 Task: Look for space in Gibraltar, Gibraltar from 9th June, 2023 to 16th June, 2023 for 2 adults in price range Rs.8000 to Rs.16000. Place can be entire place with 2 bedrooms having 2 beds and 1 bathroom. Property type can be house, flat, guest house. Booking option can be shelf check-in. Required host language is English.
Action: Mouse moved to (568, 69)
Screenshot: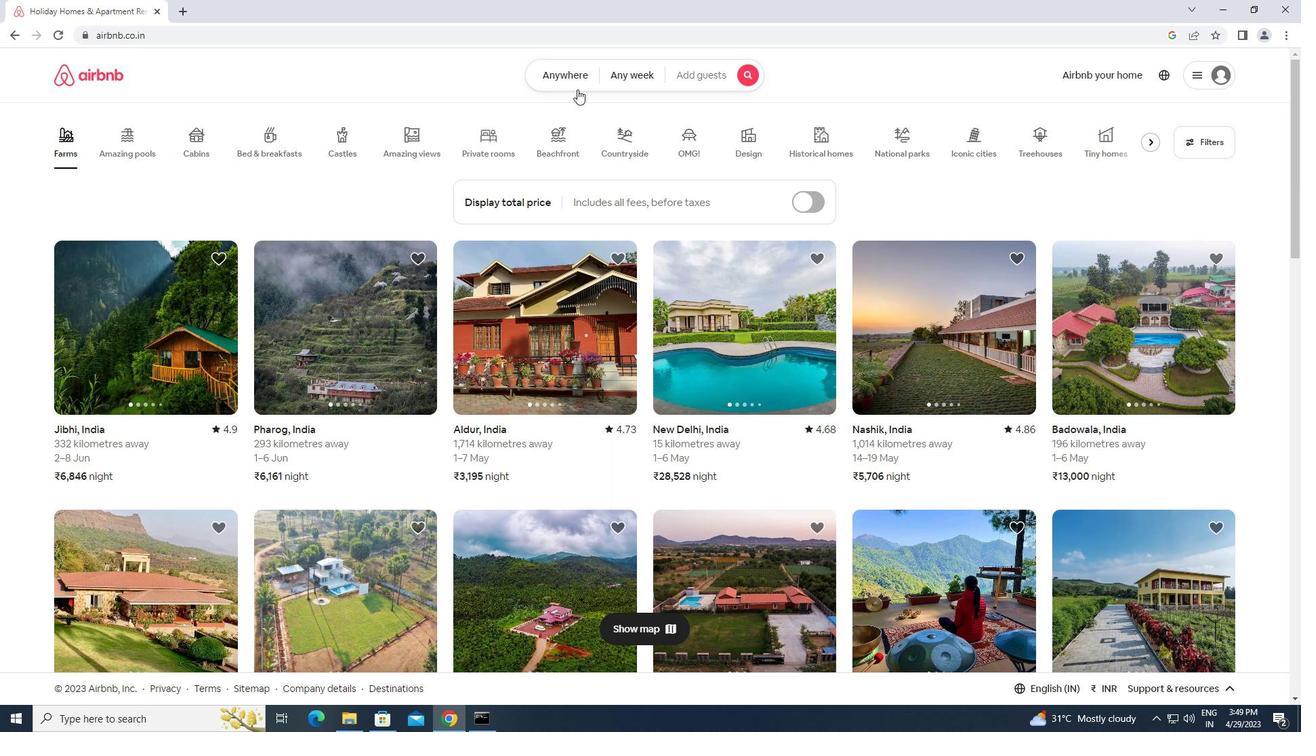 
Action: Mouse pressed left at (568, 69)
Screenshot: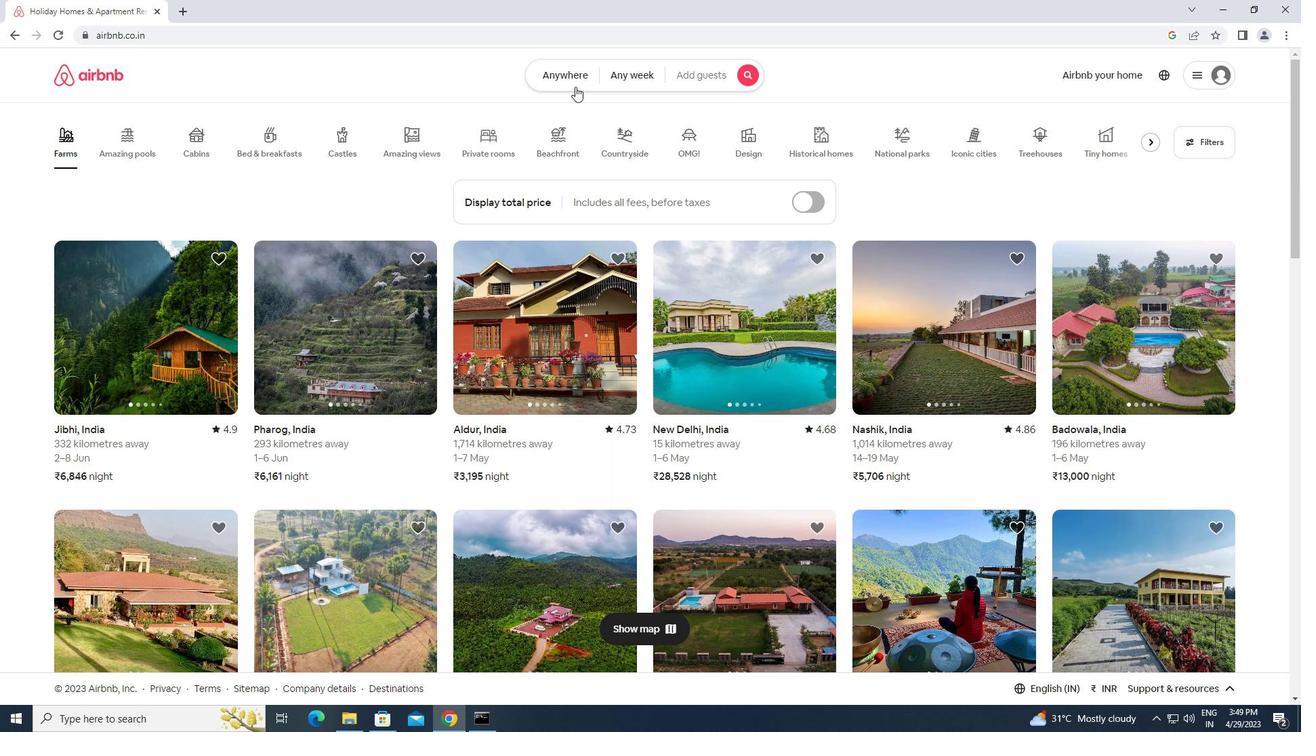 
Action: Mouse moved to (483, 113)
Screenshot: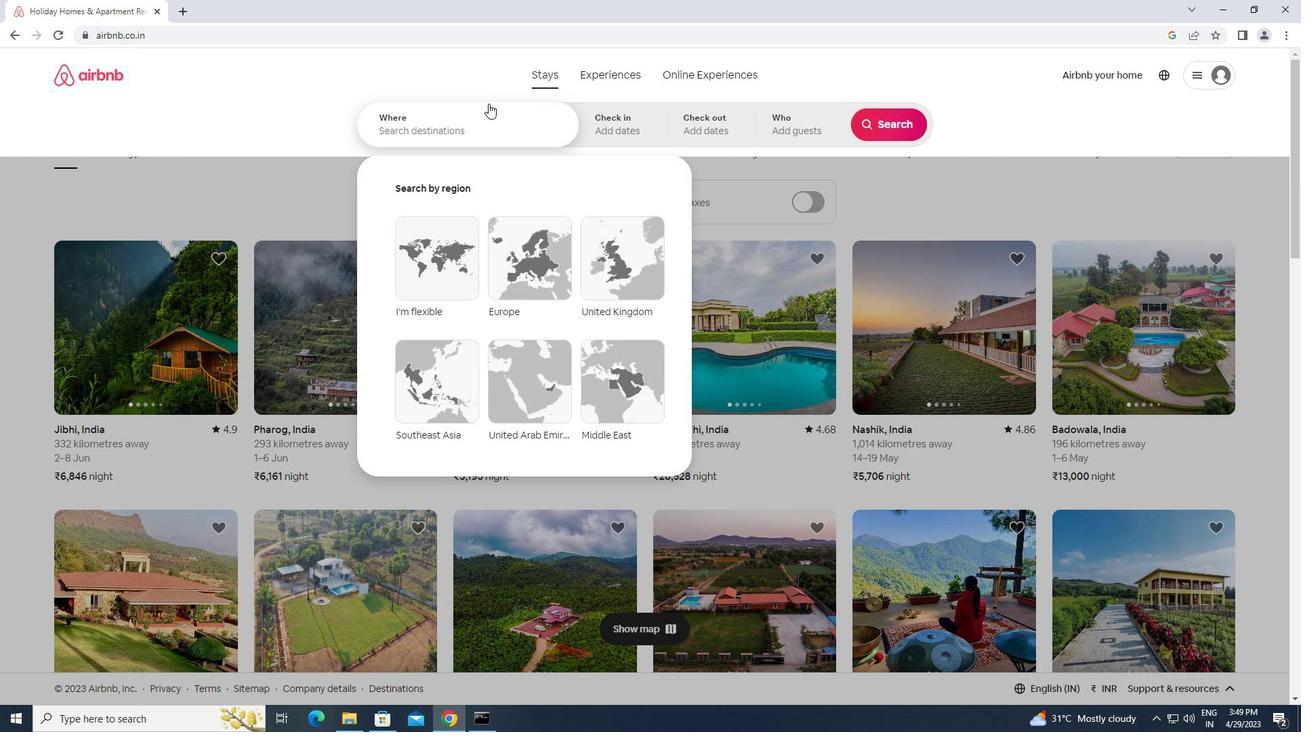 
Action: Mouse pressed left at (483, 113)
Screenshot: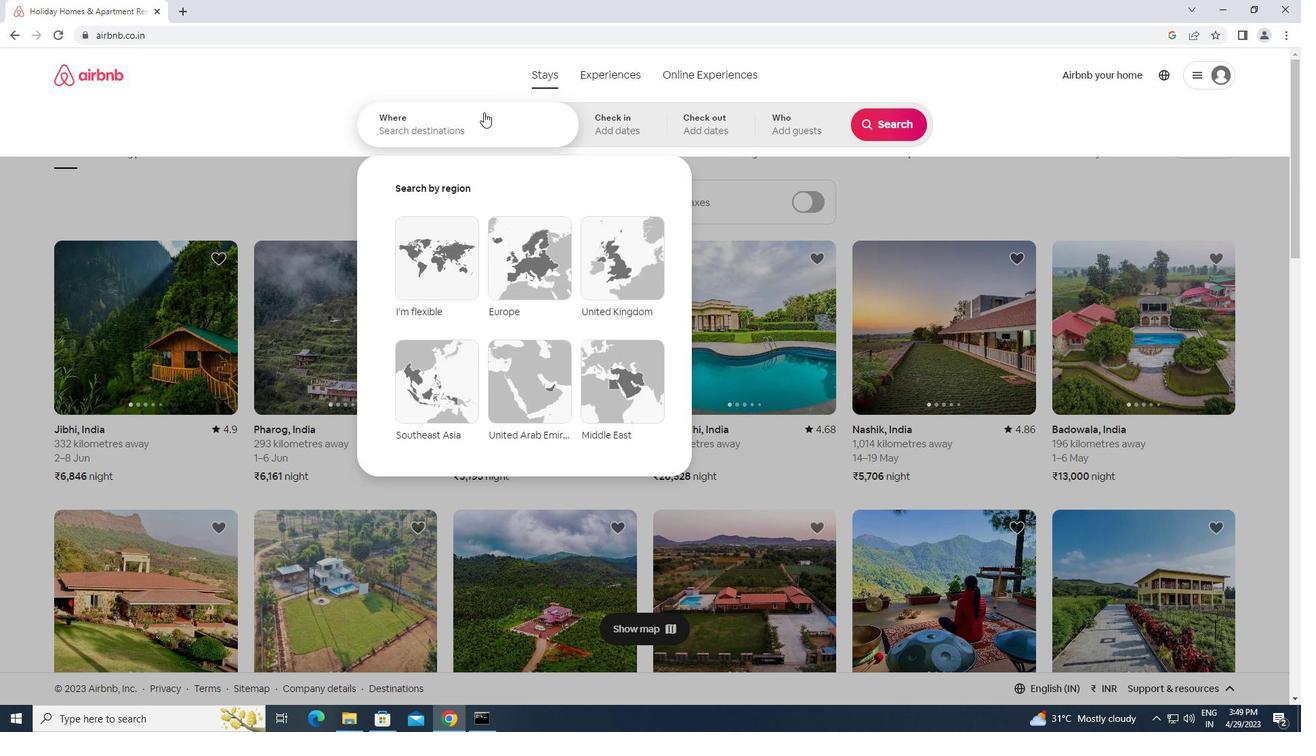 
Action: Key pressed g<Key.caps_lock>ibraltar,<Key.space><Key.caps_lock>g<Key.caps_lock>ibraltar<Key.enter>
Screenshot: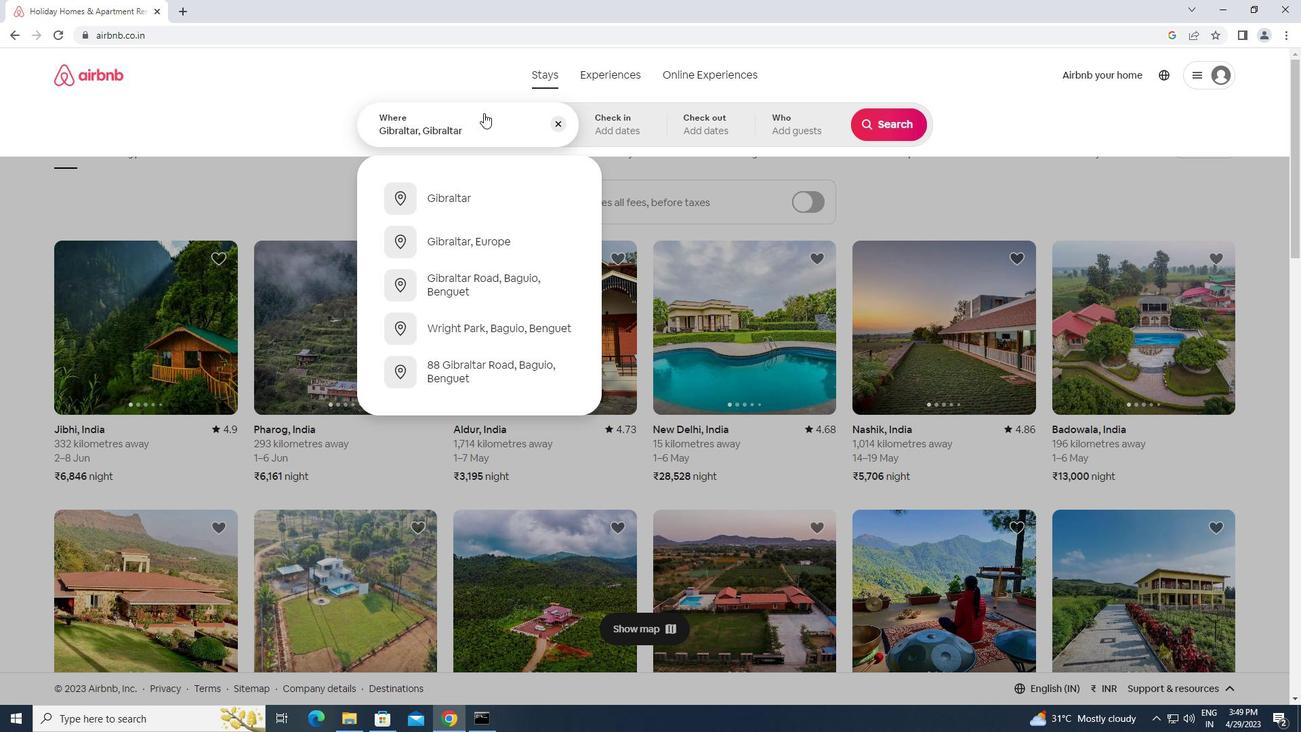 
Action: Mouse moved to (885, 228)
Screenshot: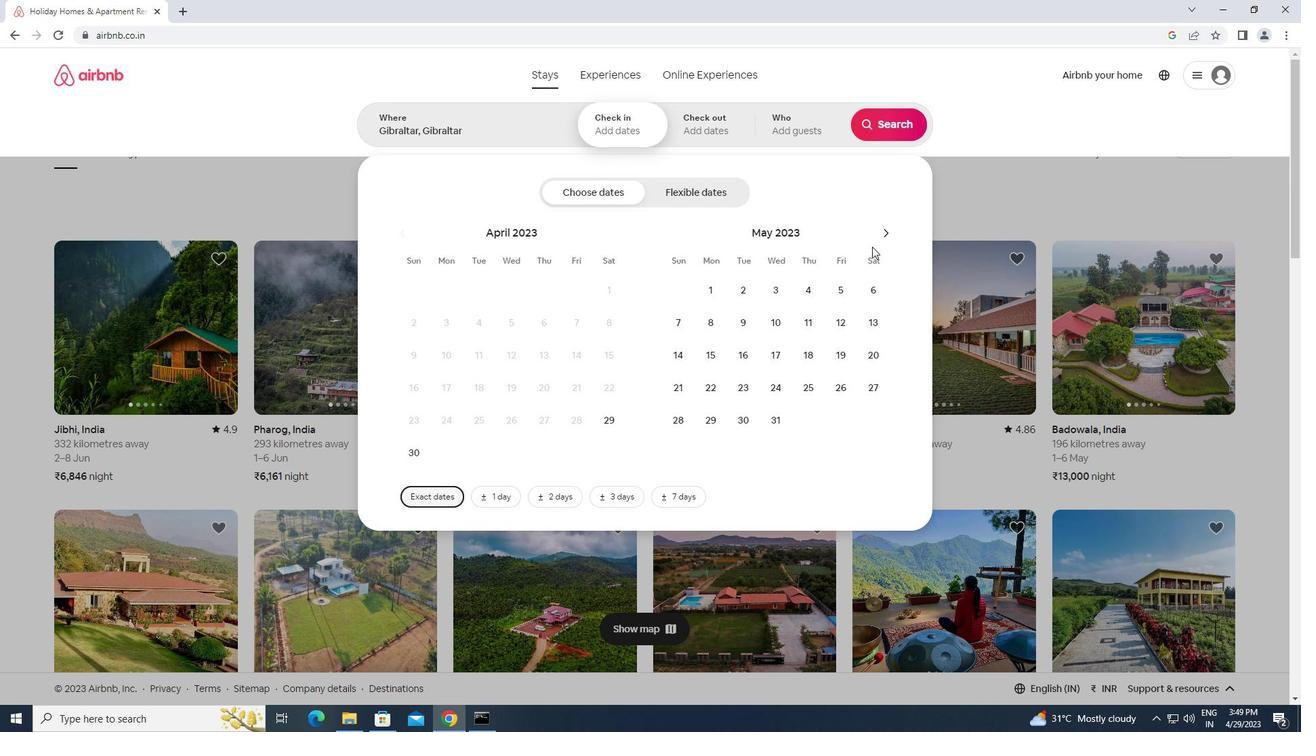 
Action: Mouse pressed left at (885, 228)
Screenshot: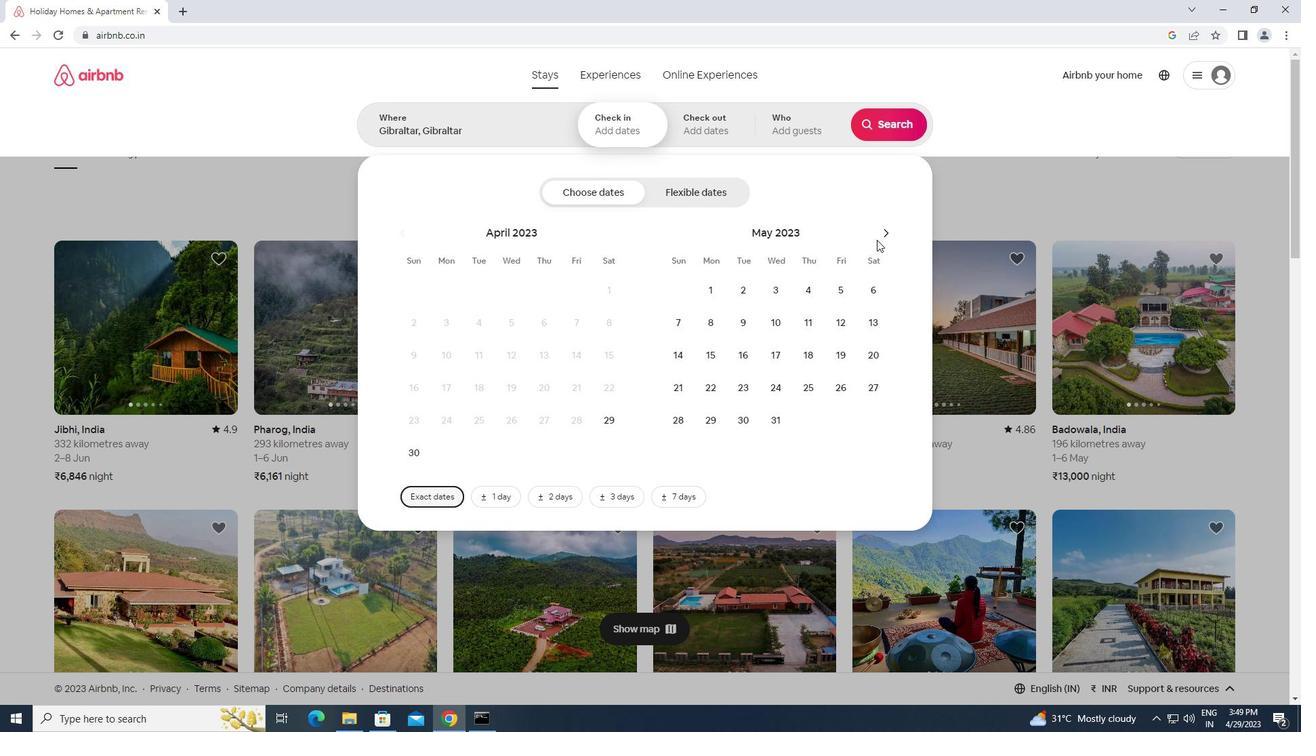 
Action: Mouse moved to (846, 323)
Screenshot: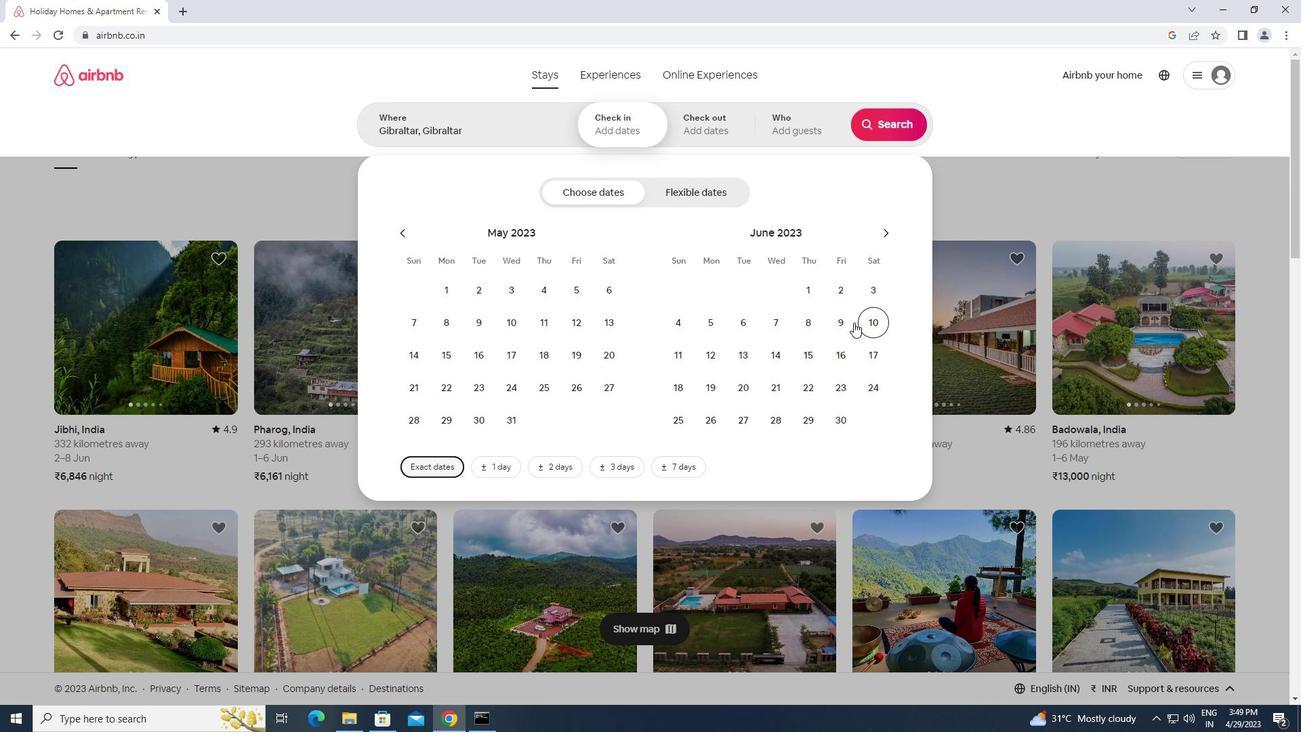 
Action: Mouse pressed left at (846, 323)
Screenshot: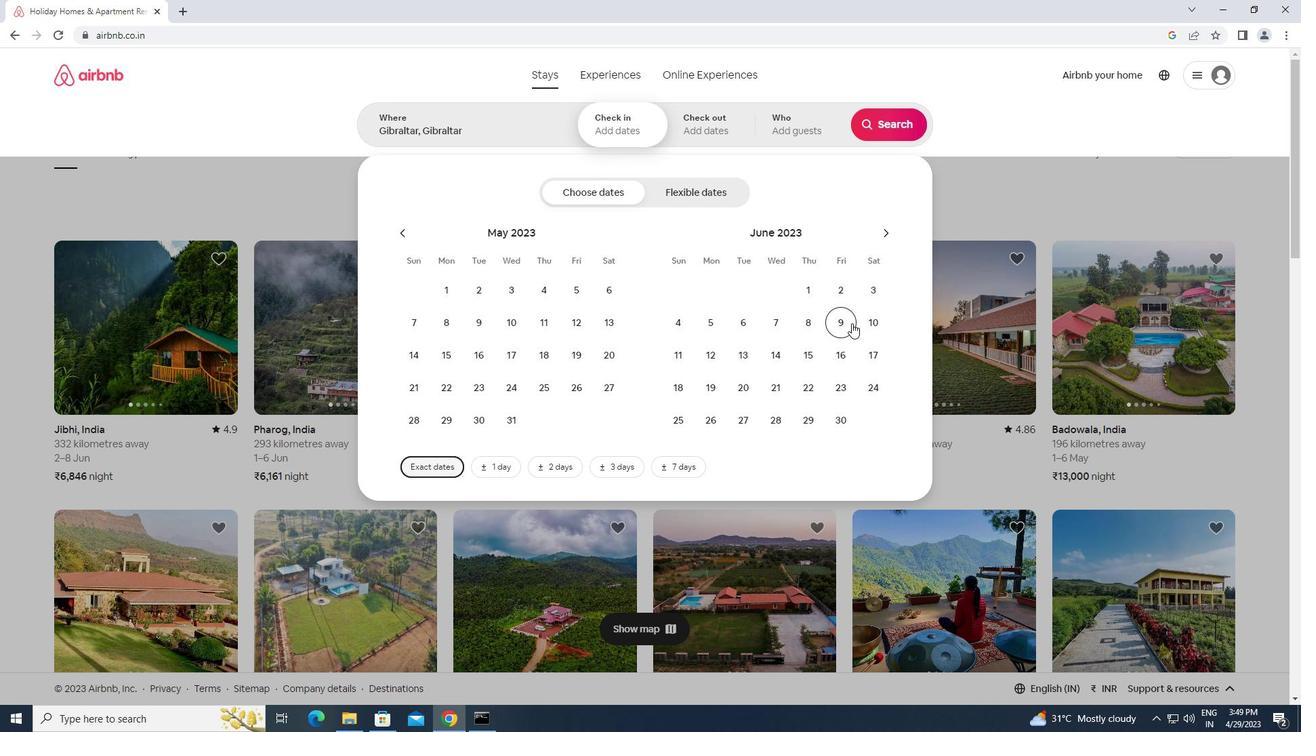 
Action: Mouse moved to (833, 355)
Screenshot: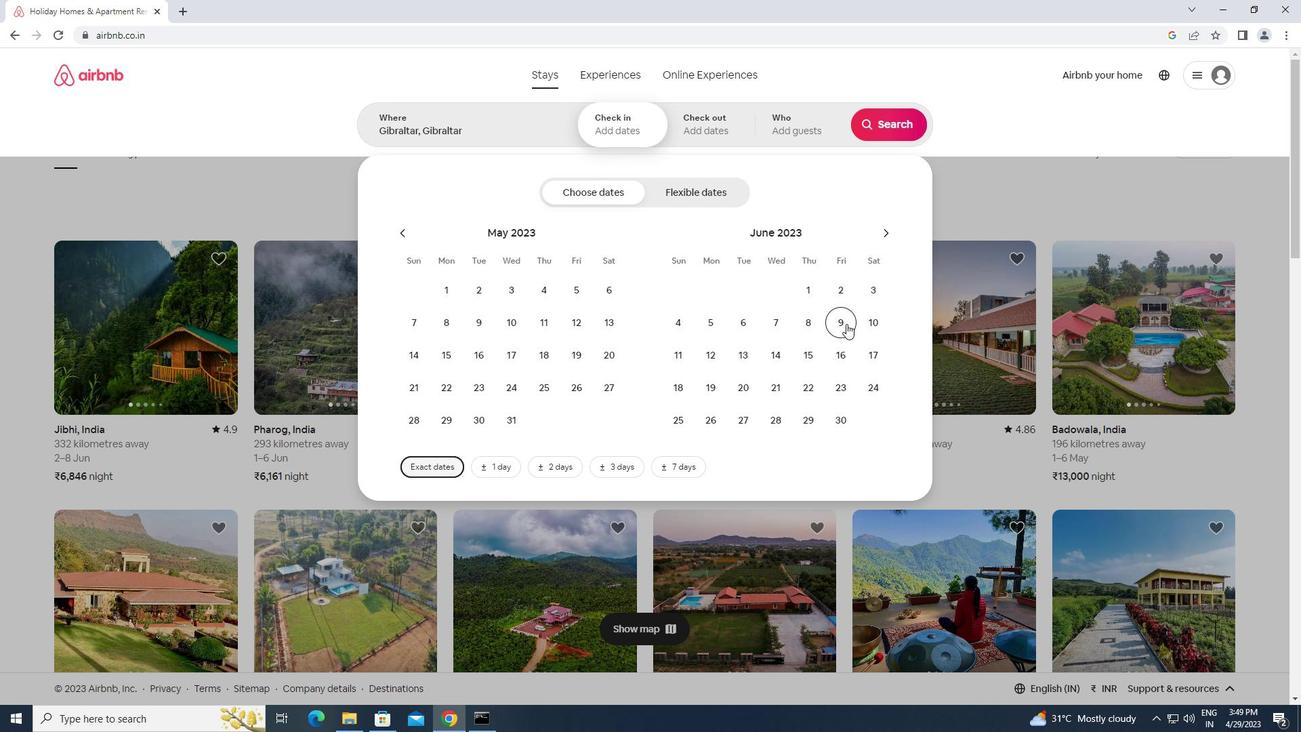 
Action: Mouse pressed left at (833, 355)
Screenshot: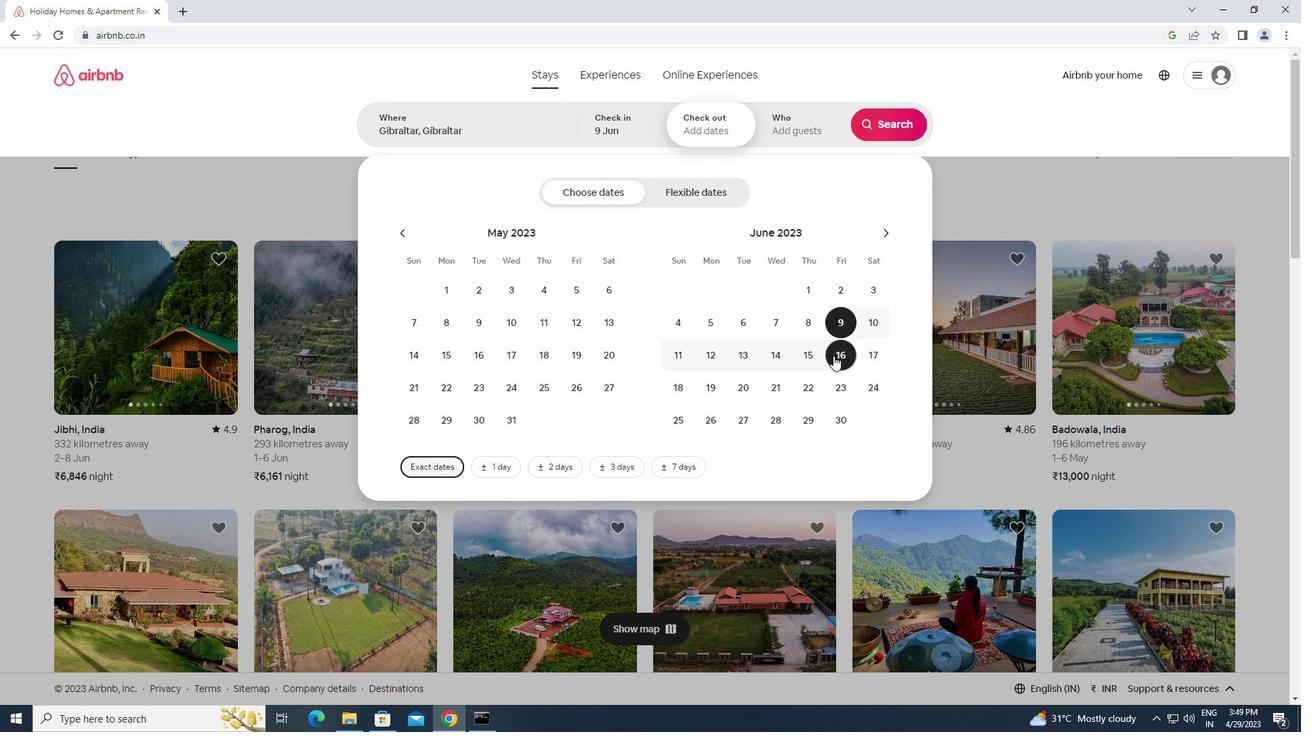 
Action: Mouse moved to (795, 124)
Screenshot: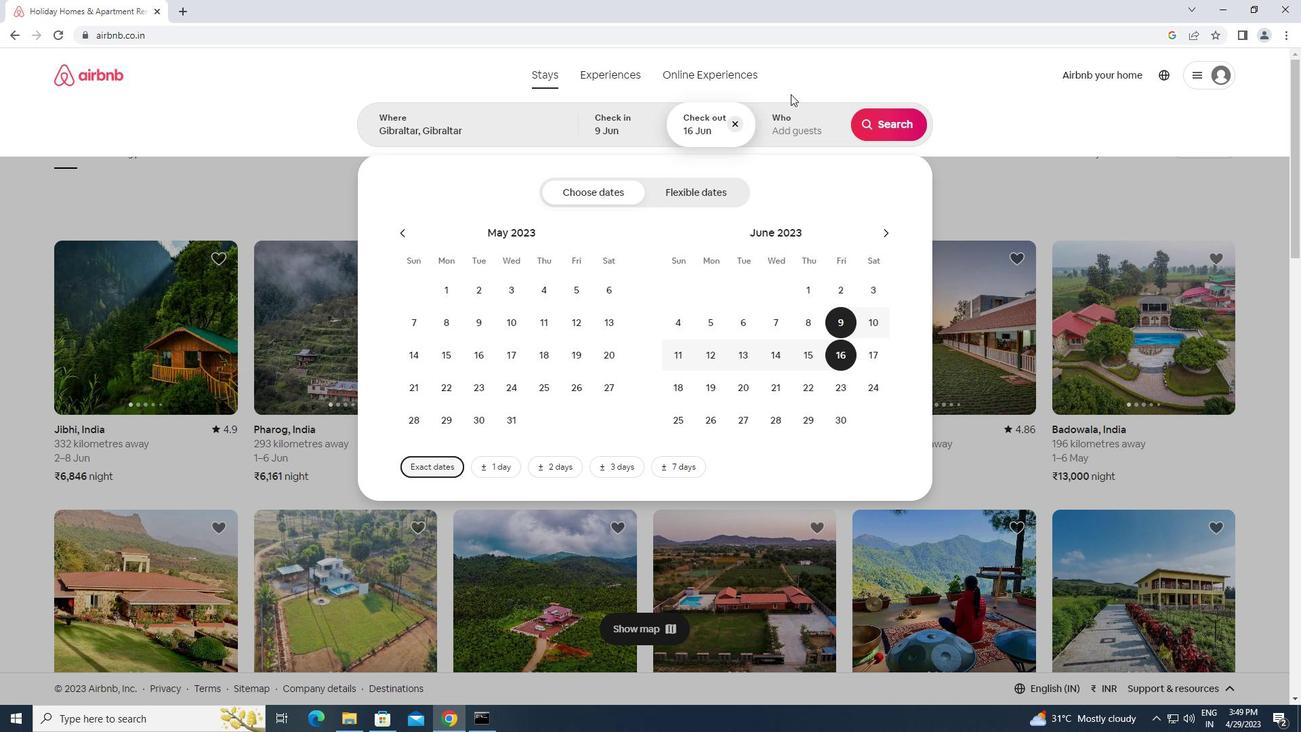 
Action: Mouse pressed left at (795, 124)
Screenshot: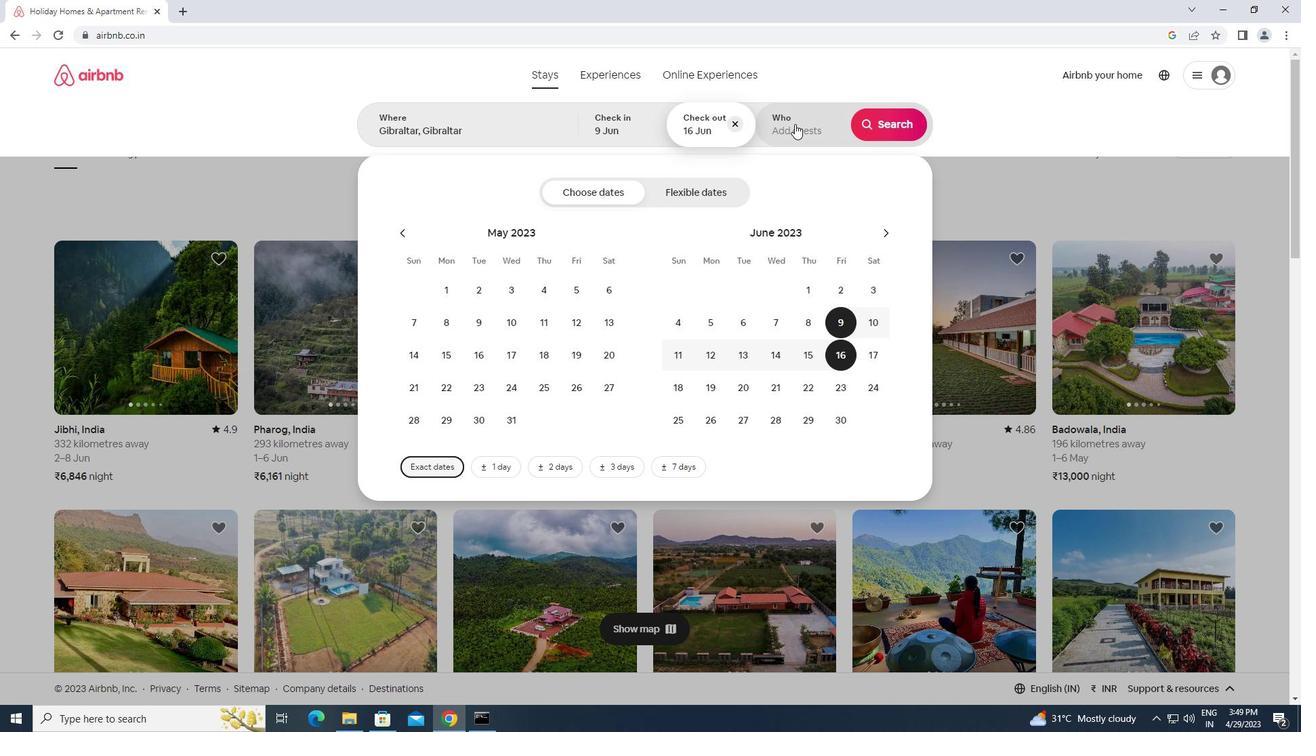 
Action: Mouse moved to (886, 192)
Screenshot: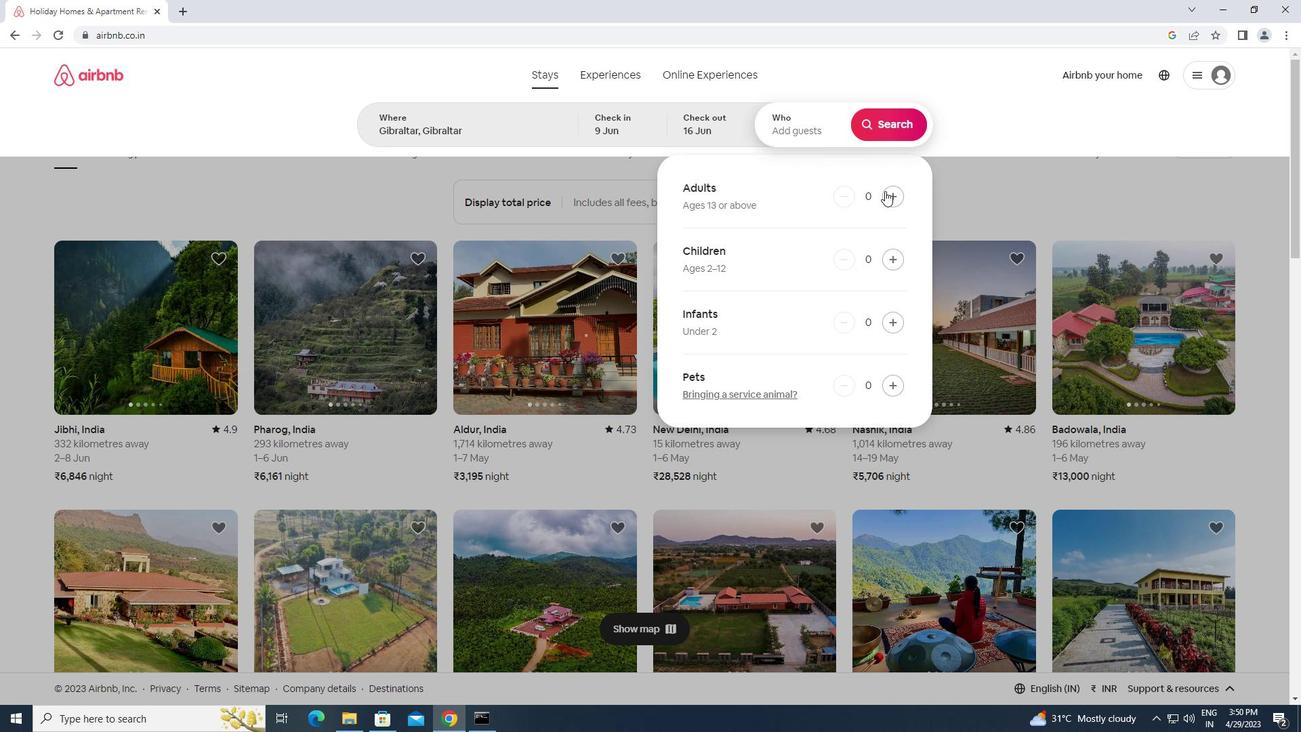 
Action: Mouse pressed left at (886, 192)
Screenshot: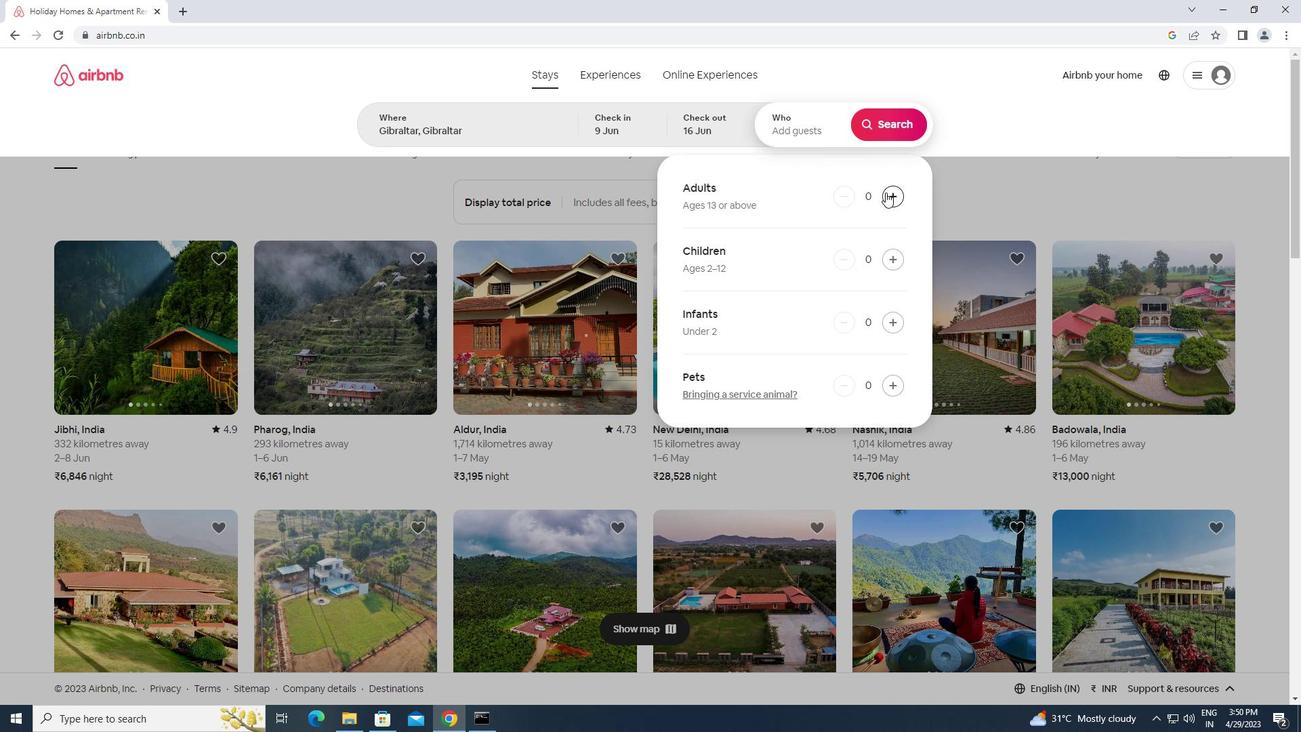 
Action: Mouse pressed left at (886, 192)
Screenshot: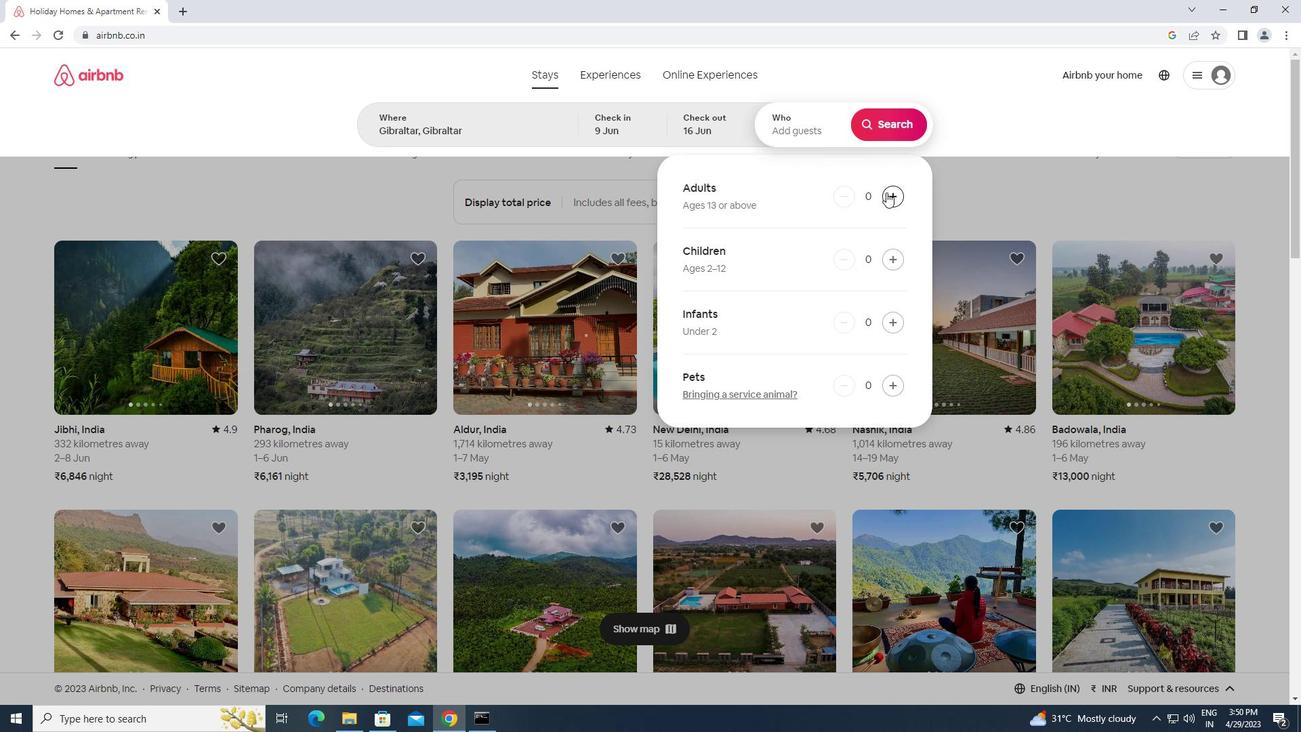 
Action: Mouse moved to (887, 130)
Screenshot: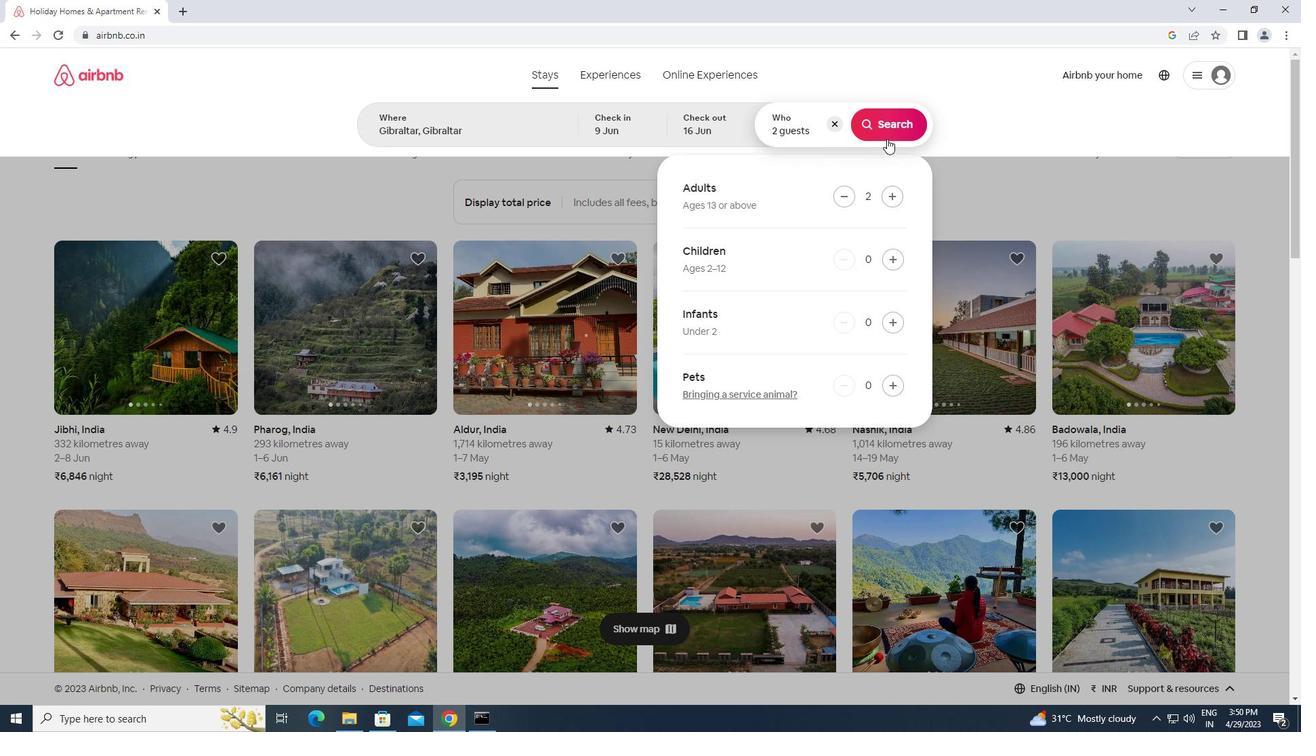 
Action: Mouse pressed left at (887, 130)
Screenshot: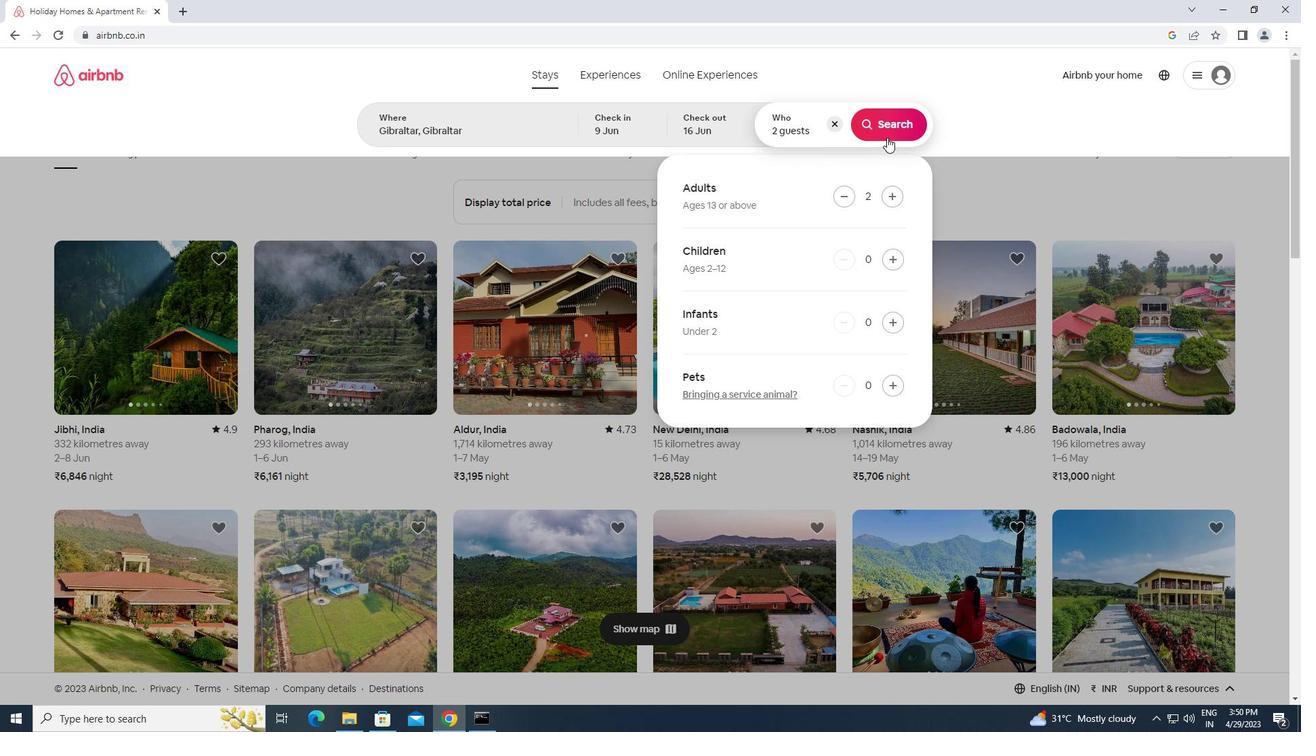 
Action: Mouse moved to (1256, 122)
Screenshot: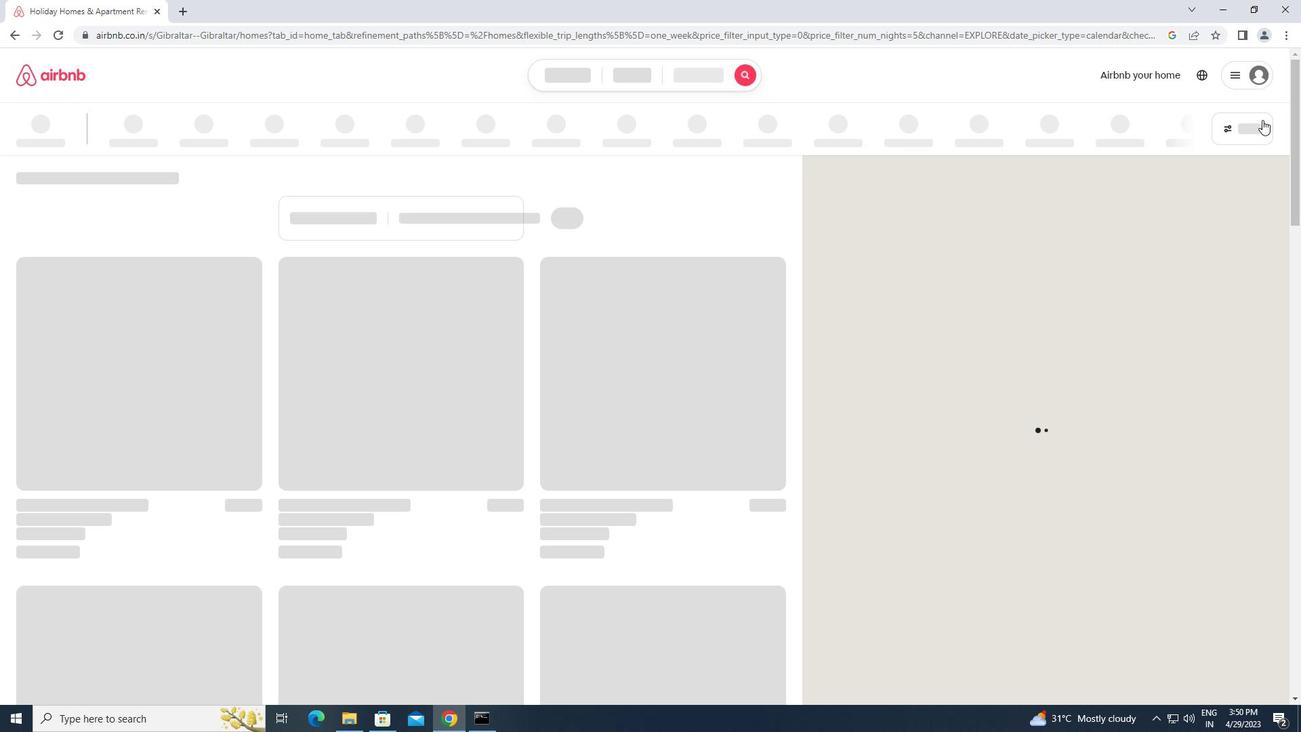 
Action: Mouse pressed left at (1256, 122)
Screenshot: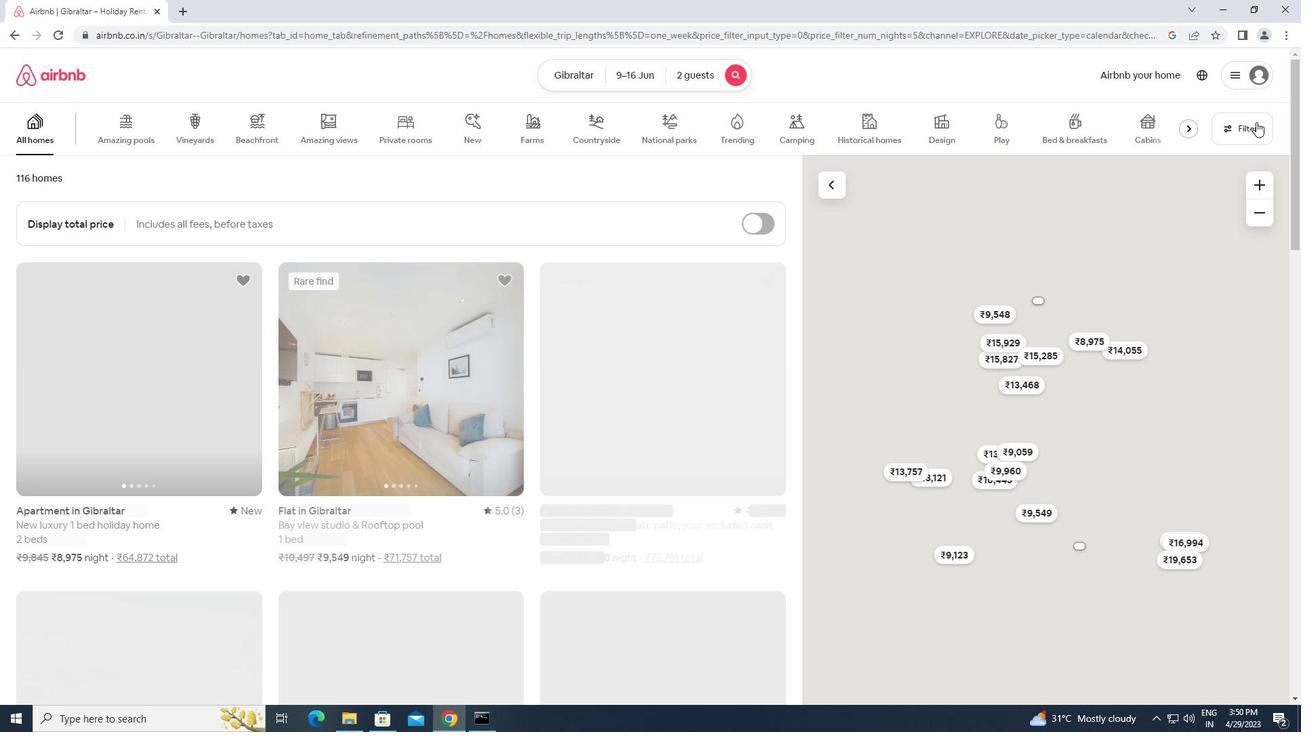 
Action: Mouse moved to (488, 309)
Screenshot: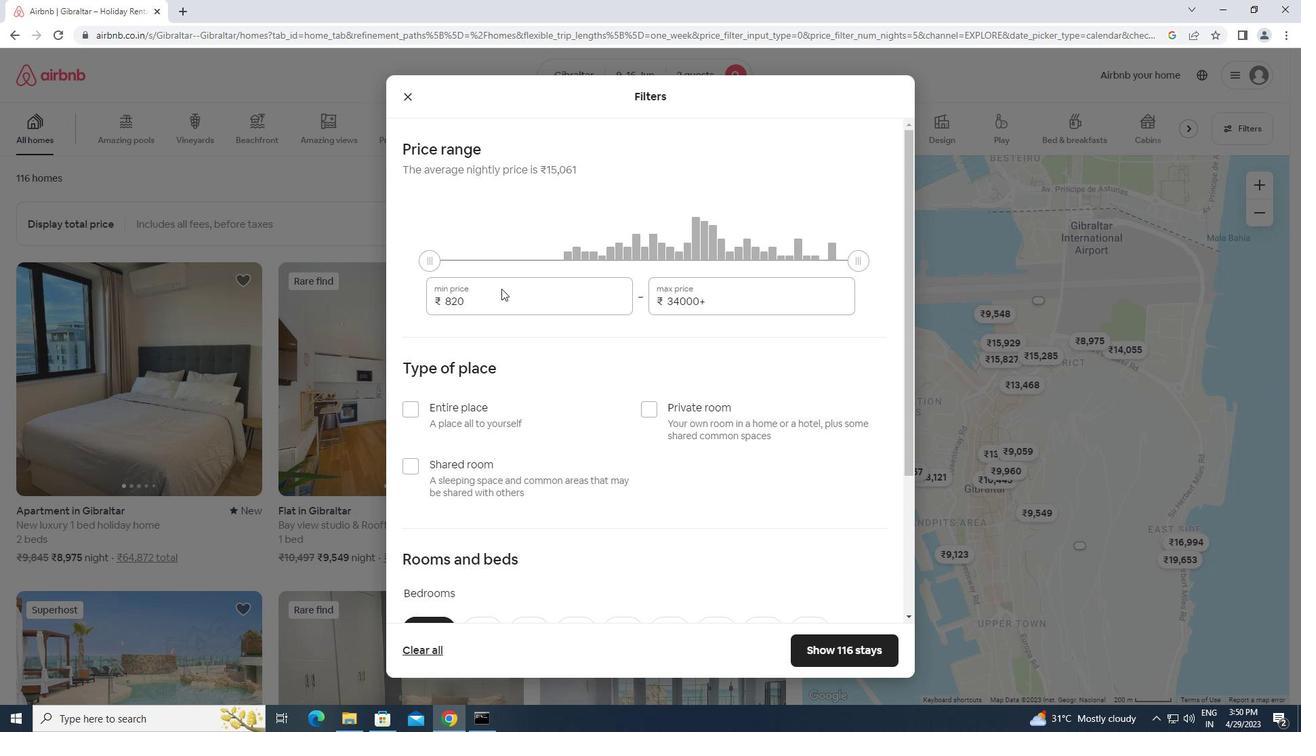 
Action: Mouse pressed left at (488, 309)
Screenshot: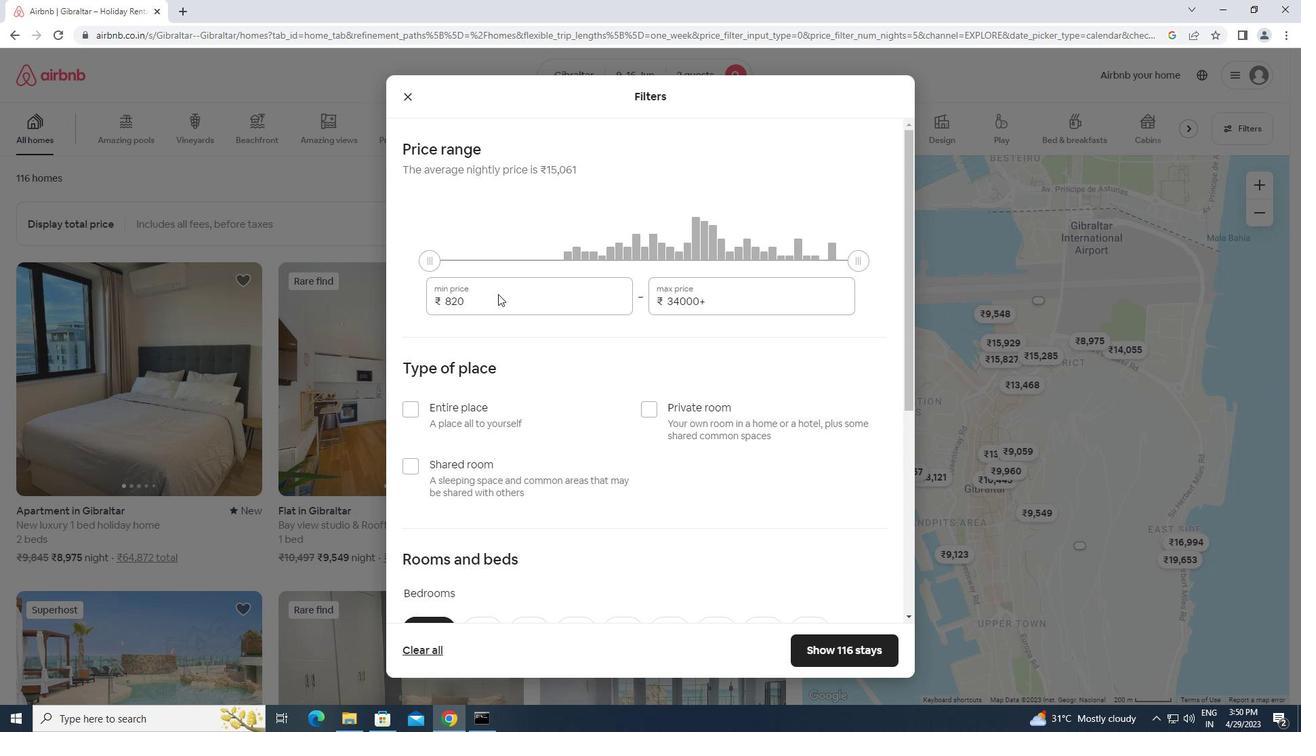 
Action: Mouse moved to (480, 307)
Screenshot: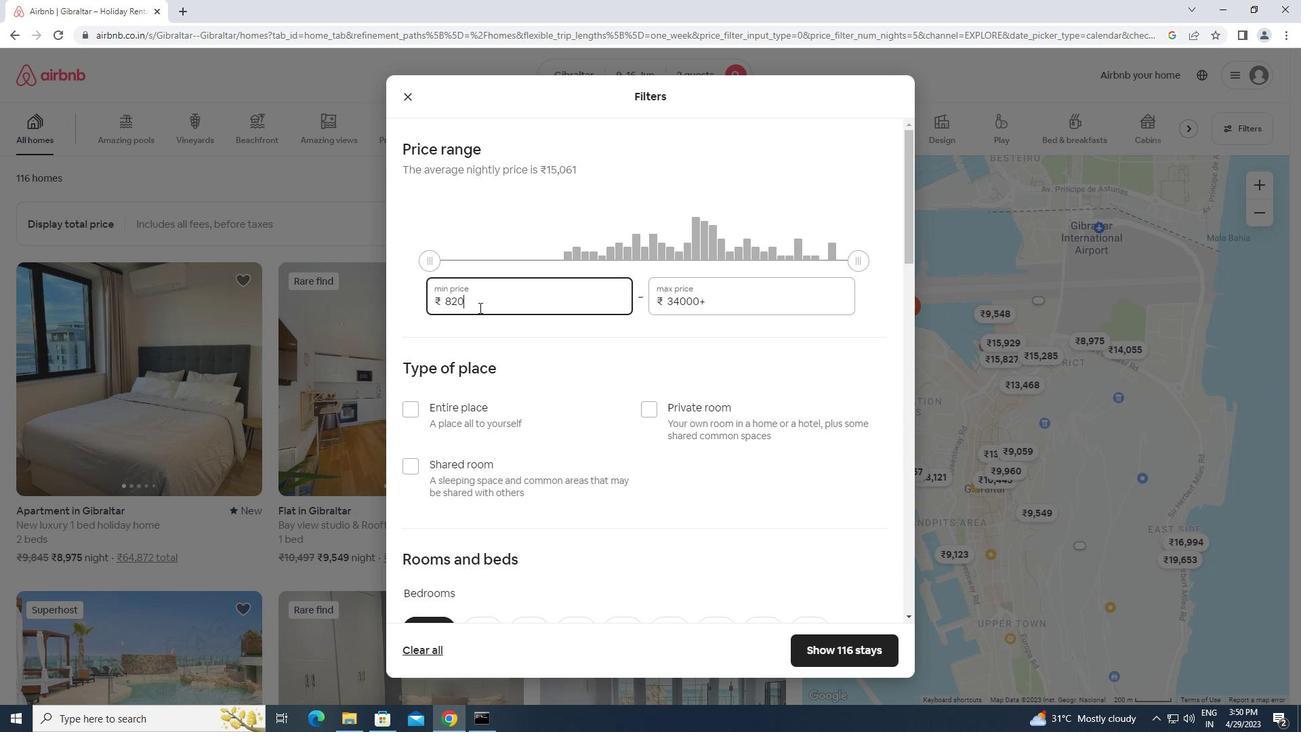 
Action: Mouse pressed left at (480, 307)
Screenshot: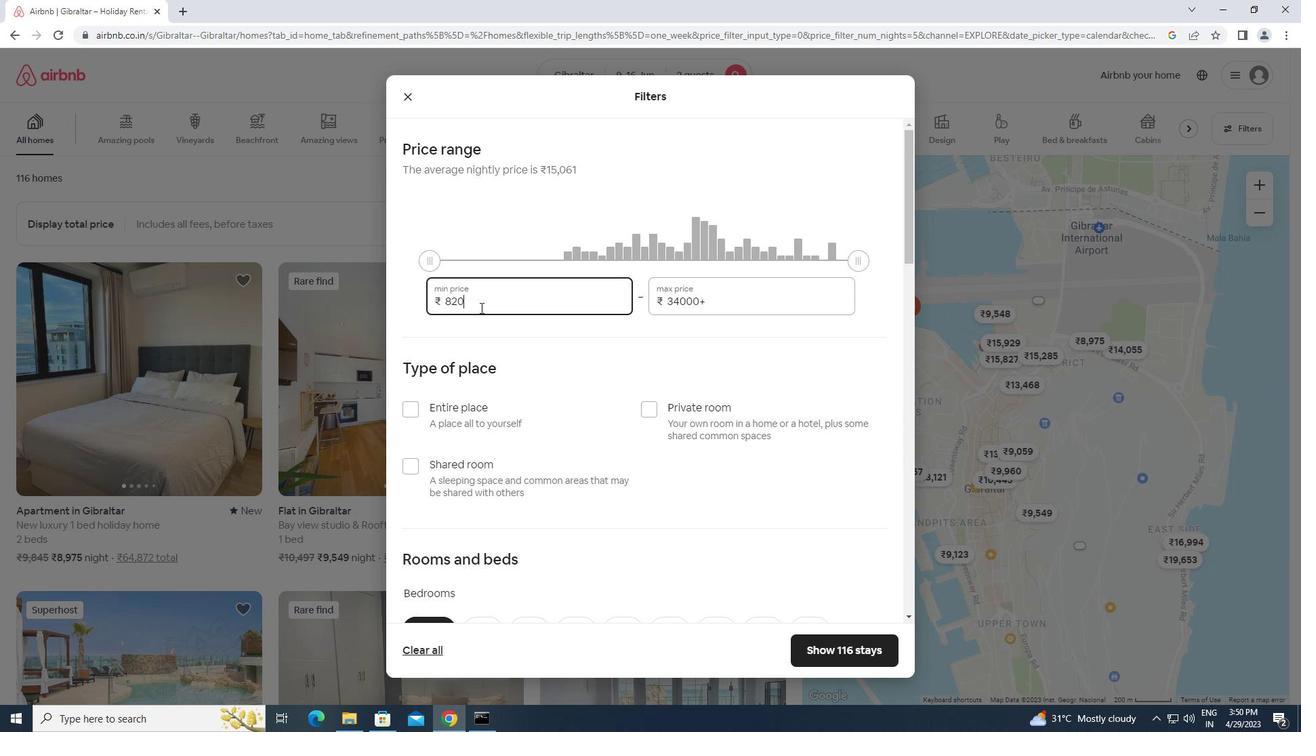 
Action: Mouse moved to (418, 303)
Screenshot: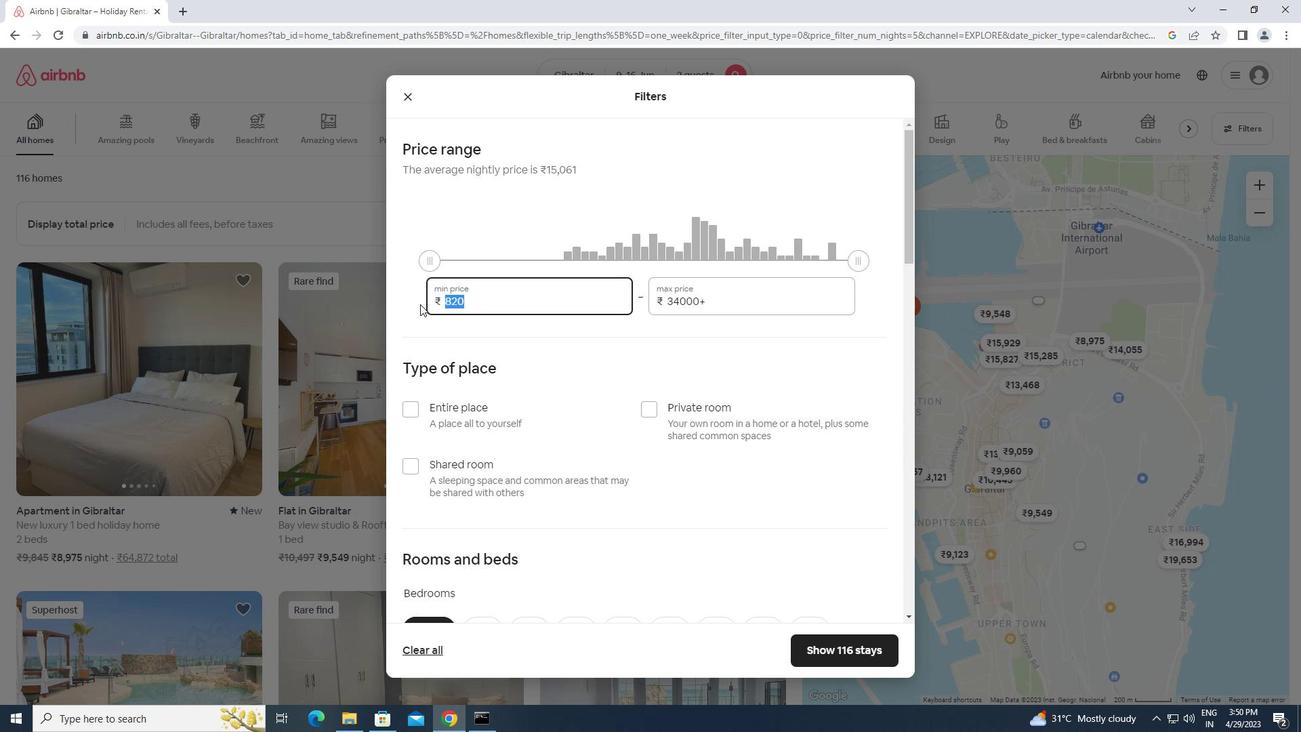 
Action: Key pressed 8000<Key.tab><Key.backspace>16000
Screenshot: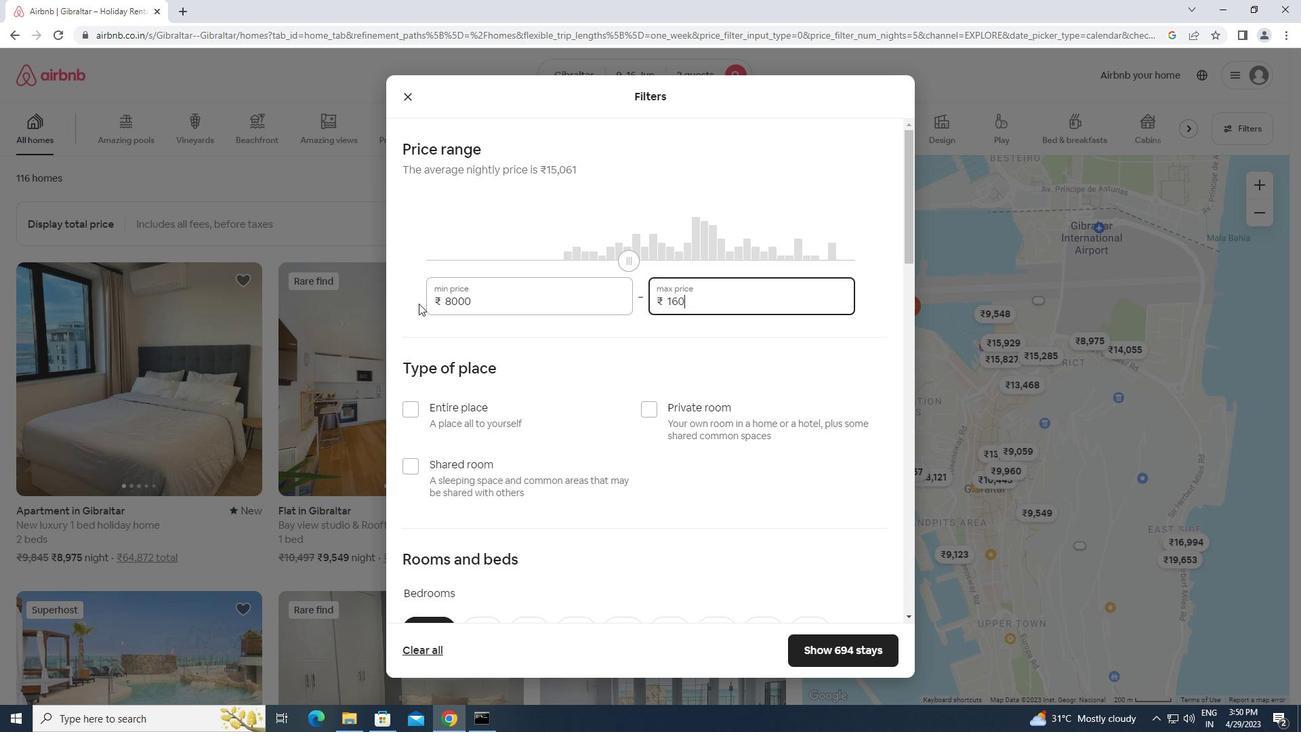 
Action: Mouse moved to (410, 401)
Screenshot: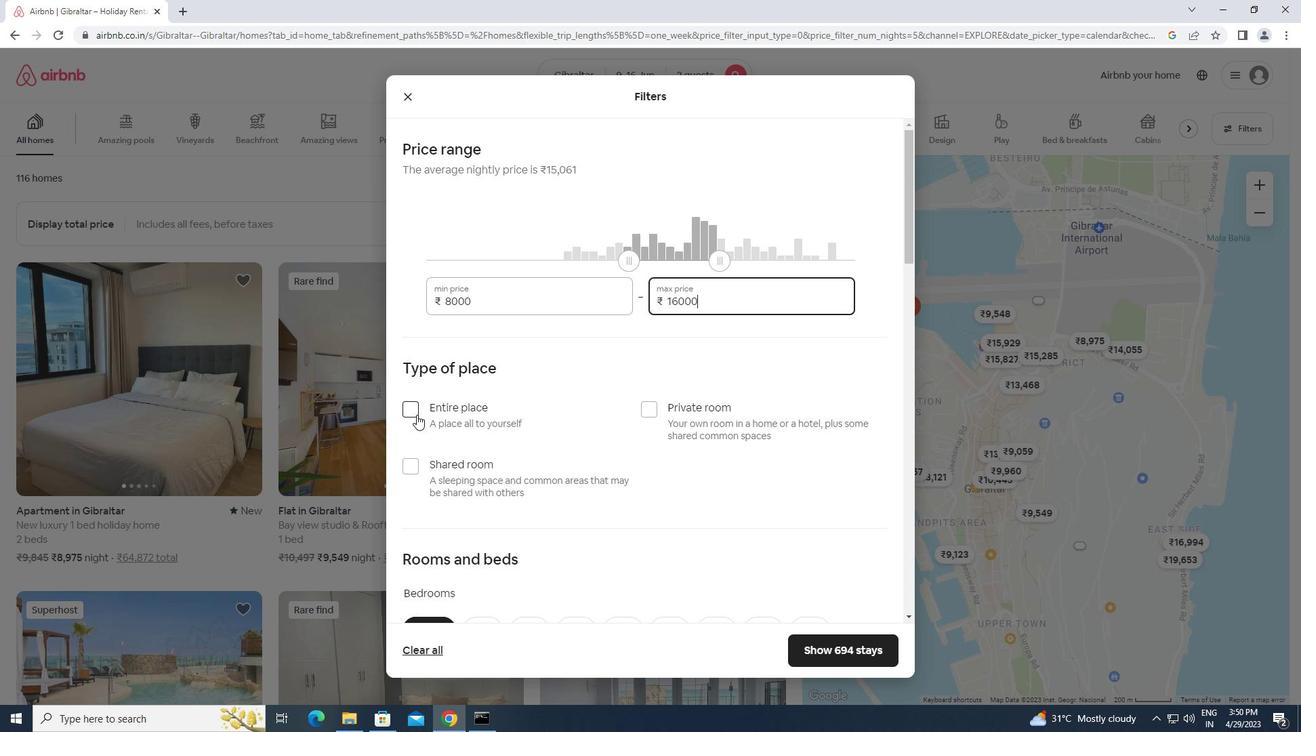 
Action: Mouse pressed left at (410, 401)
Screenshot: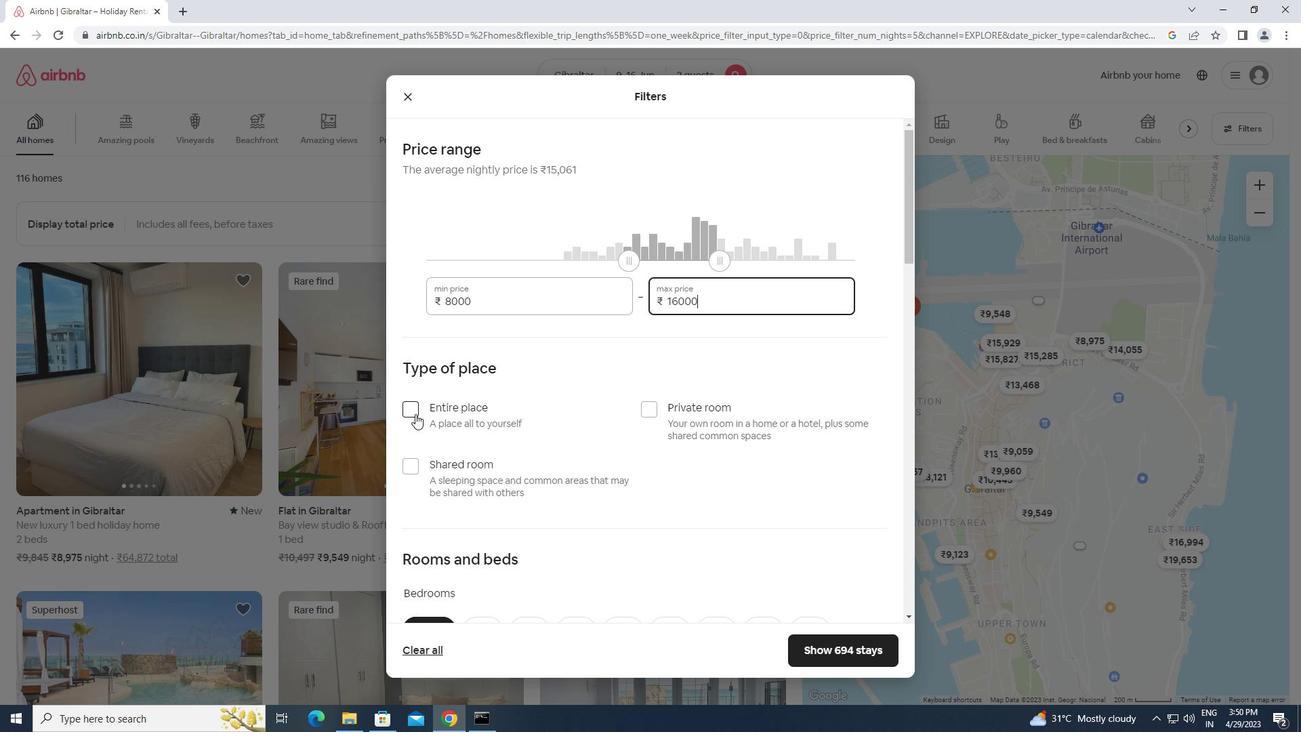 
Action: Mouse moved to (555, 446)
Screenshot: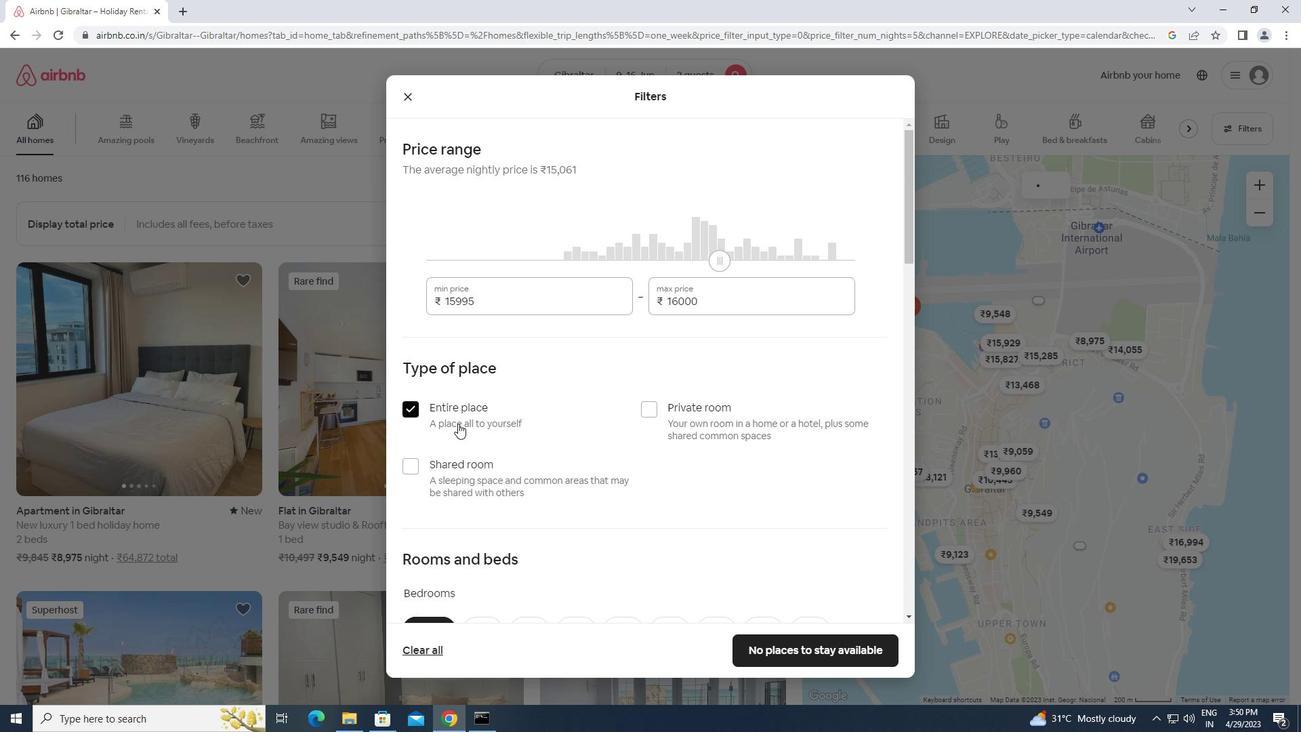 
Action: Mouse scrolled (555, 446) with delta (0, 0)
Screenshot: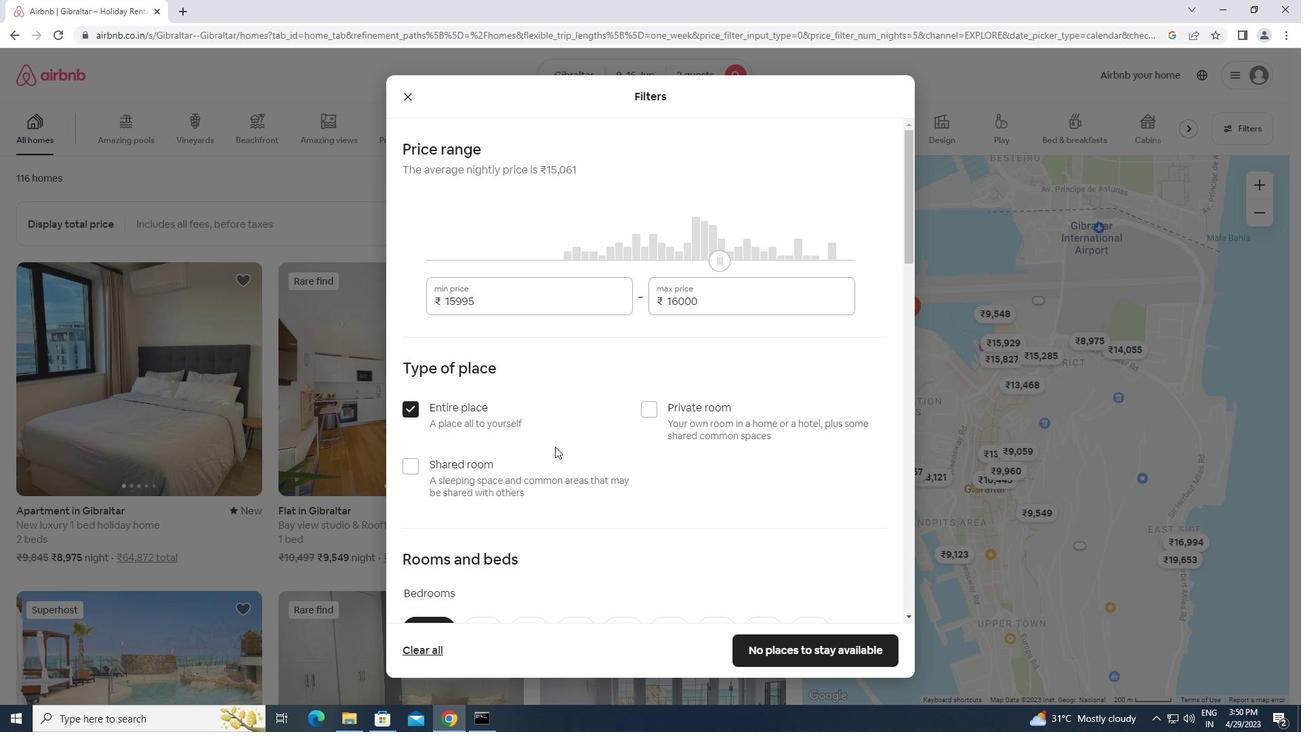 
Action: Mouse scrolled (555, 446) with delta (0, 0)
Screenshot: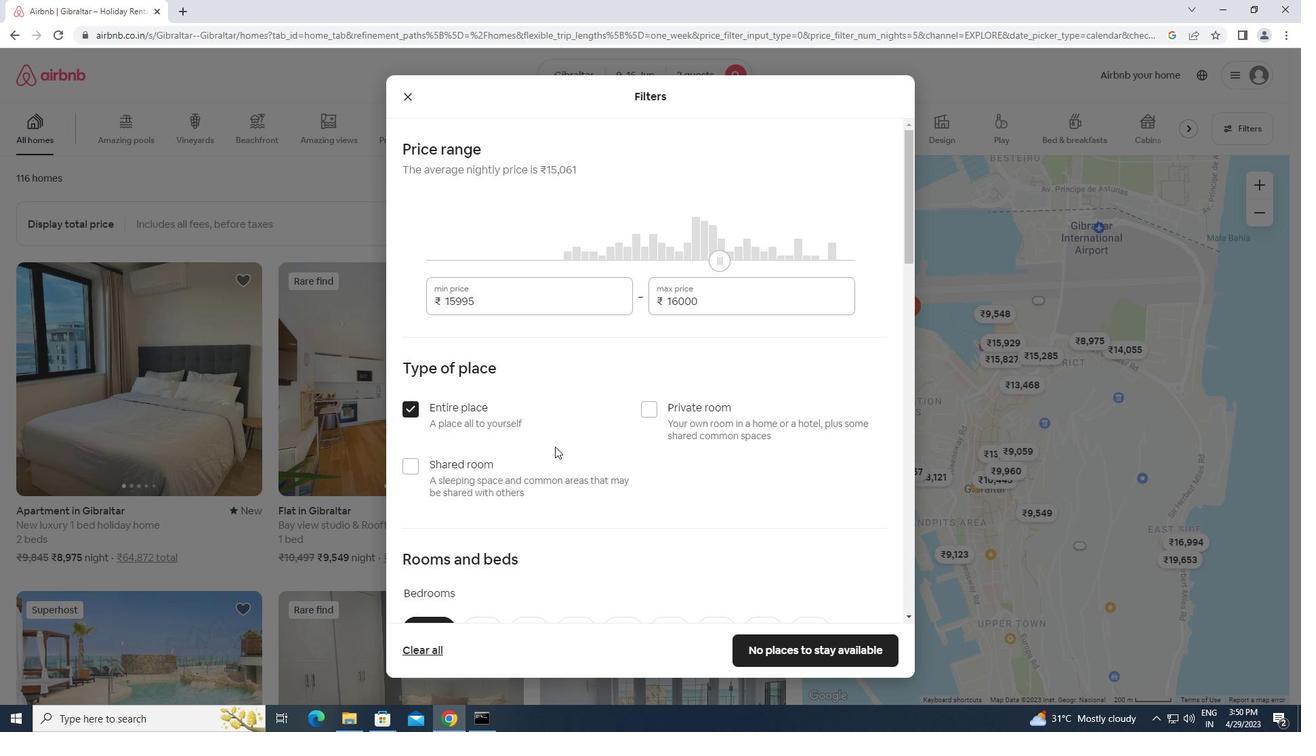 
Action: Mouse scrolled (555, 446) with delta (0, 0)
Screenshot: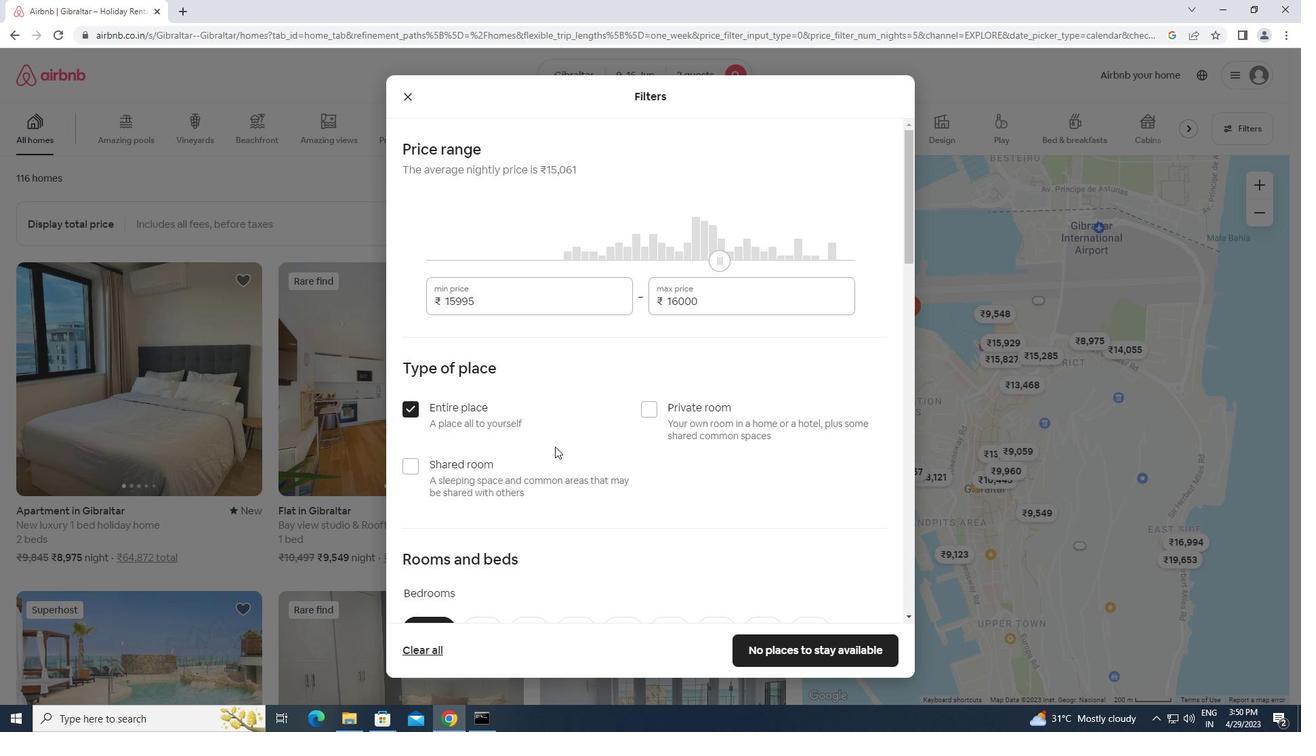 
Action: Mouse moved to (533, 429)
Screenshot: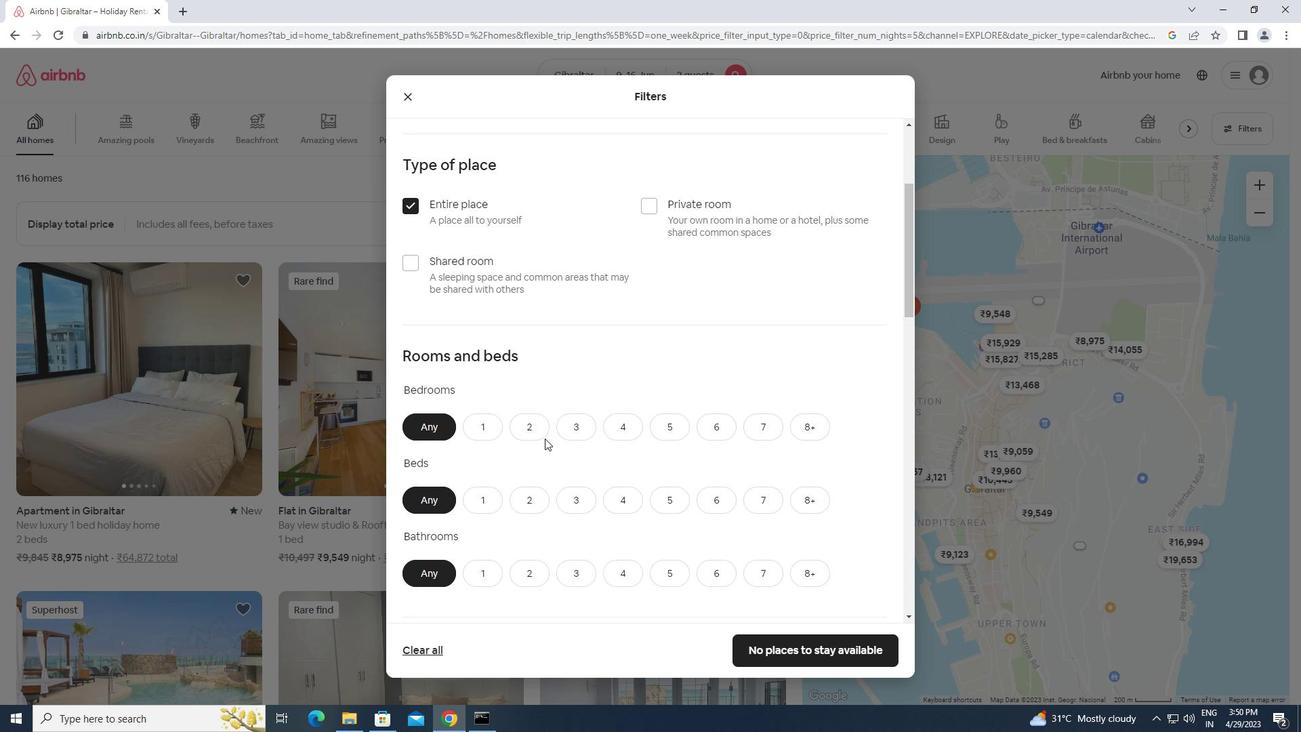 
Action: Mouse pressed left at (533, 429)
Screenshot: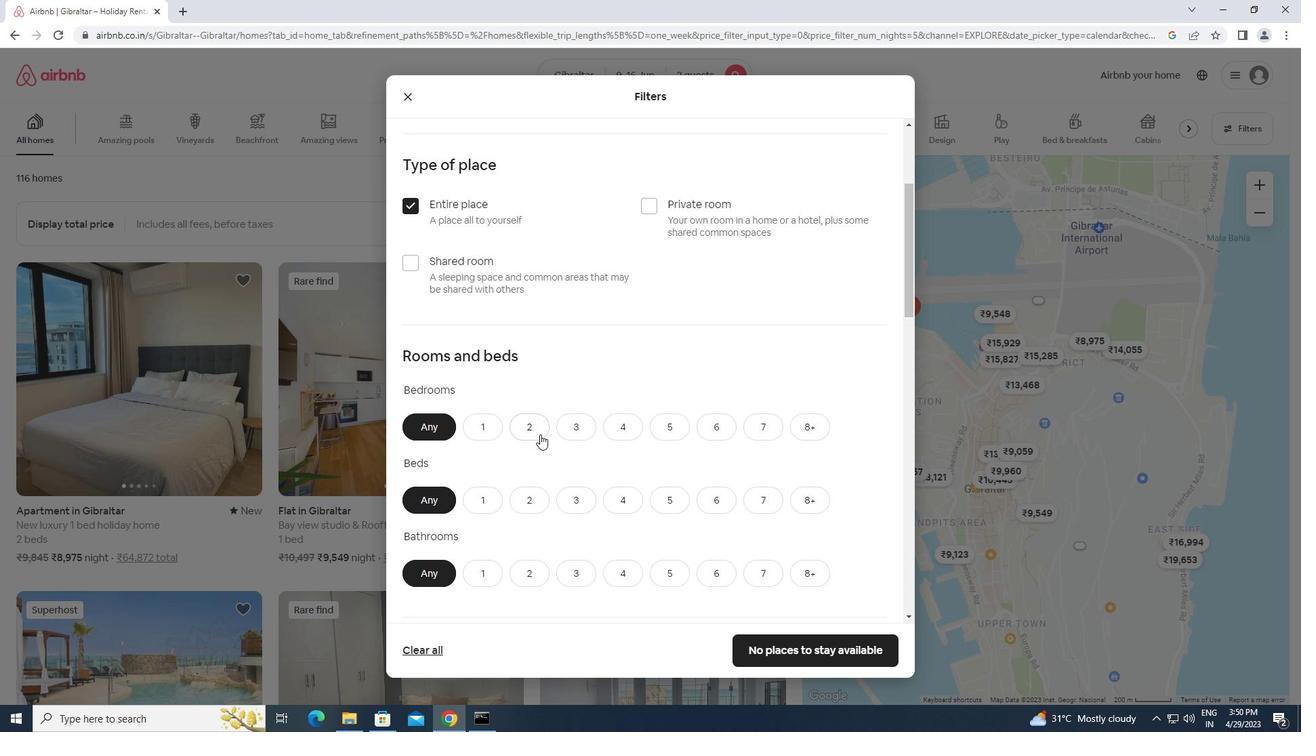 
Action: Mouse moved to (532, 491)
Screenshot: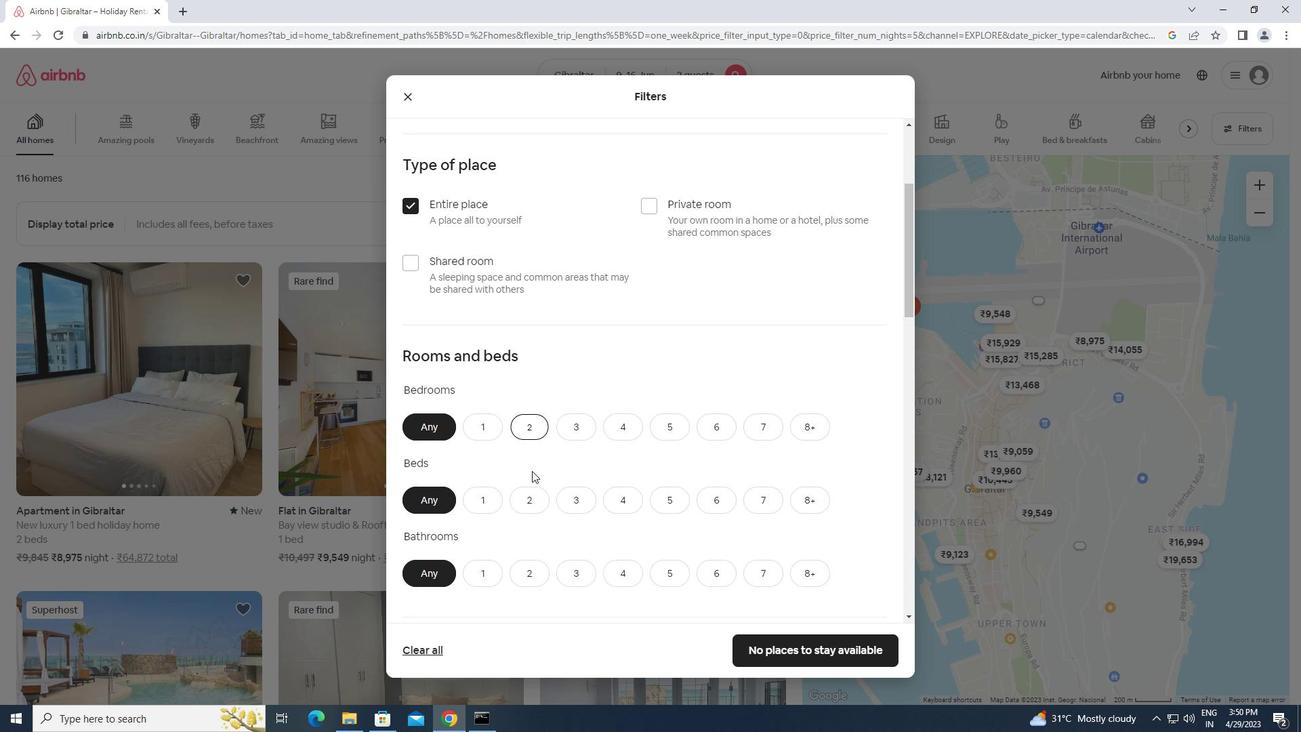 
Action: Mouse pressed left at (532, 491)
Screenshot: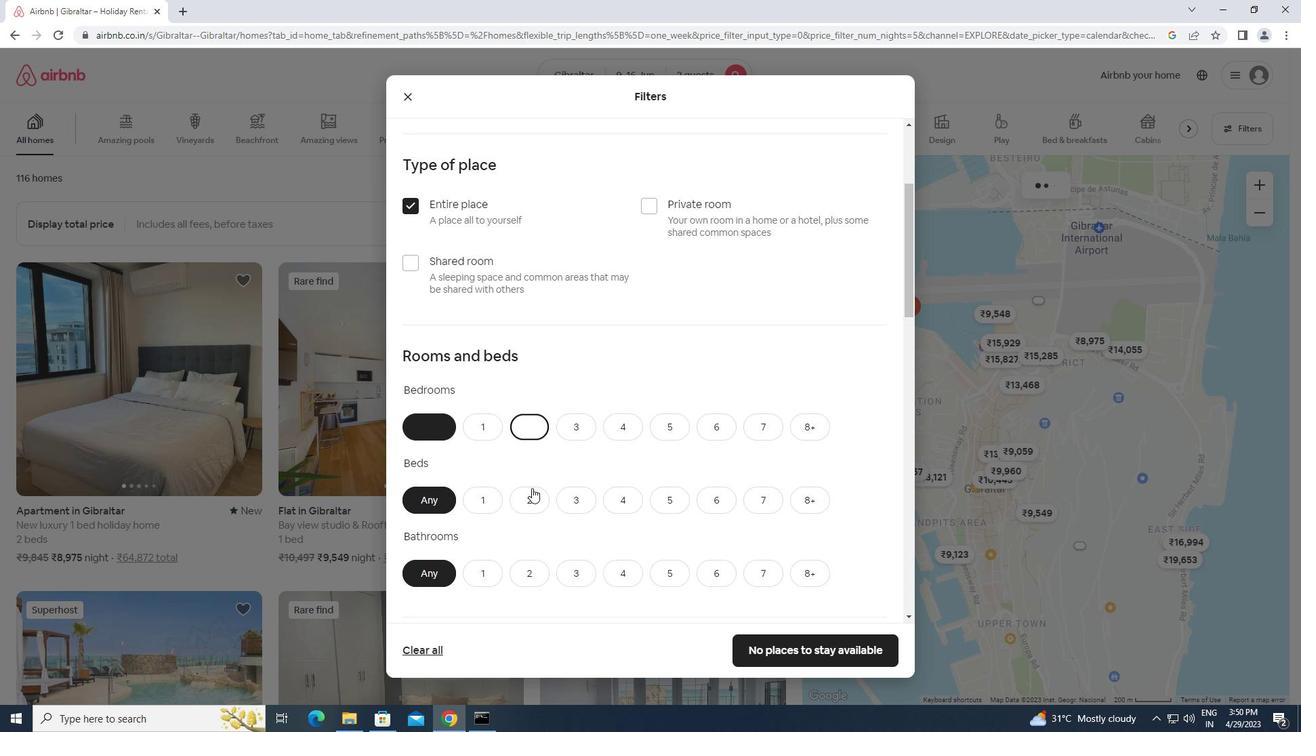 
Action: Mouse moved to (488, 570)
Screenshot: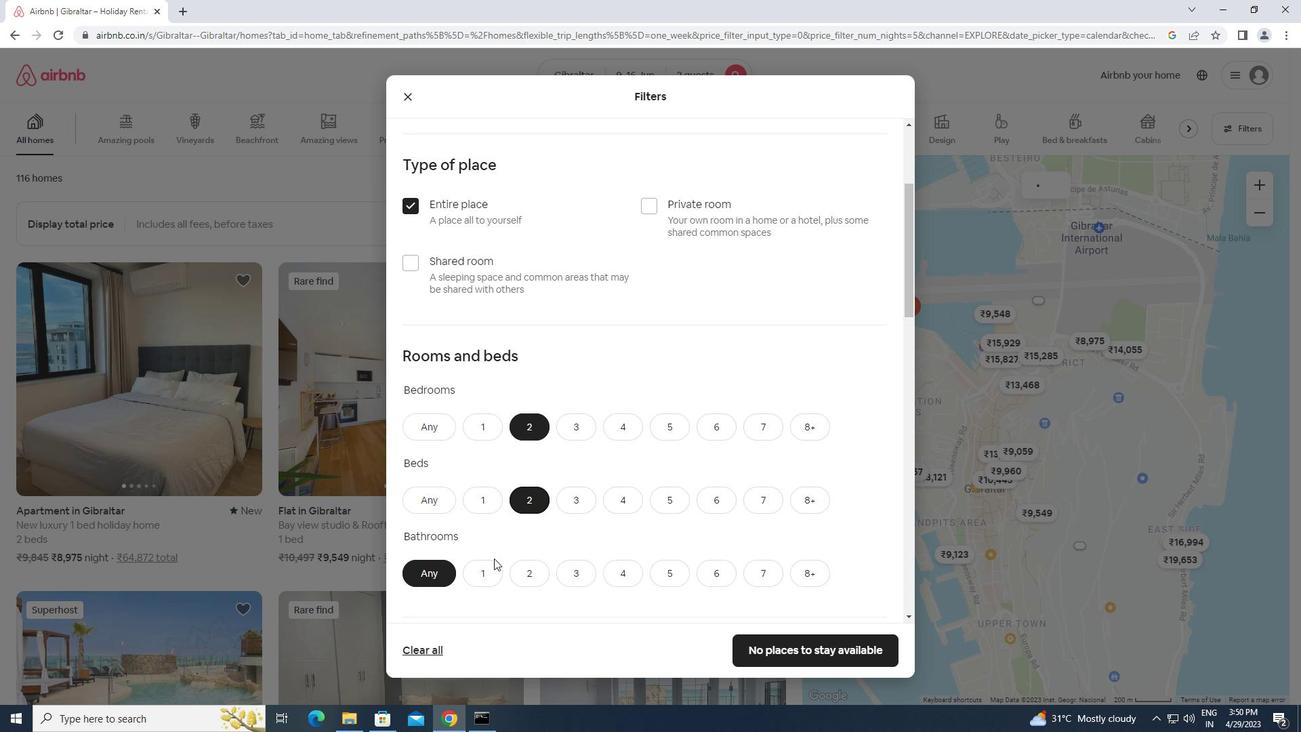 
Action: Mouse pressed left at (488, 570)
Screenshot: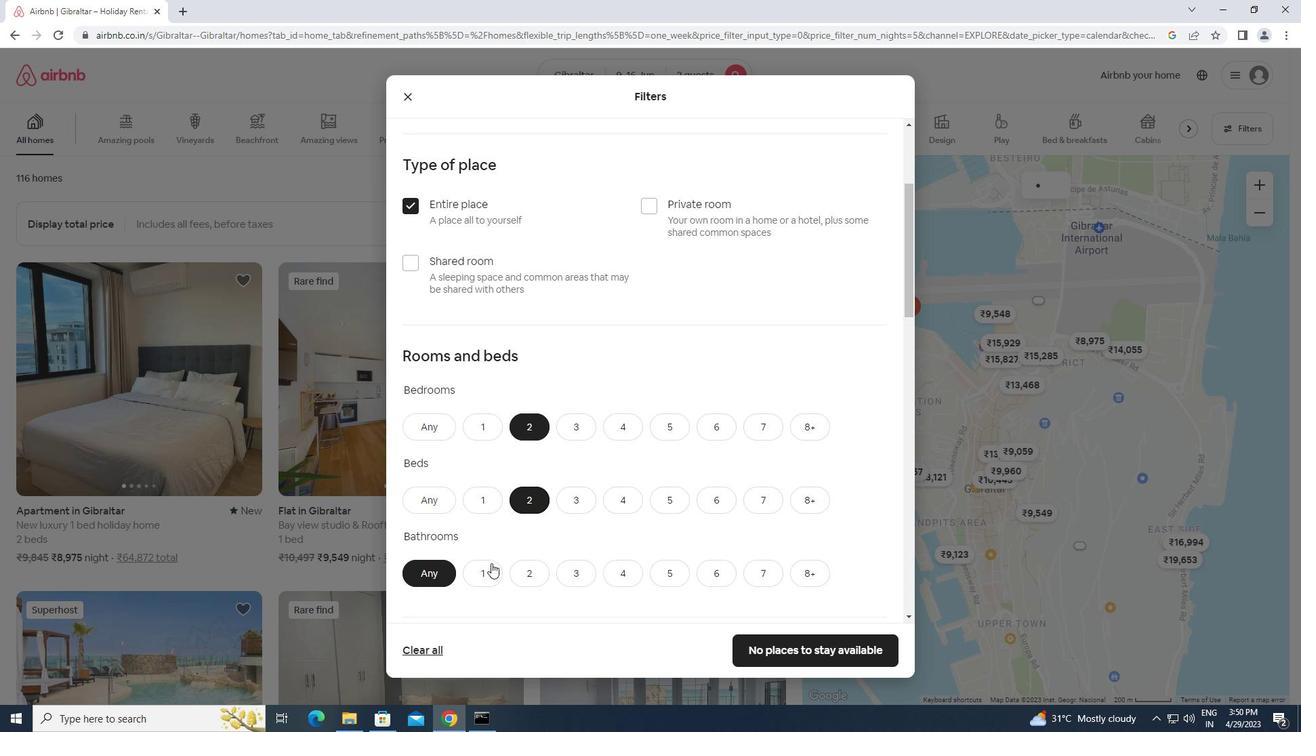 
Action: Mouse moved to (528, 557)
Screenshot: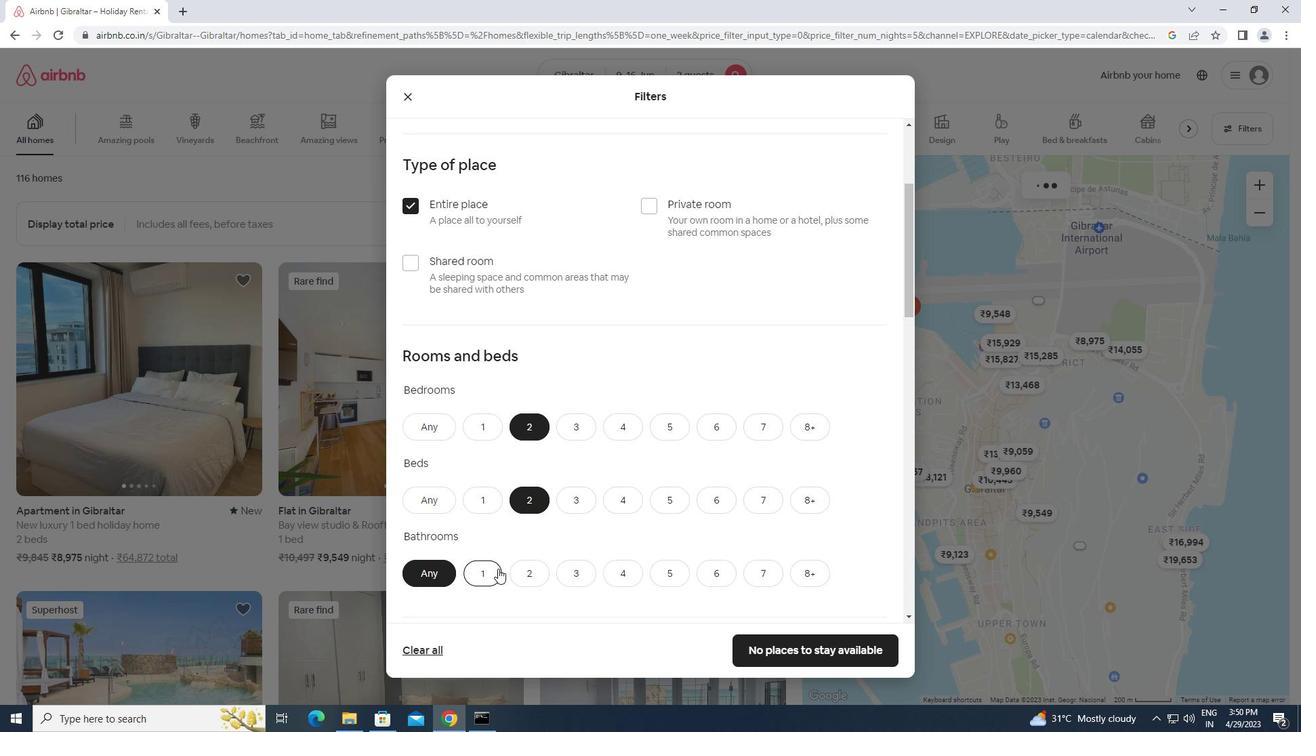 
Action: Mouse scrolled (528, 557) with delta (0, 0)
Screenshot: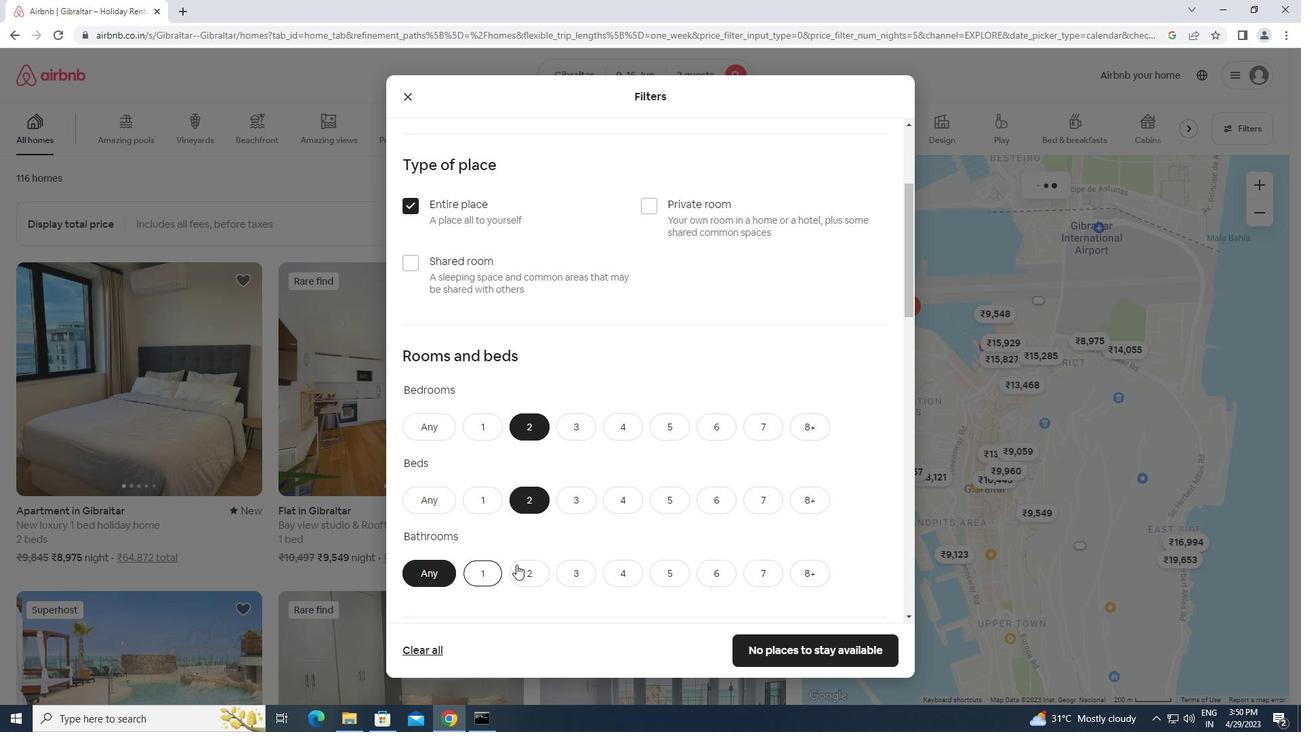 
Action: Mouse scrolled (528, 557) with delta (0, 0)
Screenshot: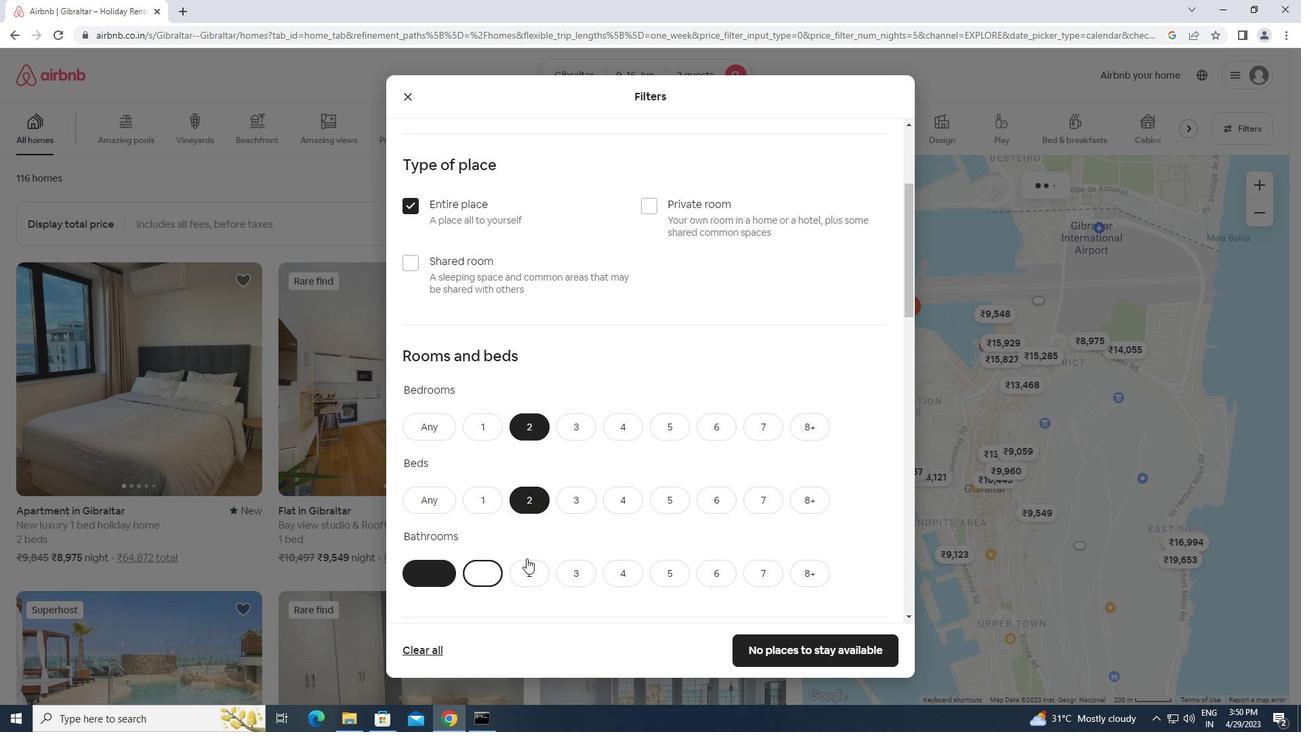 
Action: Mouse scrolled (528, 557) with delta (0, 0)
Screenshot: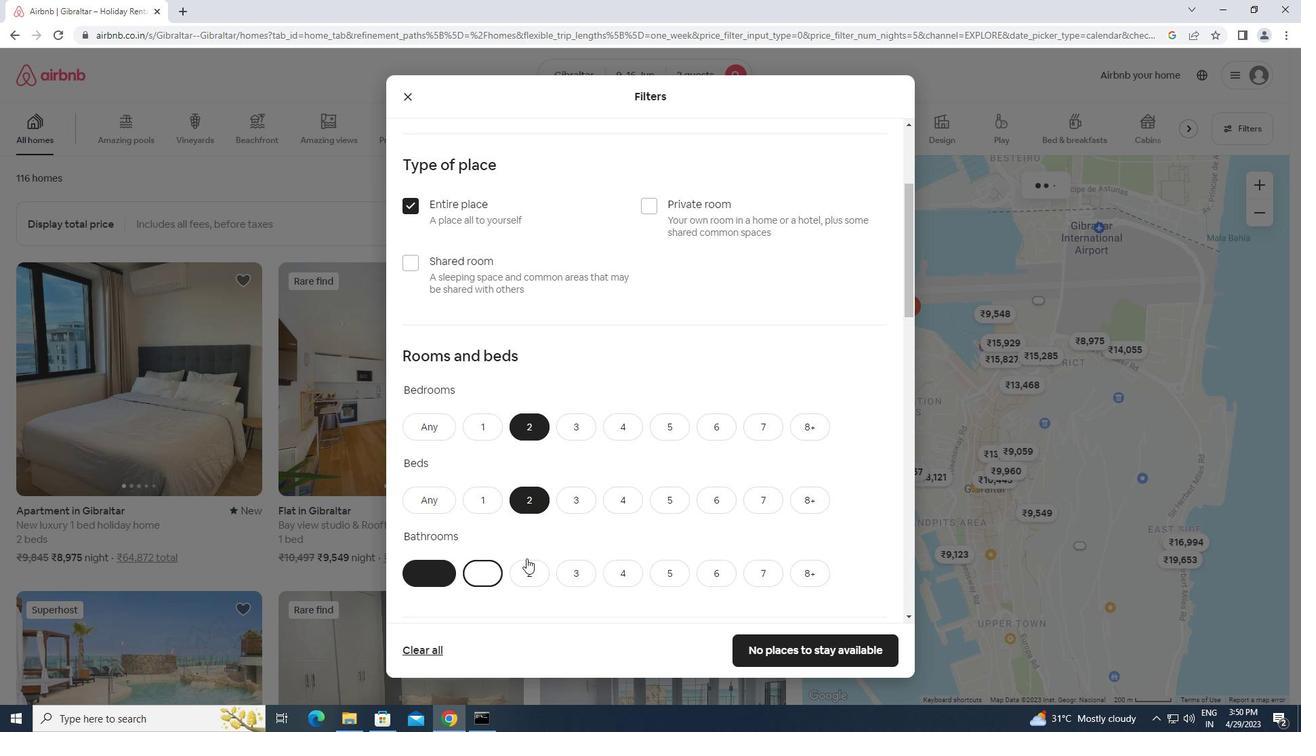 
Action: Mouse moved to (471, 538)
Screenshot: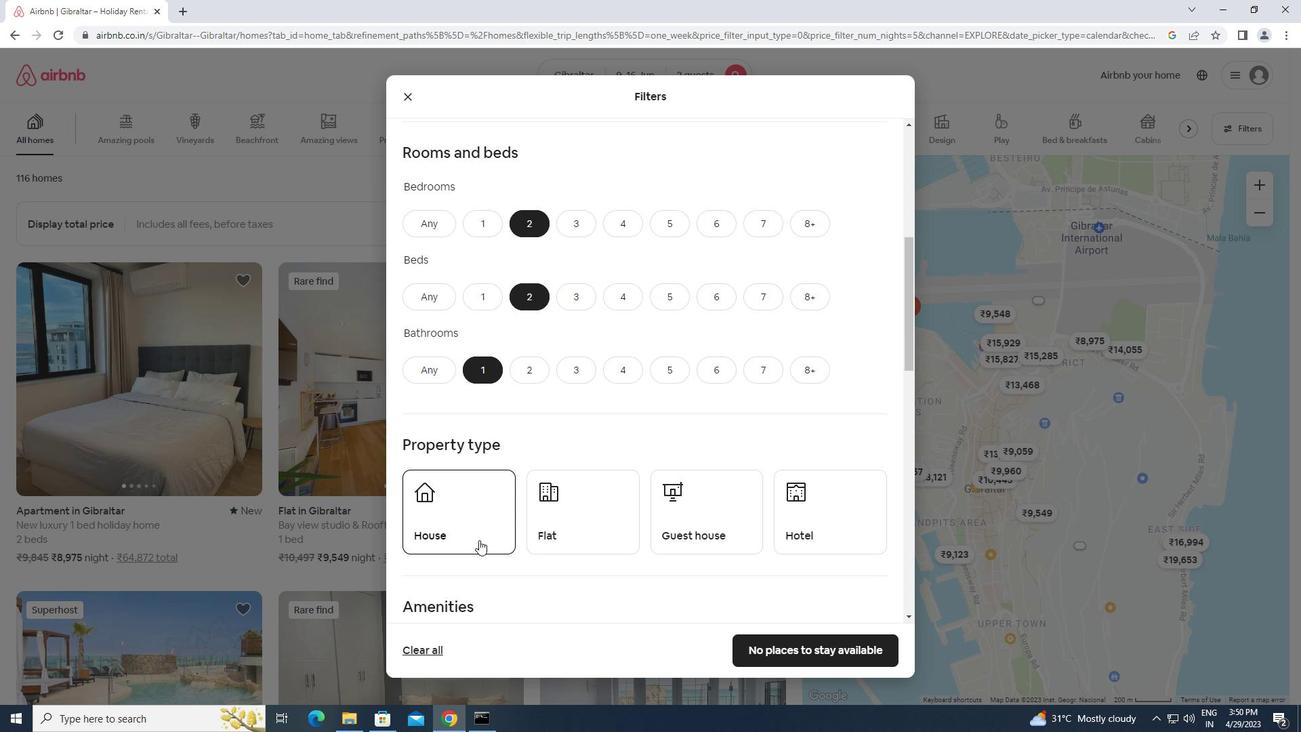 
Action: Mouse pressed left at (471, 538)
Screenshot: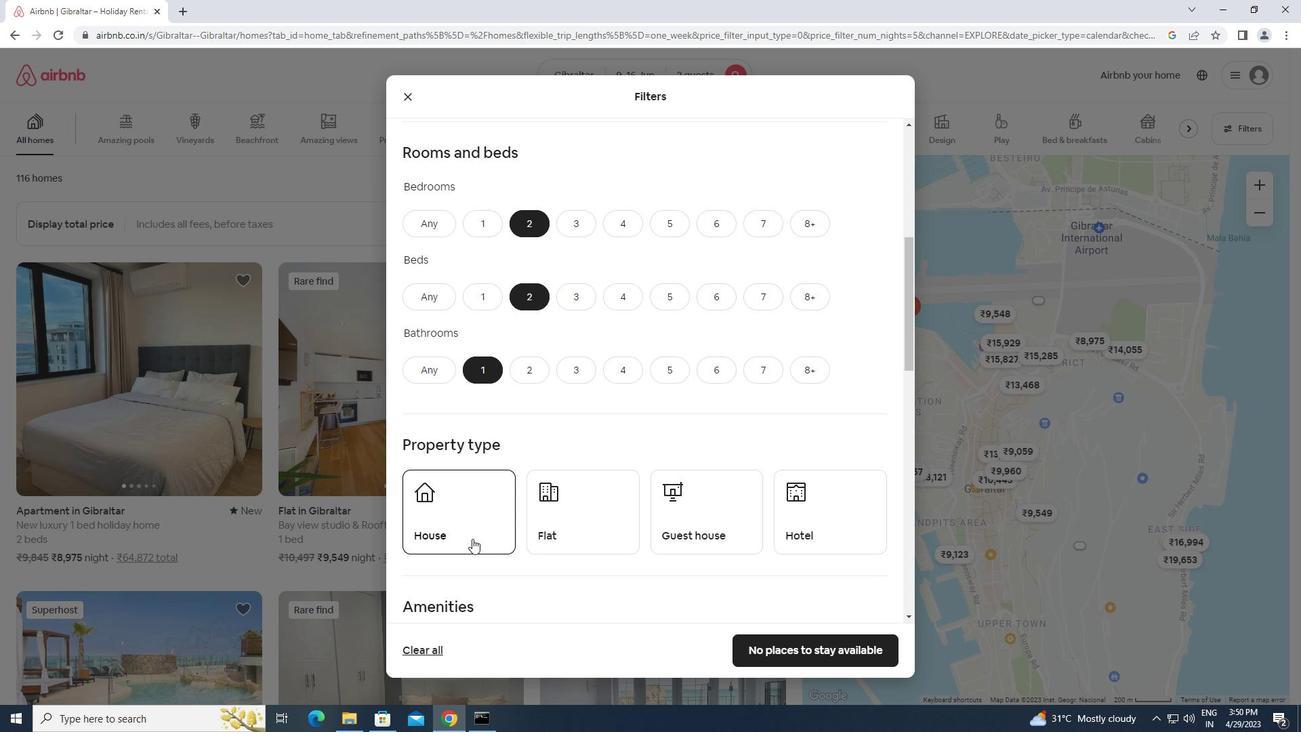 
Action: Mouse moved to (601, 537)
Screenshot: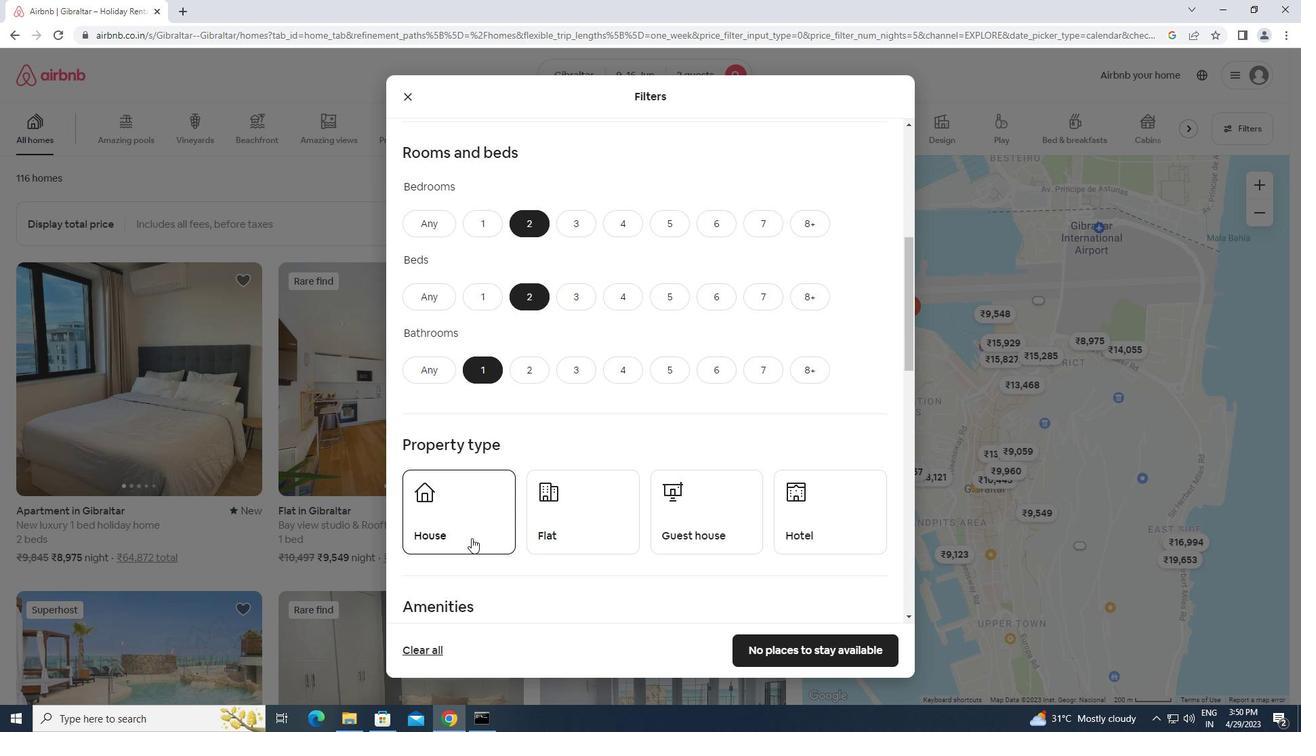 
Action: Mouse pressed left at (601, 537)
Screenshot: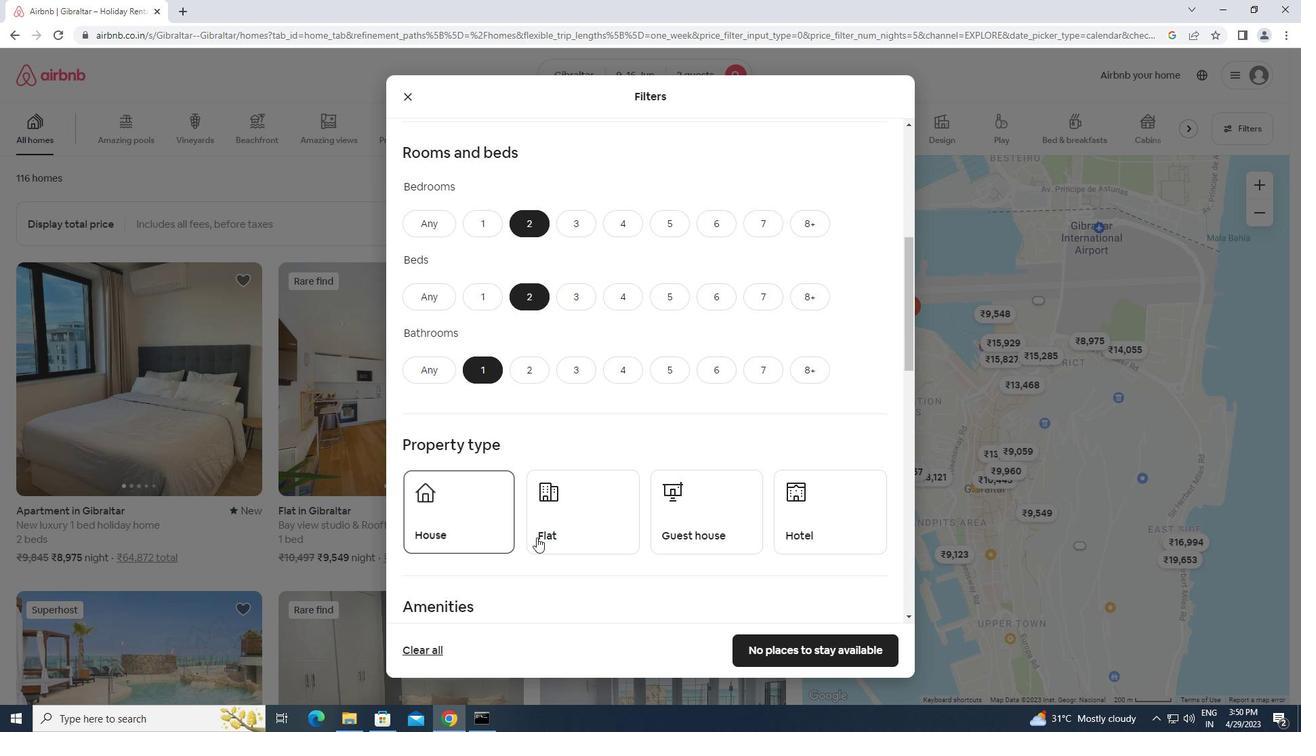 
Action: Mouse moved to (684, 513)
Screenshot: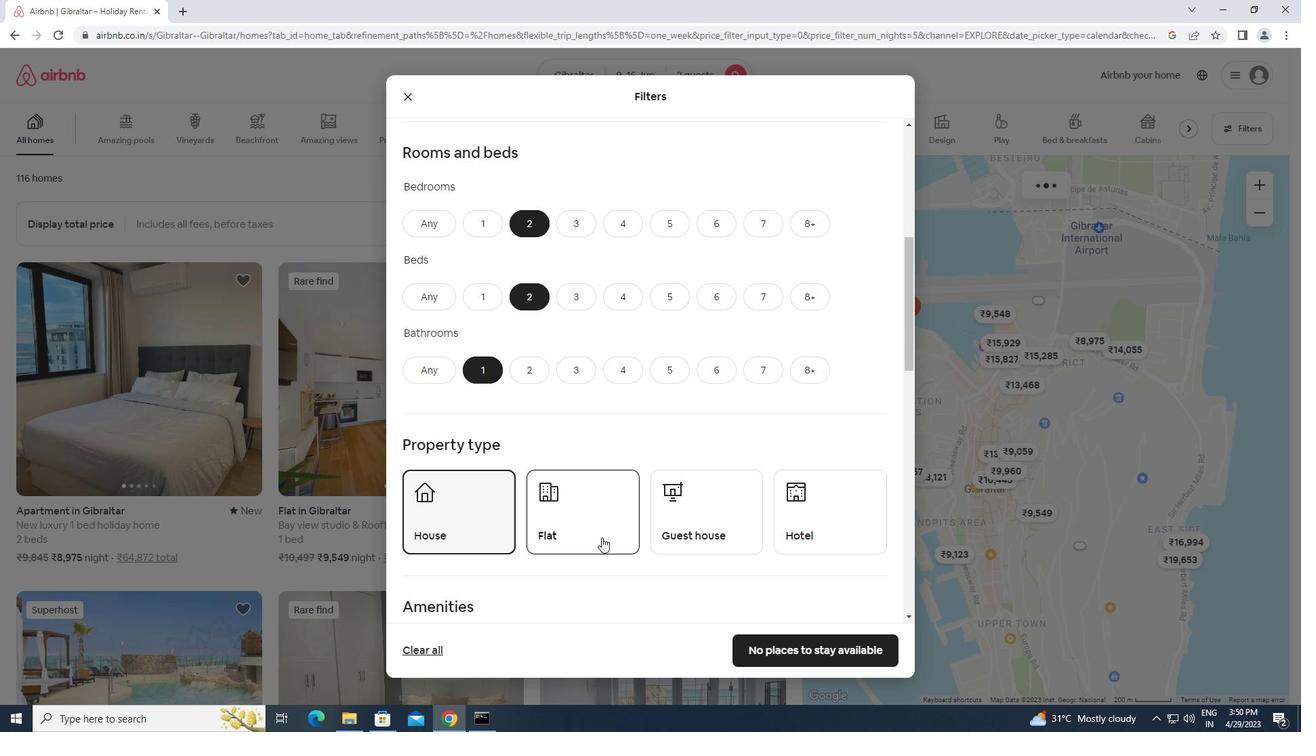 
Action: Mouse pressed left at (684, 513)
Screenshot: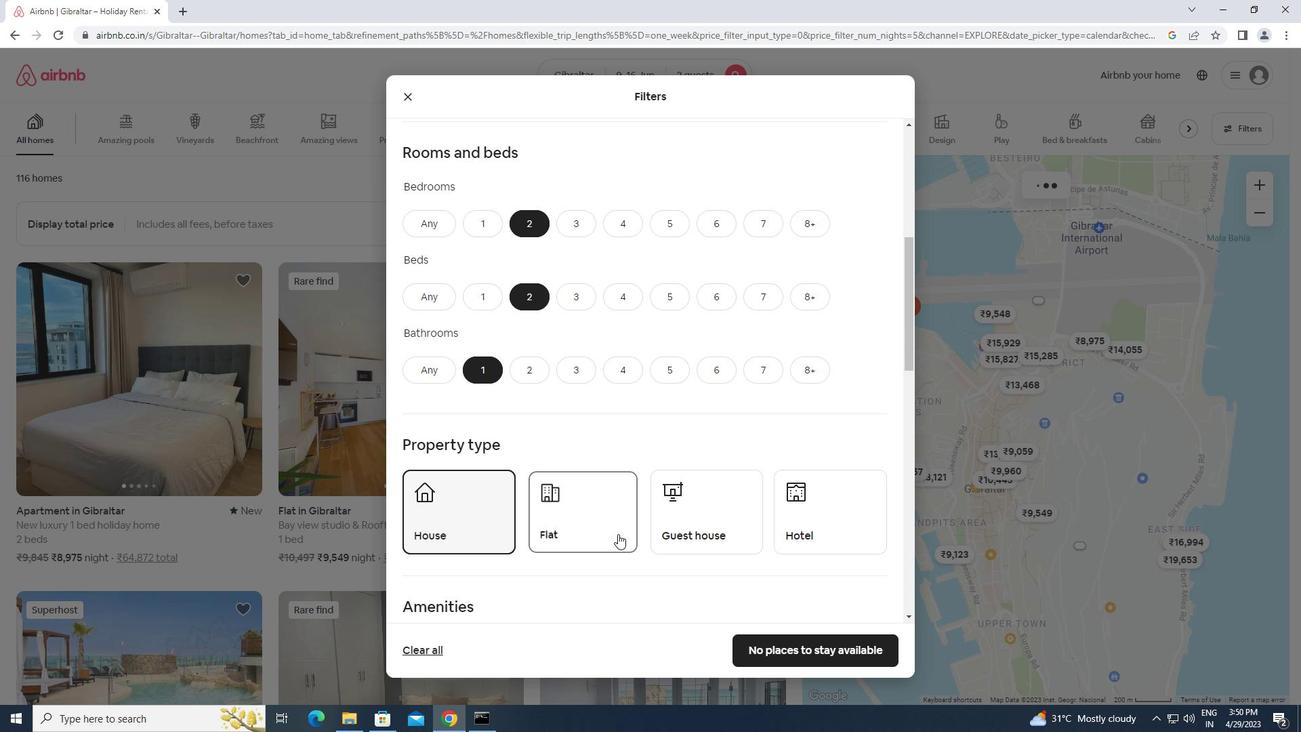
Action: Mouse moved to (612, 538)
Screenshot: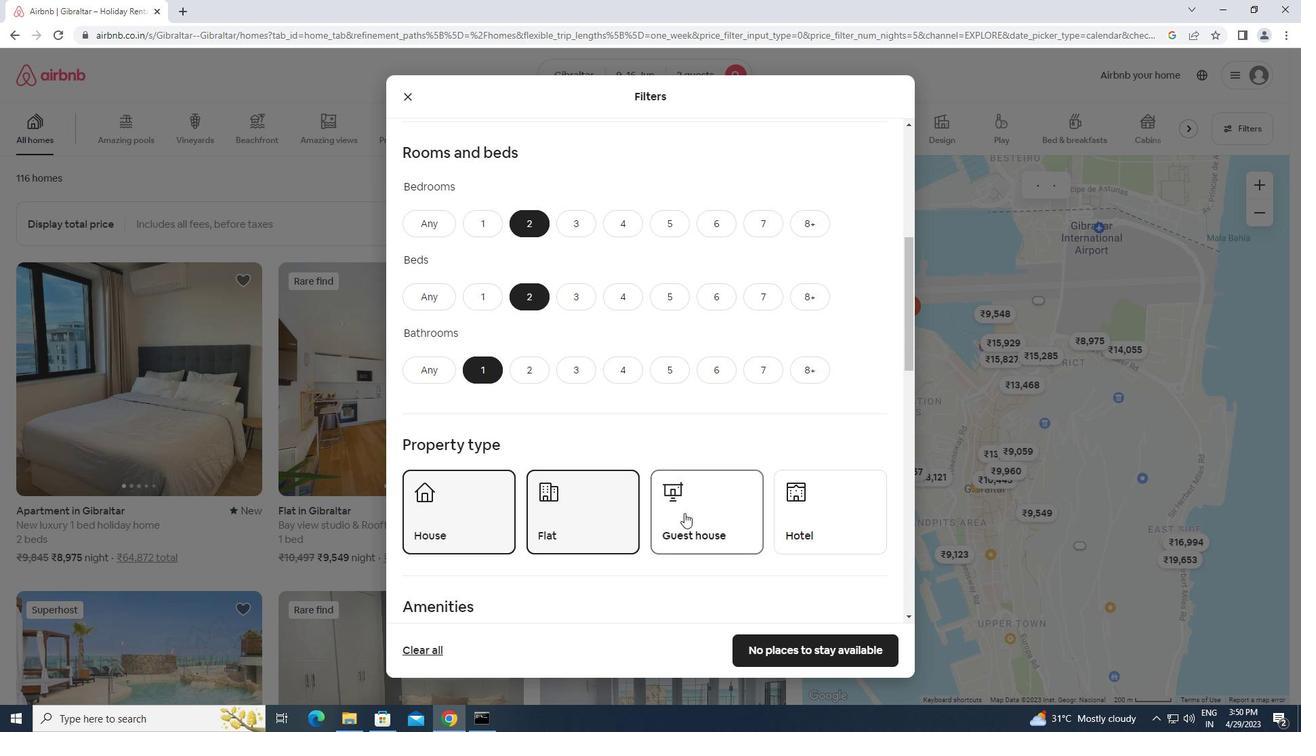 
Action: Mouse scrolled (612, 537) with delta (0, 0)
Screenshot: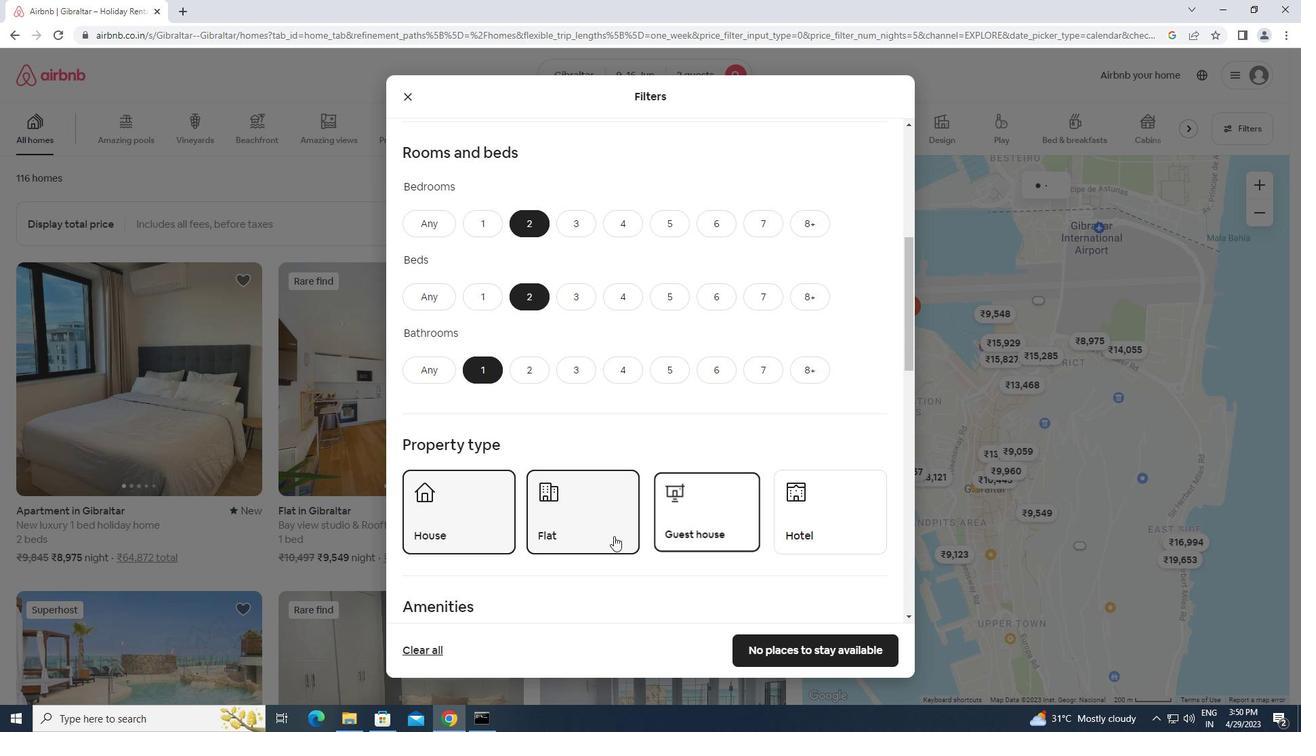 
Action: Mouse scrolled (612, 537) with delta (0, 0)
Screenshot: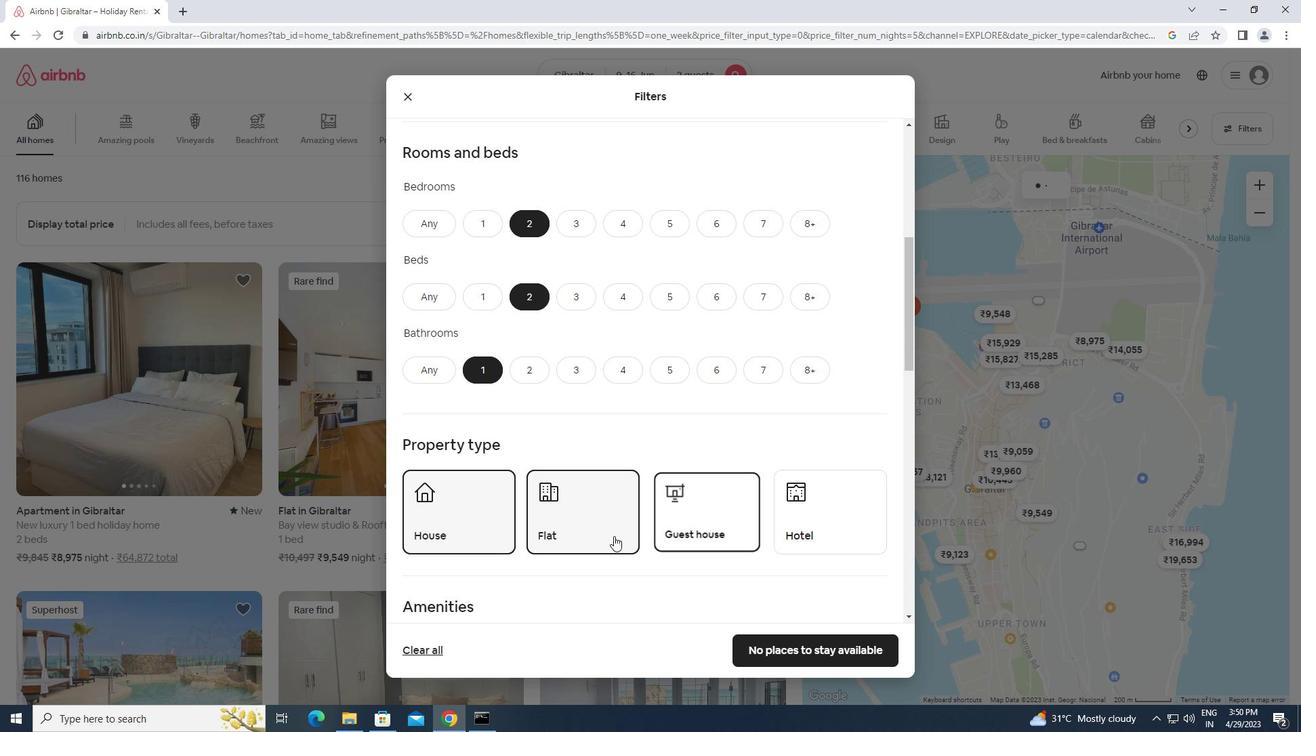 
Action: Mouse scrolled (612, 537) with delta (0, 0)
Screenshot: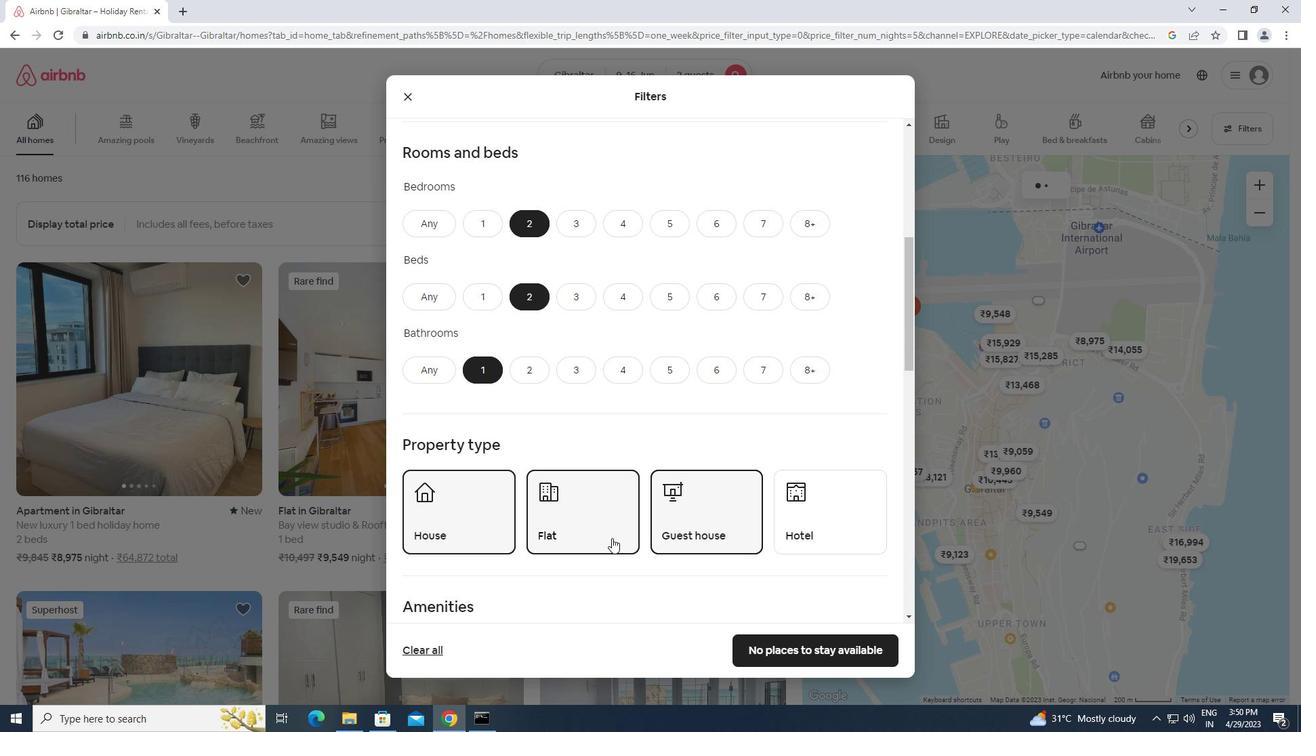 
Action: Mouse scrolled (612, 537) with delta (0, 0)
Screenshot: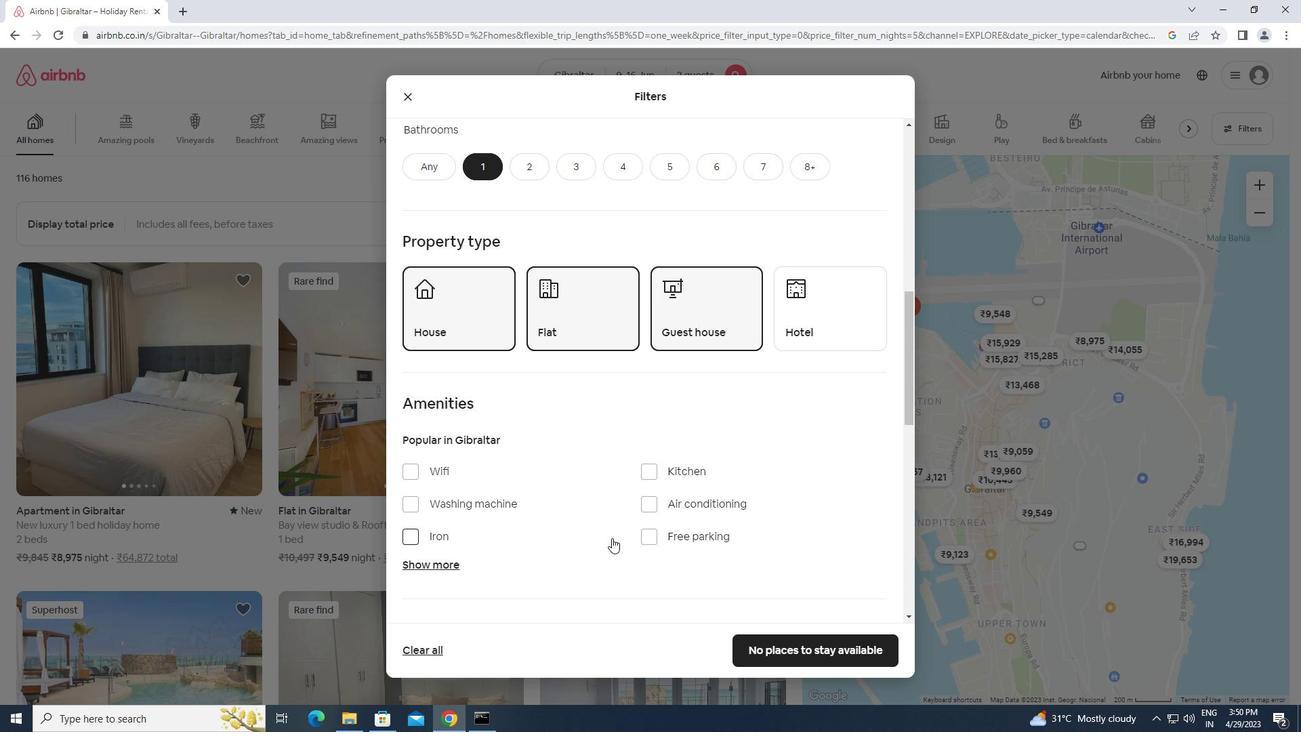
Action: Mouse scrolled (612, 537) with delta (0, 0)
Screenshot: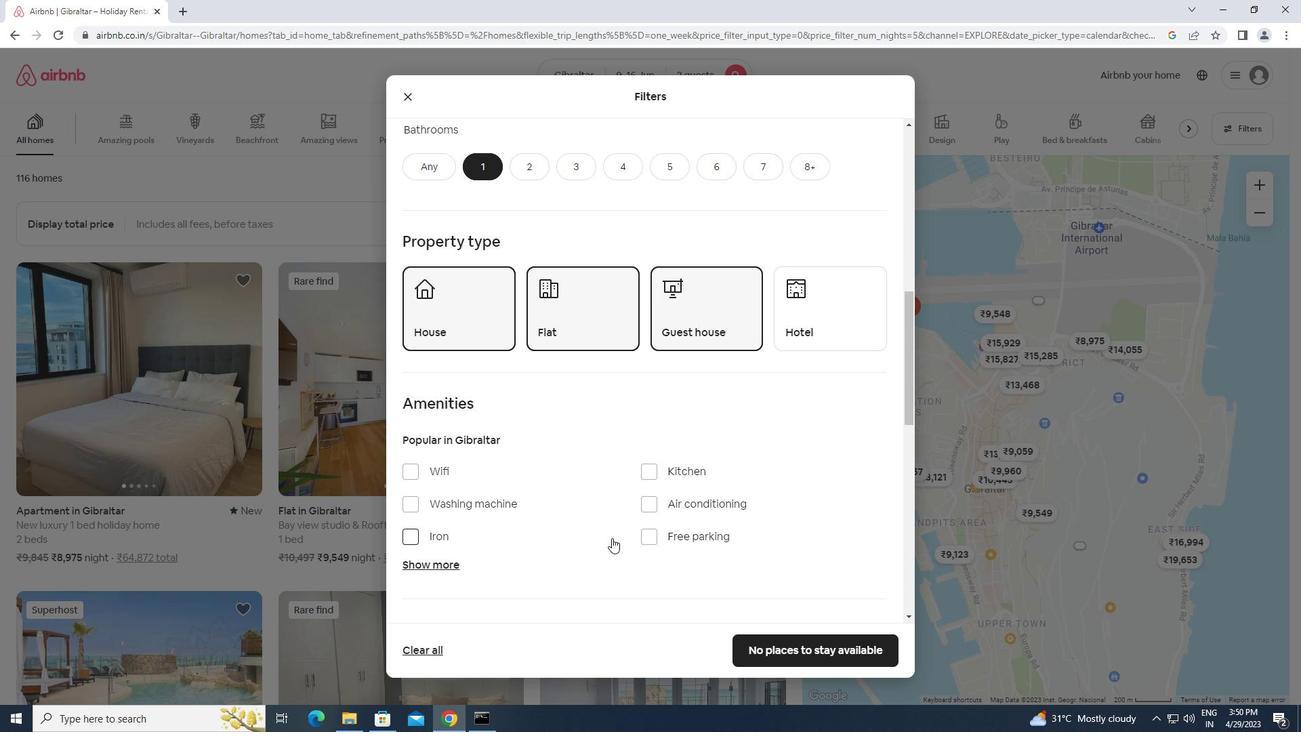 
Action: Mouse scrolled (612, 537) with delta (0, 0)
Screenshot: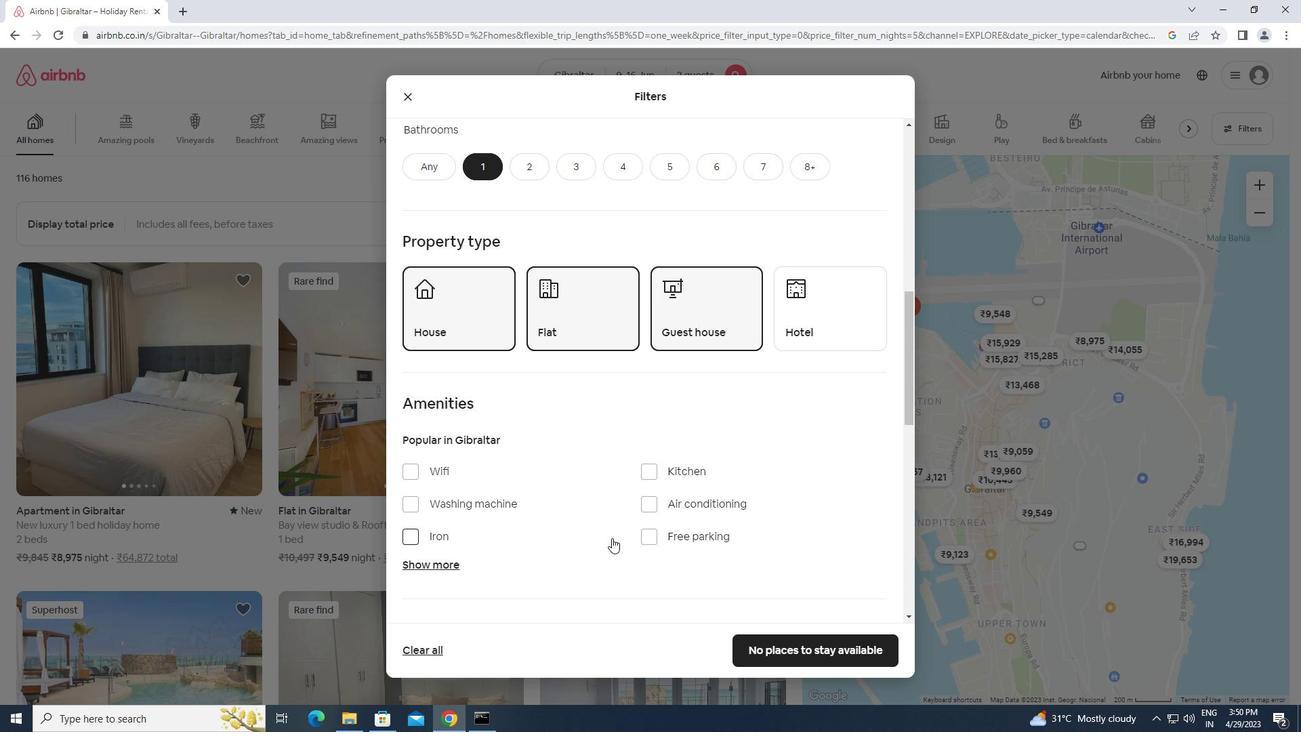 
Action: Mouse moved to (759, 513)
Screenshot: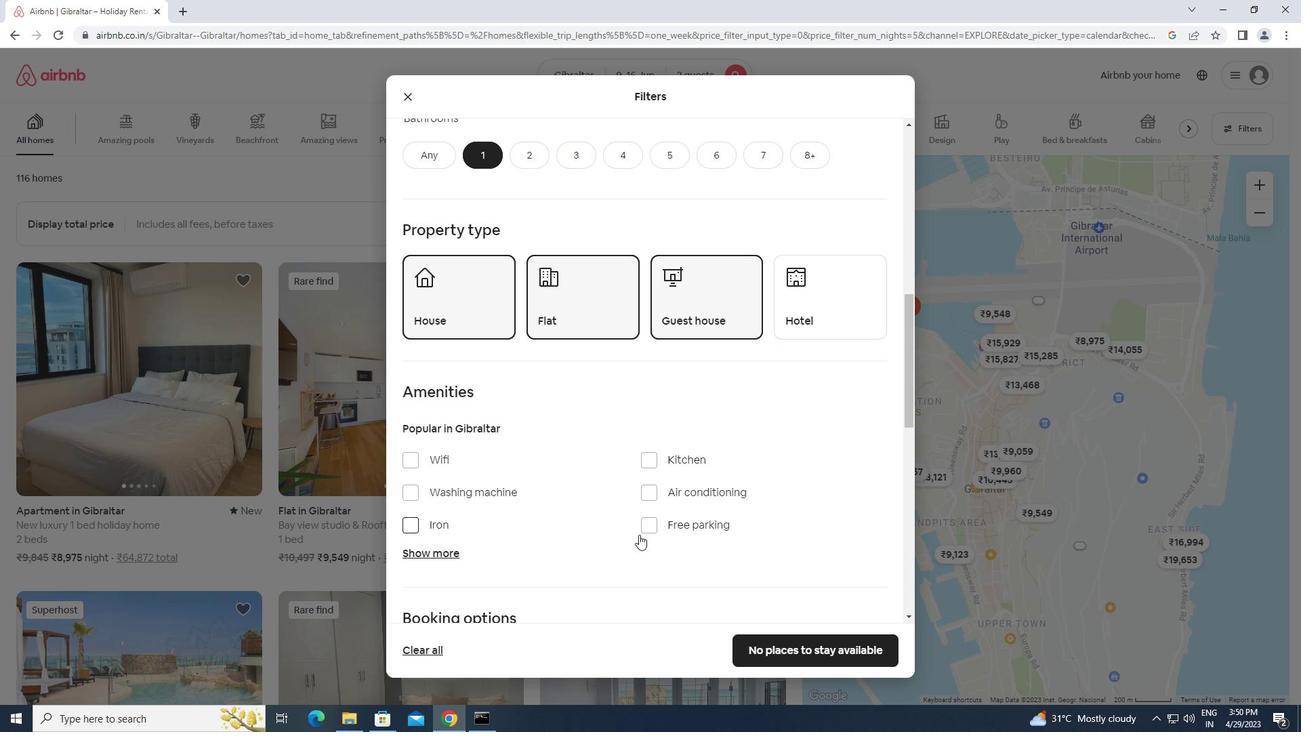 
Action: Mouse scrolled (759, 513) with delta (0, 0)
Screenshot: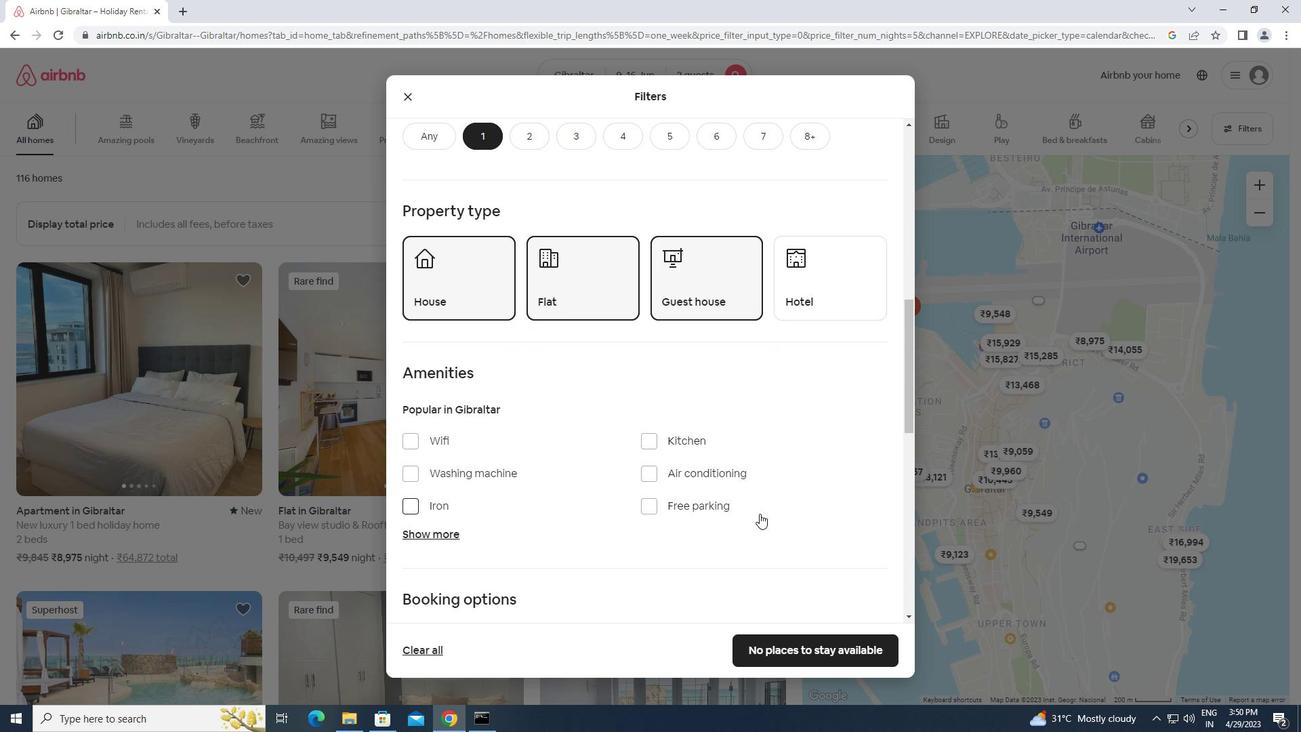 
Action: Mouse scrolled (759, 513) with delta (0, 0)
Screenshot: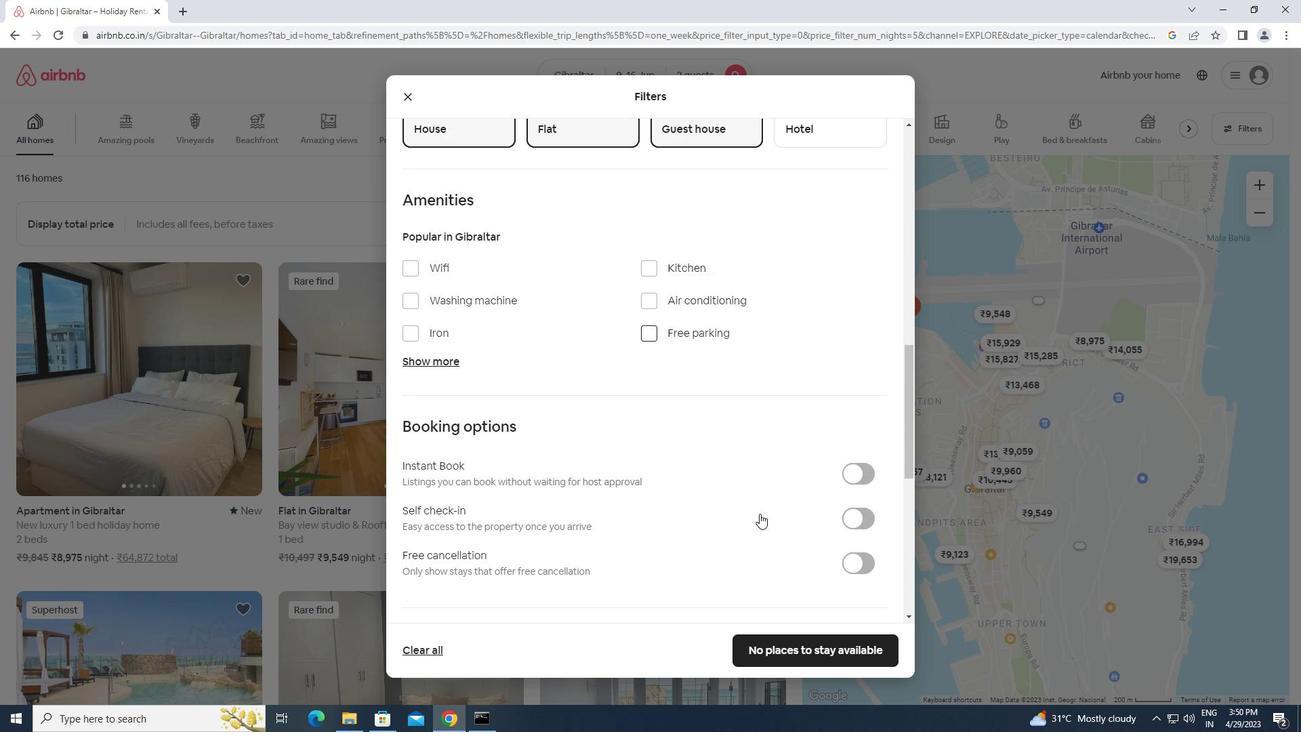 
Action: Mouse moved to (853, 382)
Screenshot: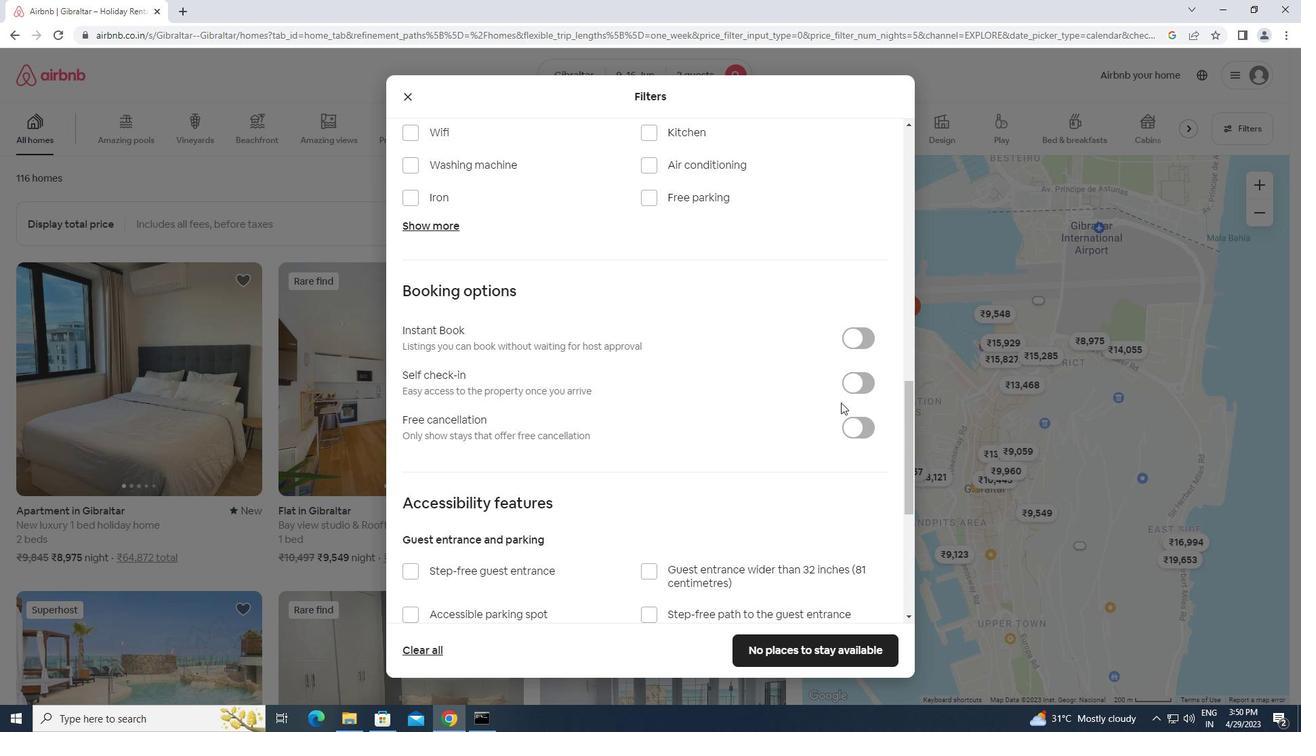 
Action: Mouse pressed left at (853, 382)
Screenshot: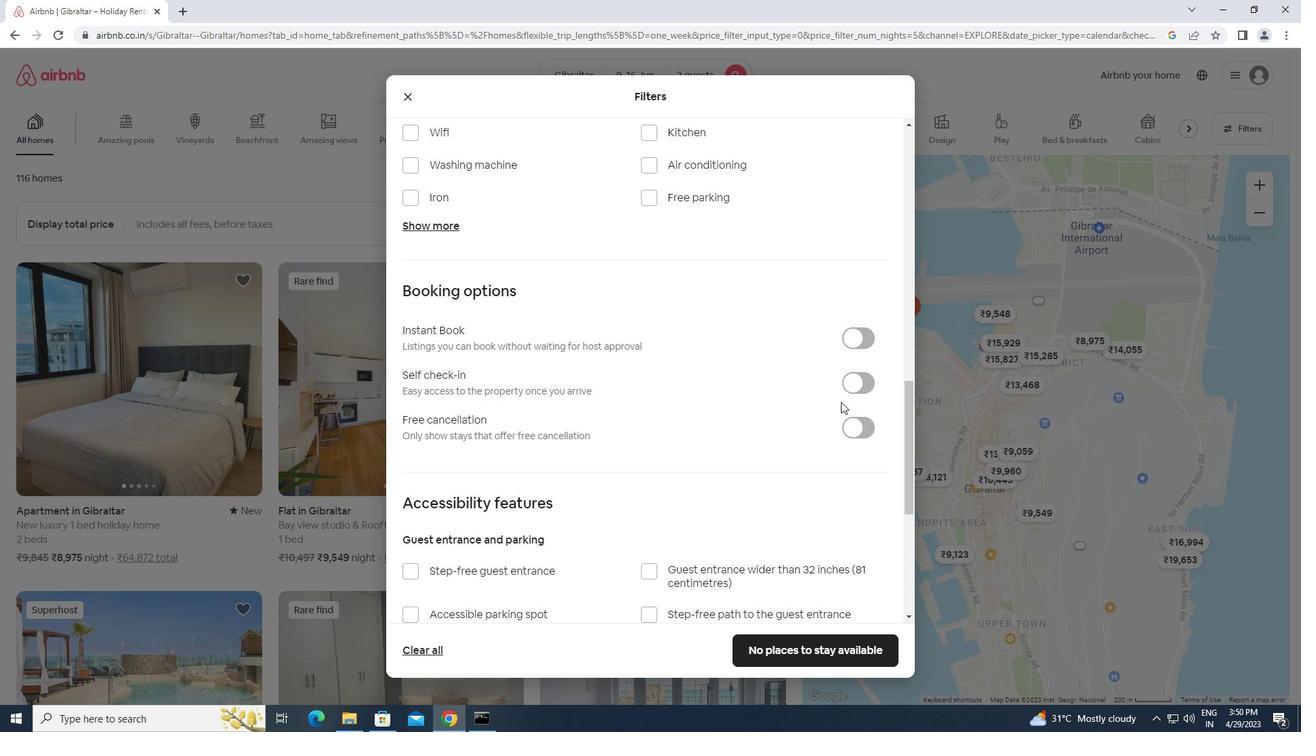 
Action: Mouse moved to (551, 469)
Screenshot: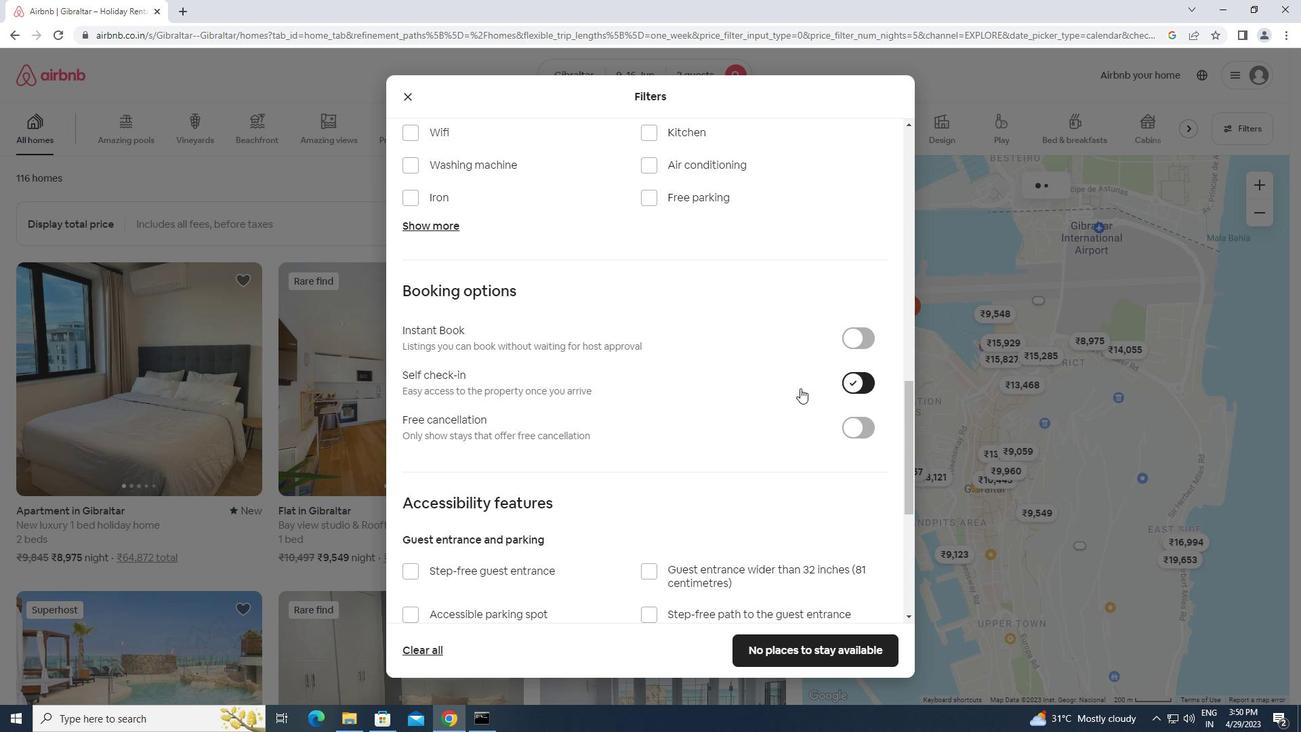 
Action: Mouse scrolled (551, 468) with delta (0, 0)
Screenshot: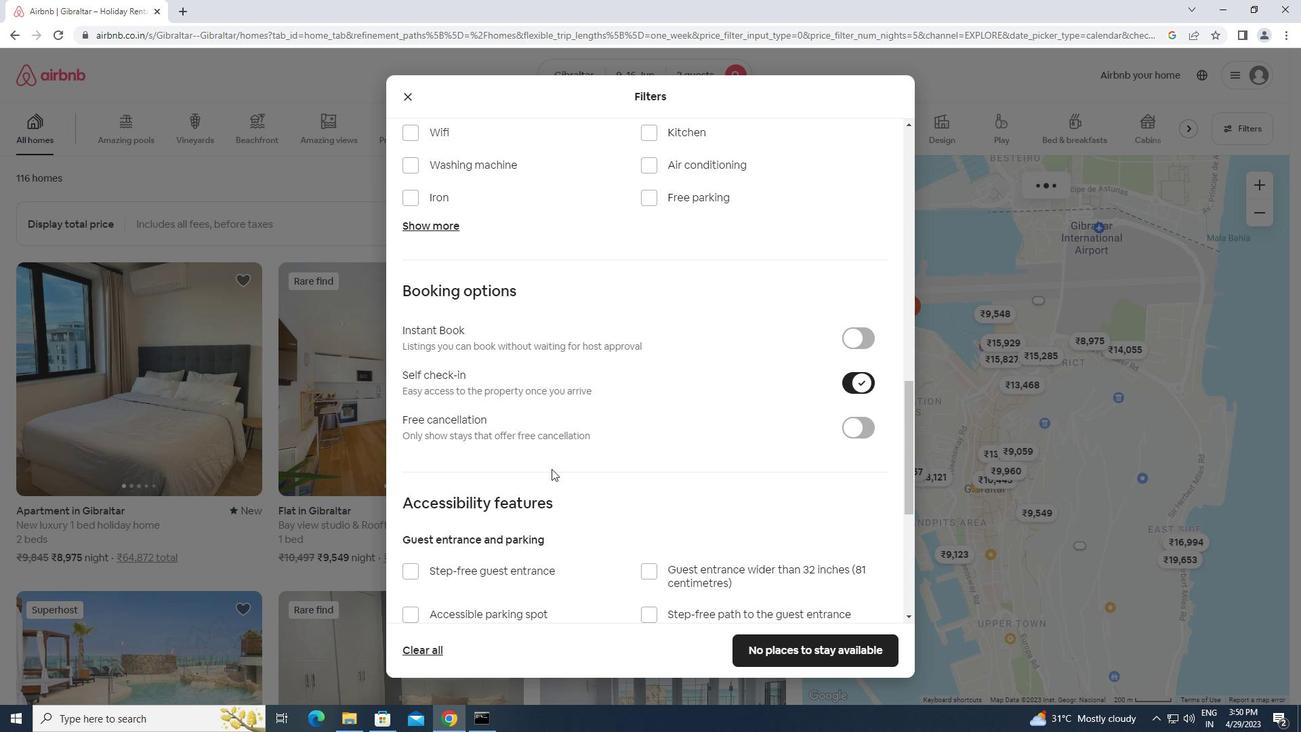 
Action: Mouse moved to (551, 469)
Screenshot: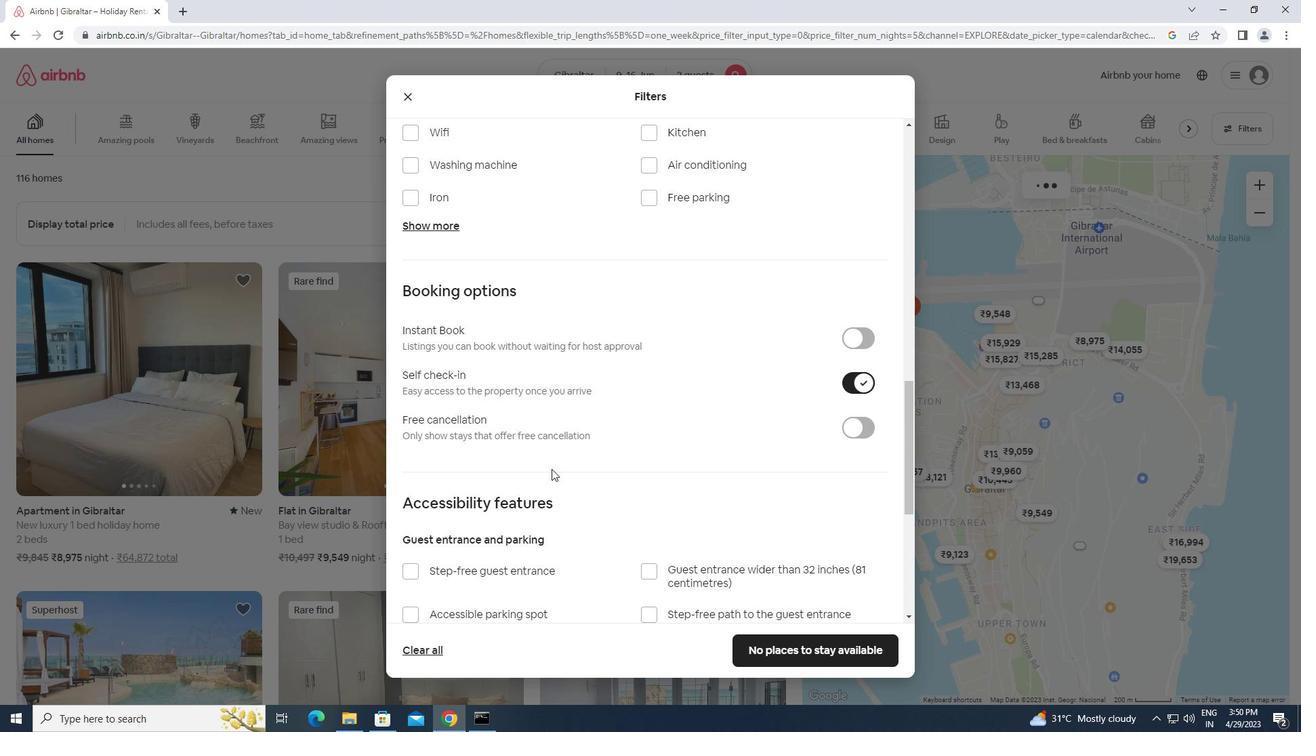 
Action: Mouse scrolled (551, 468) with delta (0, 0)
Screenshot: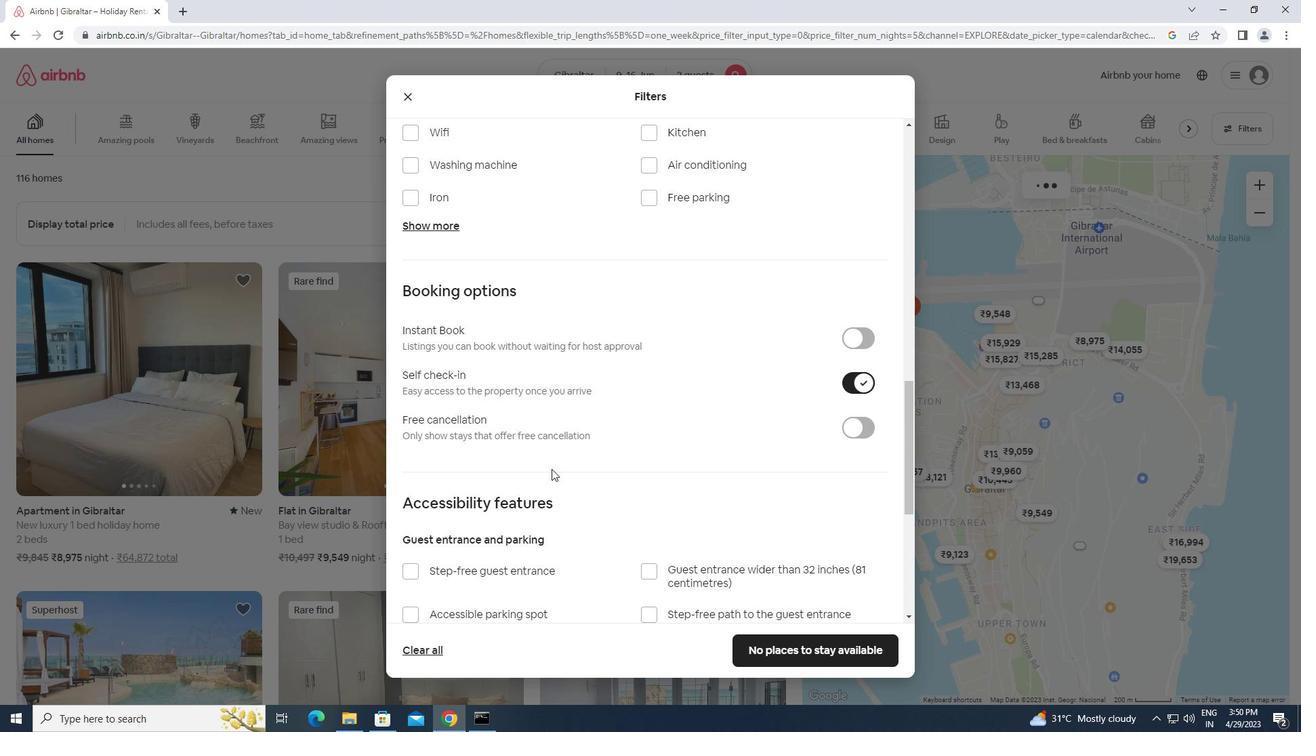 
Action: Mouse scrolled (551, 468) with delta (0, 0)
Screenshot: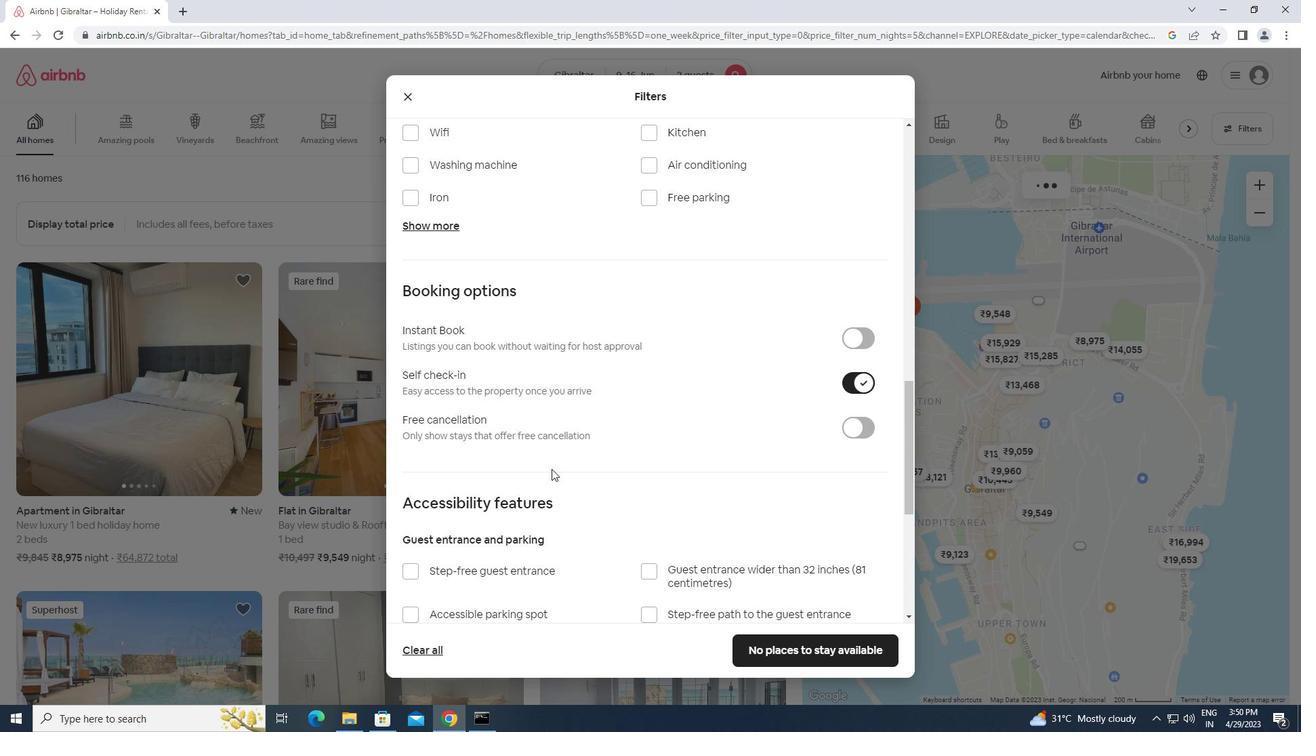 
Action: Mouse scrolled (551, 468) with delta (0, 0)
Screenshot: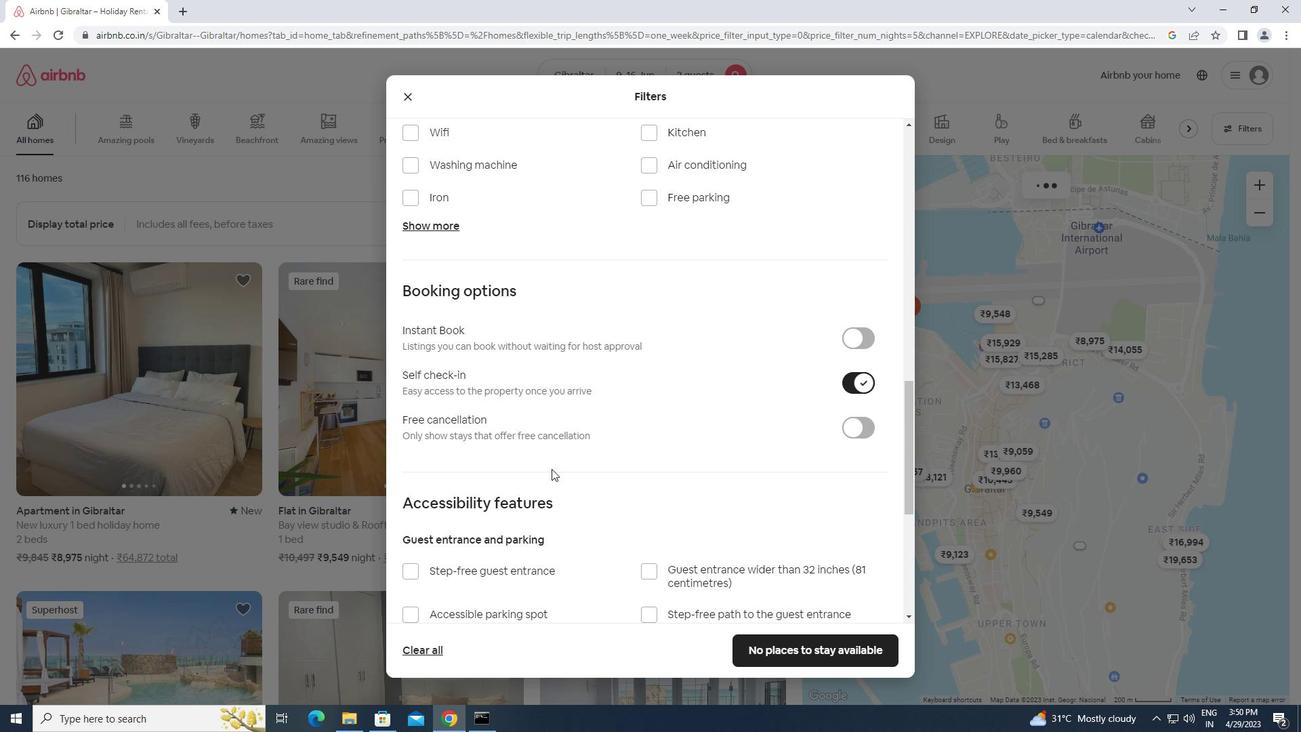 
Action: Mouse scrolled (551, 468) with delta (0, 0)
Screenshot: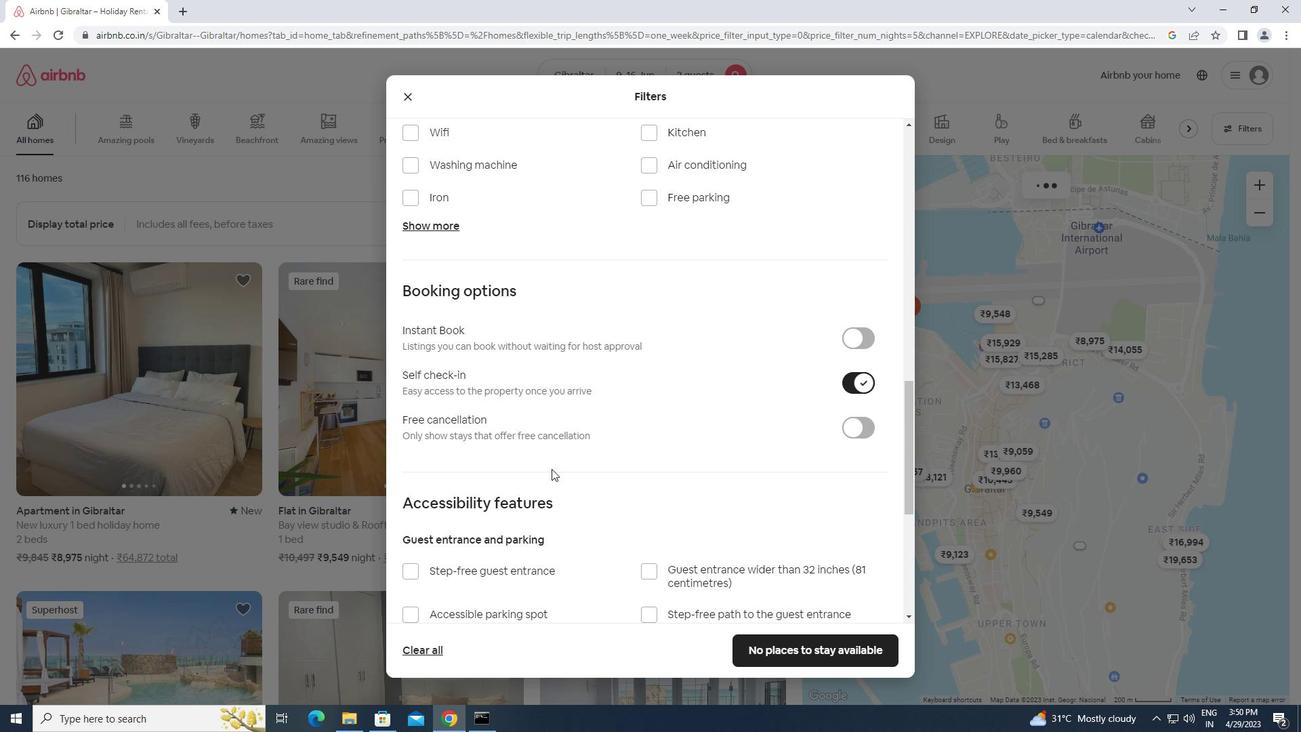 
Action: Mouse scrolled (551, 468) with delta (0, 0)
Screenshot: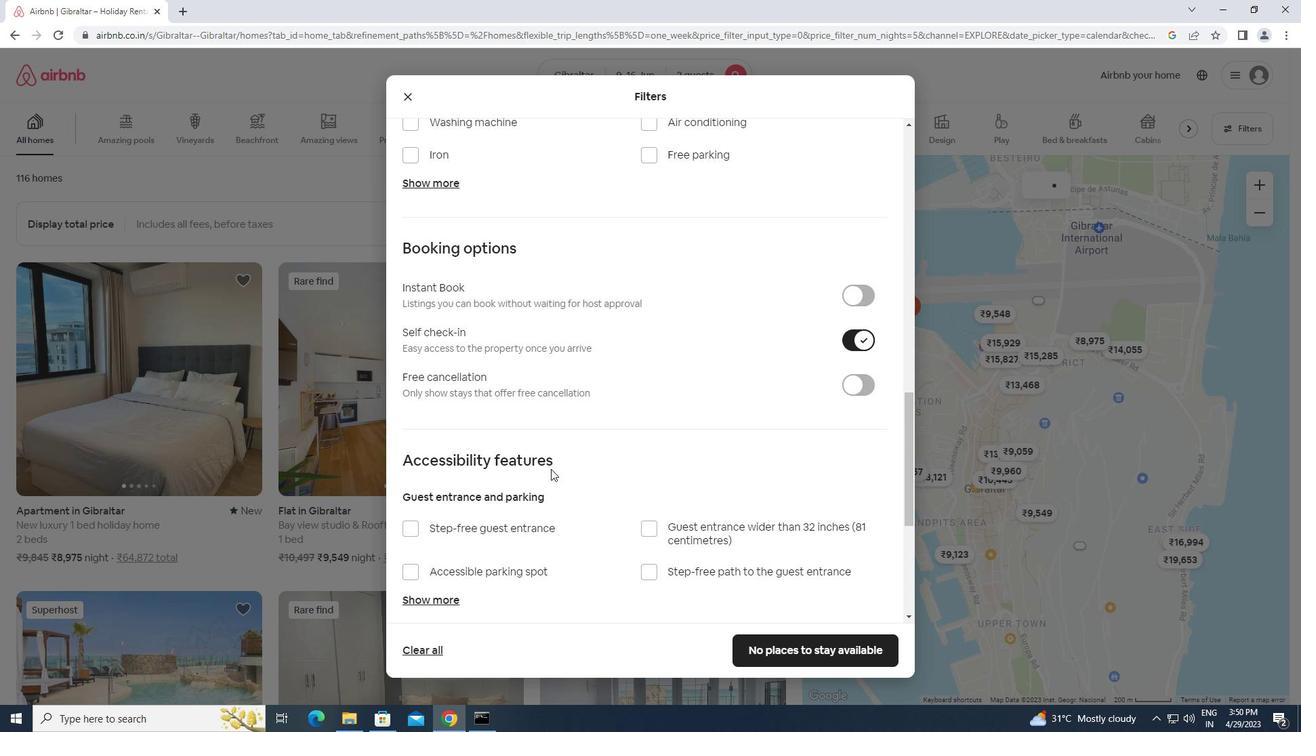 
Action: Mouse scrolled (551, 468) with delta (0, 0)
Screenshot: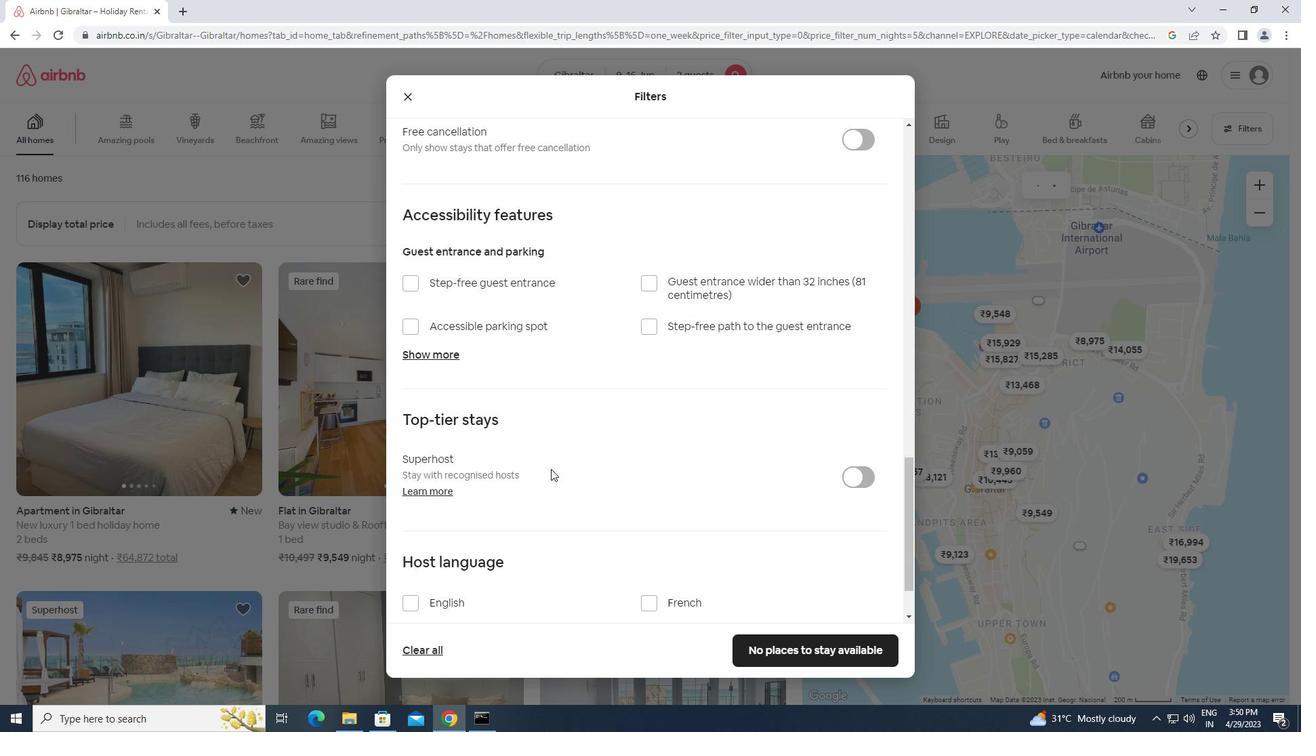 
Action: Mouse scrolled (551, 468) with delta (0, 0)
Screenshot: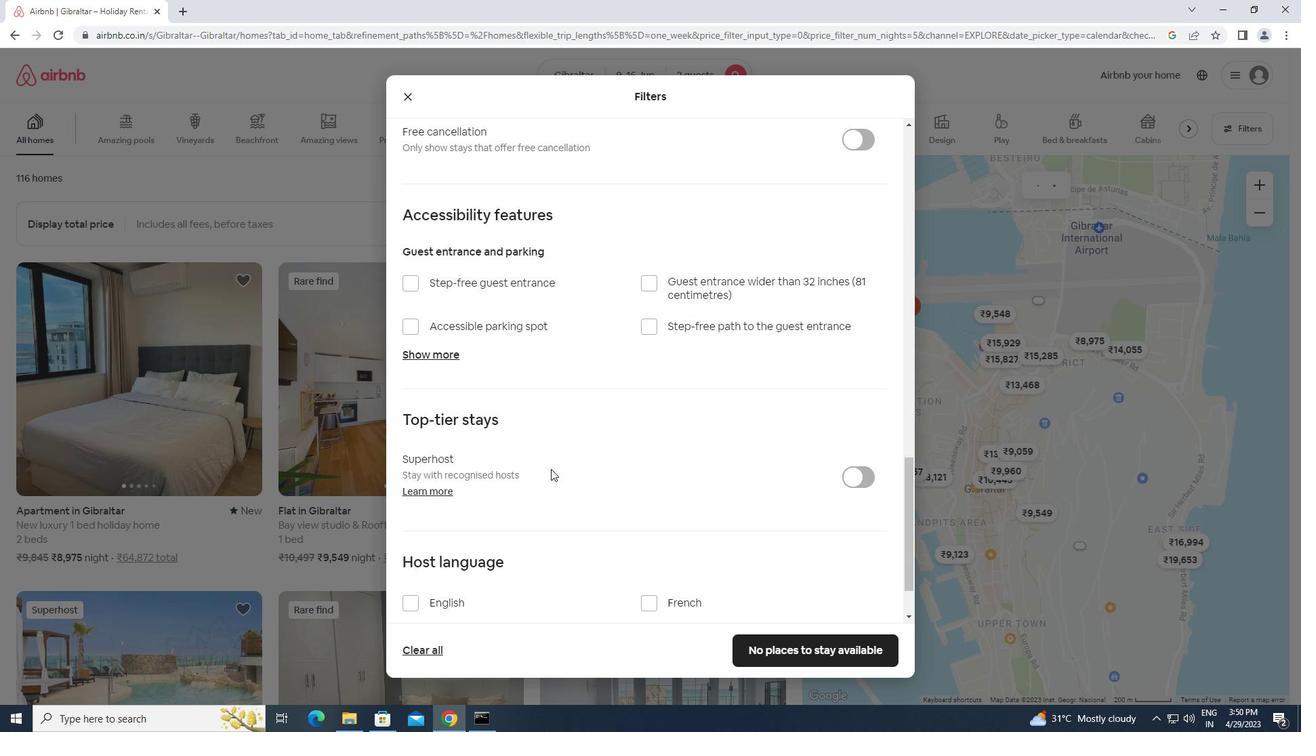 
Action: Mouse scrolled (551, 468) with delta (0, 0)
Screenshot: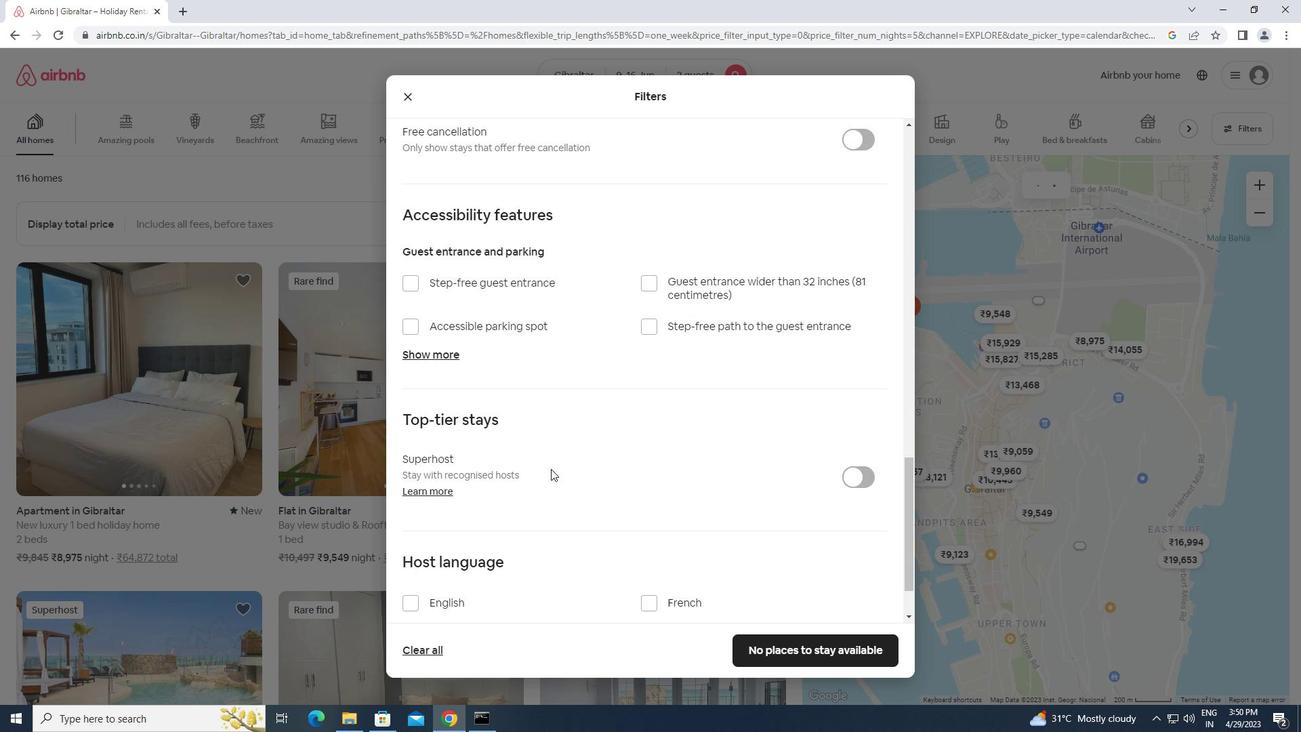 
Action: Mouse moved to (551, 469)
Screenshot: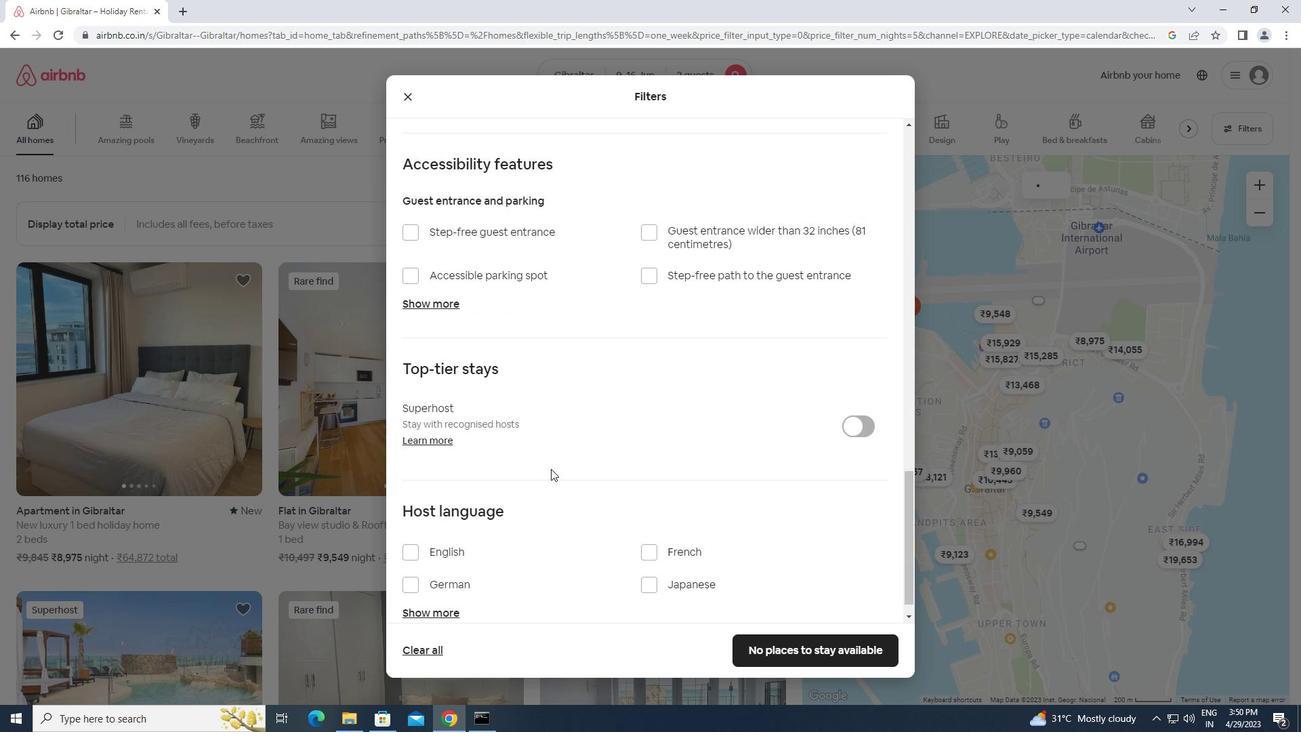 
Action: Mouse scrolled (551, 469) with delta (0, 0)
Screenshot: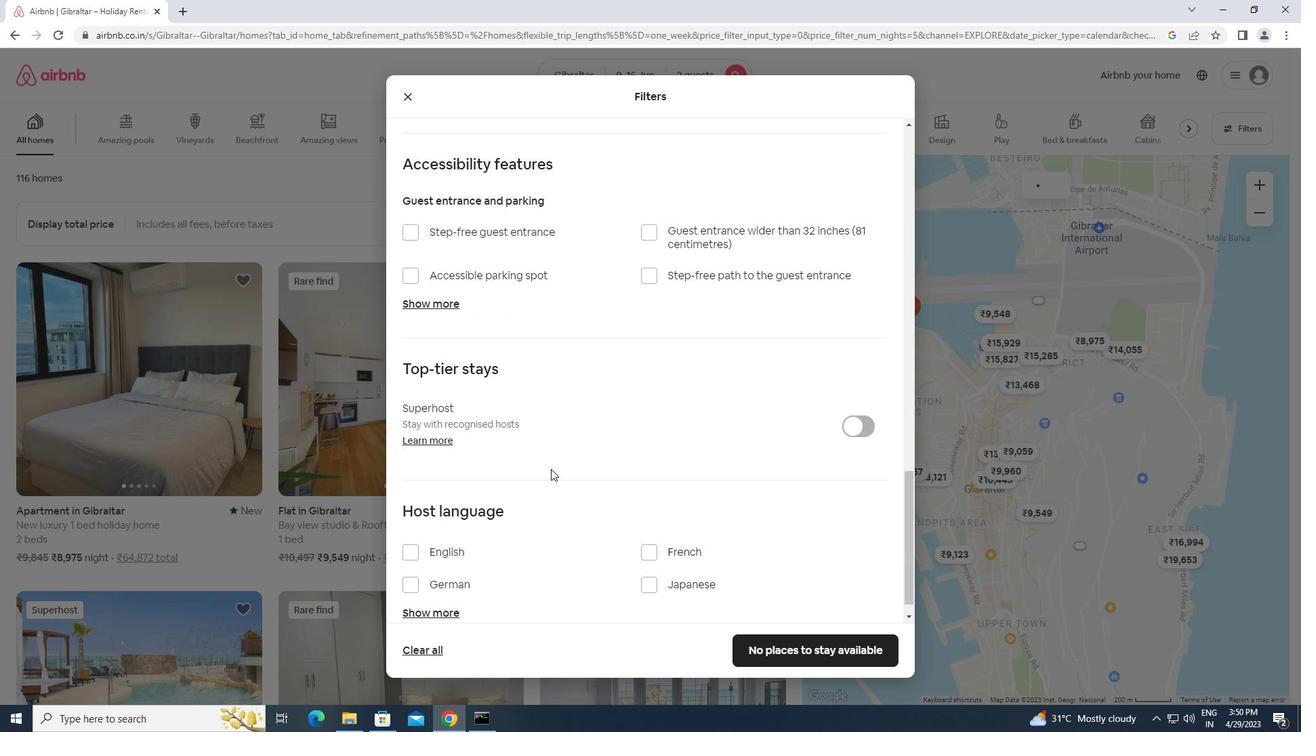 
Action: Mouse moved to (412, 520)
Screenshot: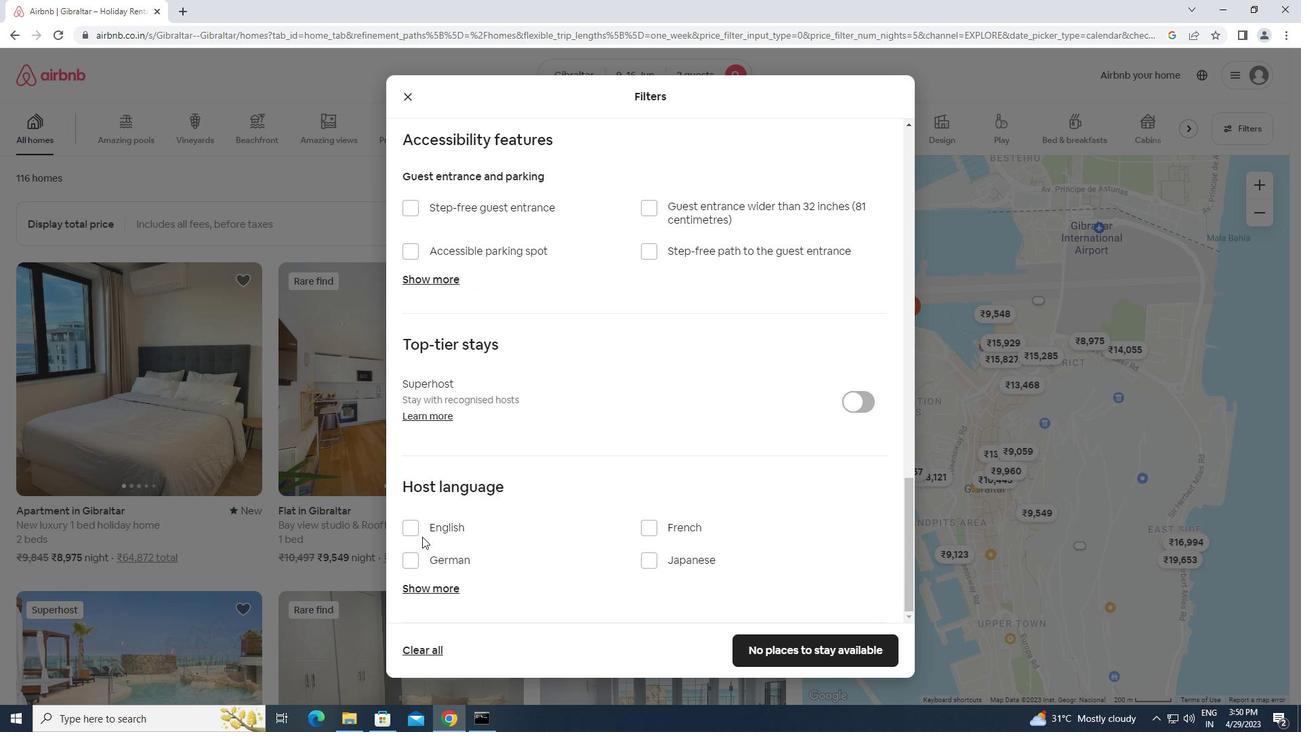 
Action: Mouse pressed left at (412, 520)
Screenshot: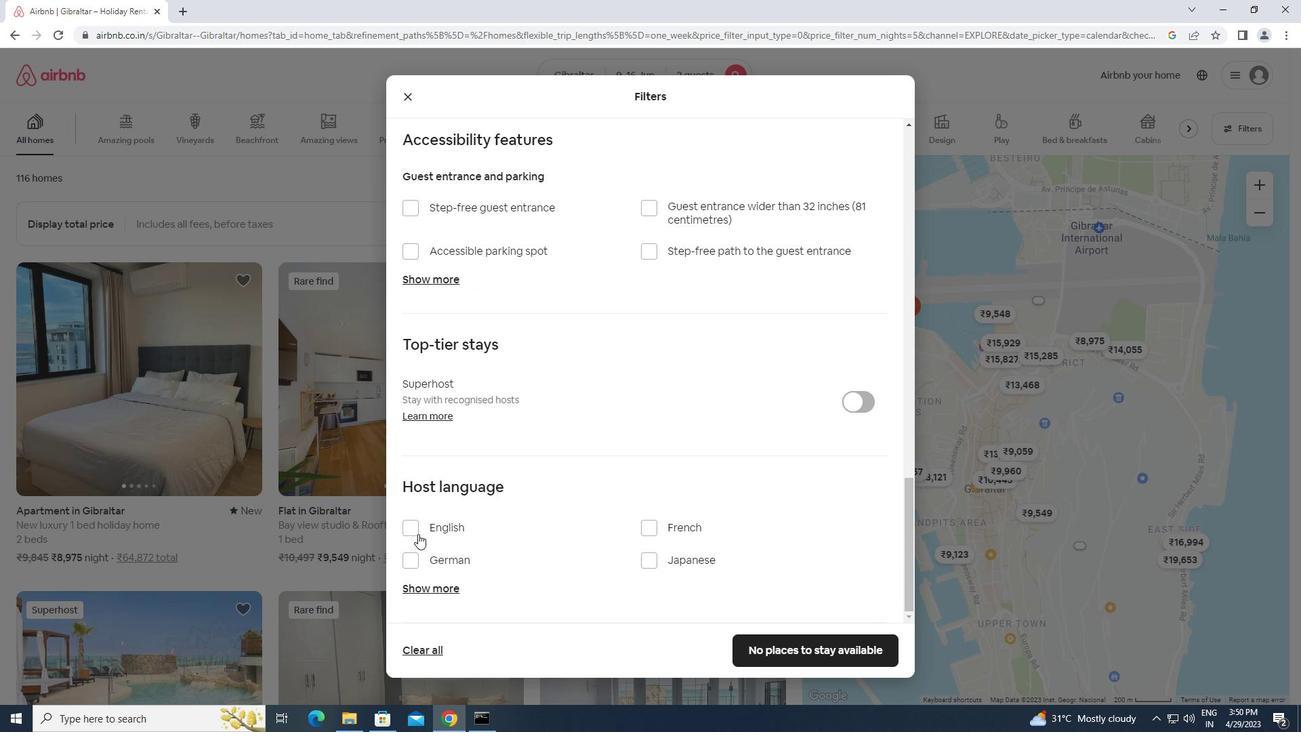 
Action: Mouse moved to (832, 656)
Screenshot: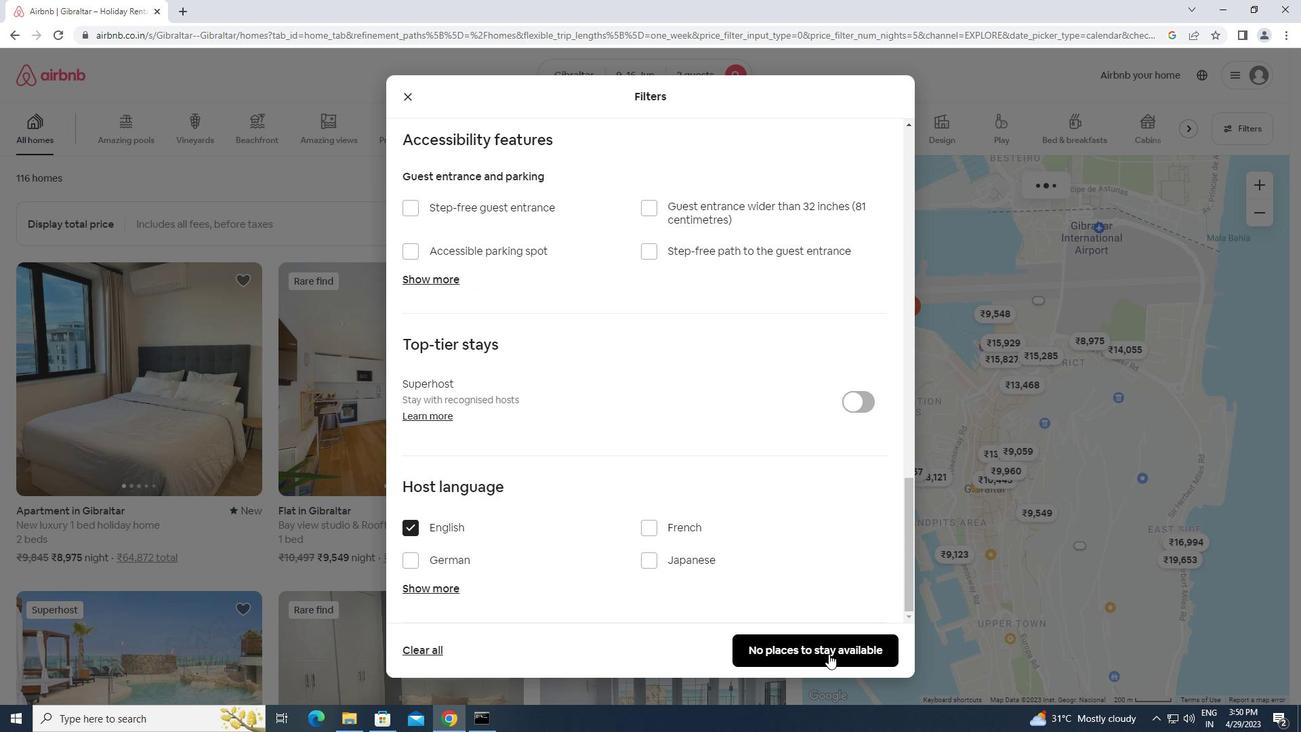 
Action: Mouse pressed left at (832, 656)
Screenshot: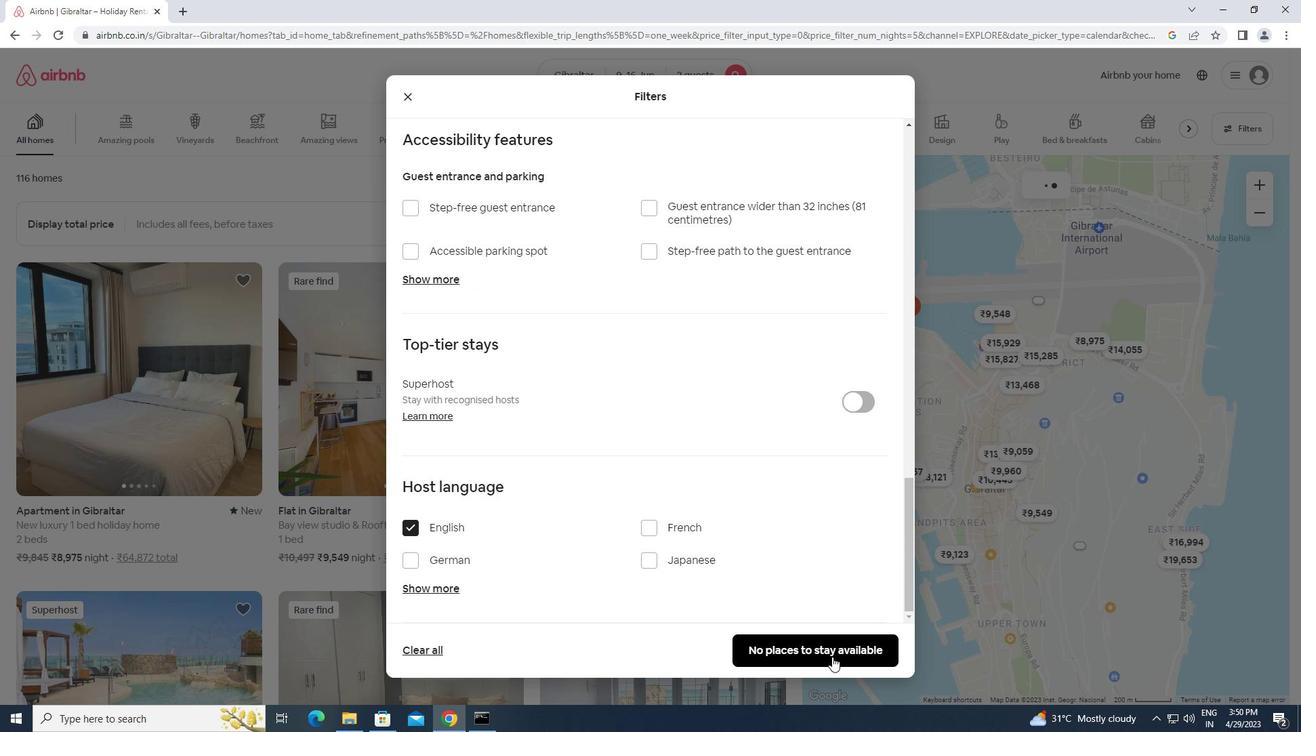 
Action: Mouse moved to (833, 656)
Screenshot: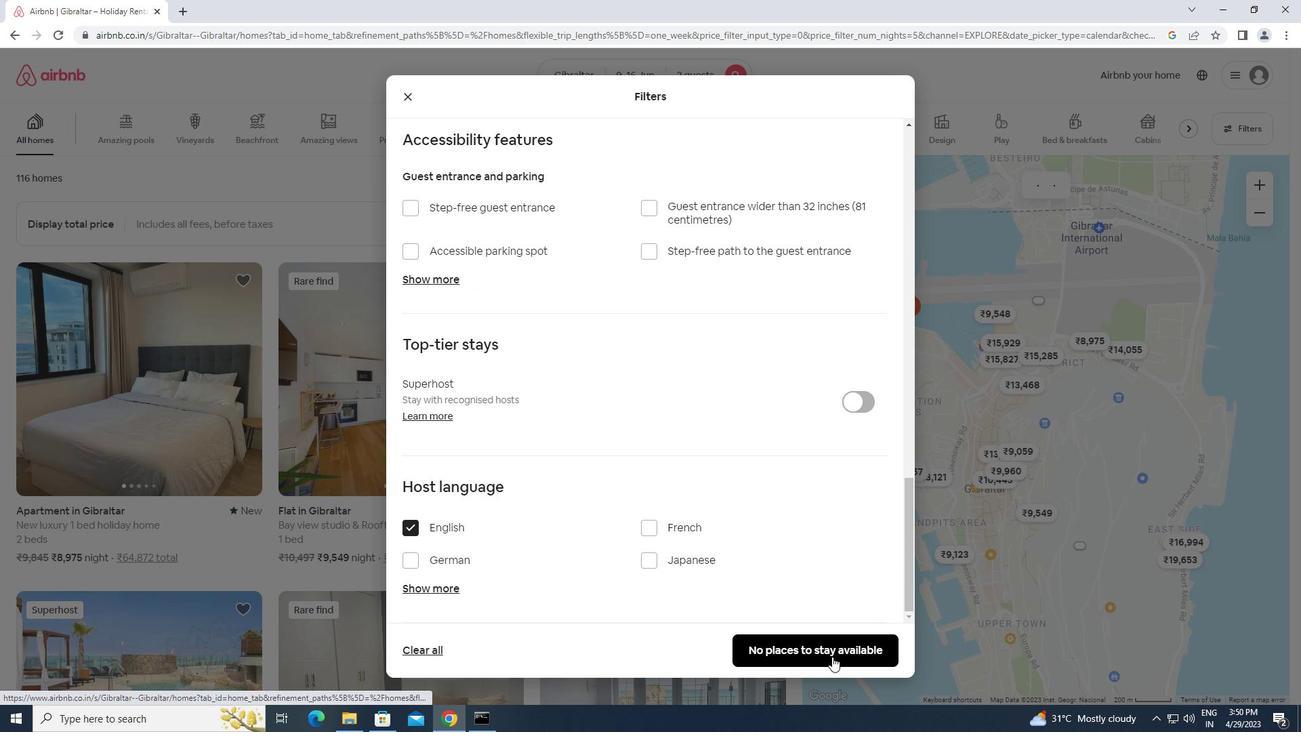 
